 Task: Explore Airbnb accommodation in Jamaame, Somalia from 9th November, 2023 to 17th November, 2023 for 2 adults.1  bedroom having 2 beds and 1 bathroom. Property type can be flat. Amenities needed are: wifi. Booking option can be shelf check-in. Look for 3 properties as per requirement.
Action: Mouse moved to (511, 120)
Screenshot: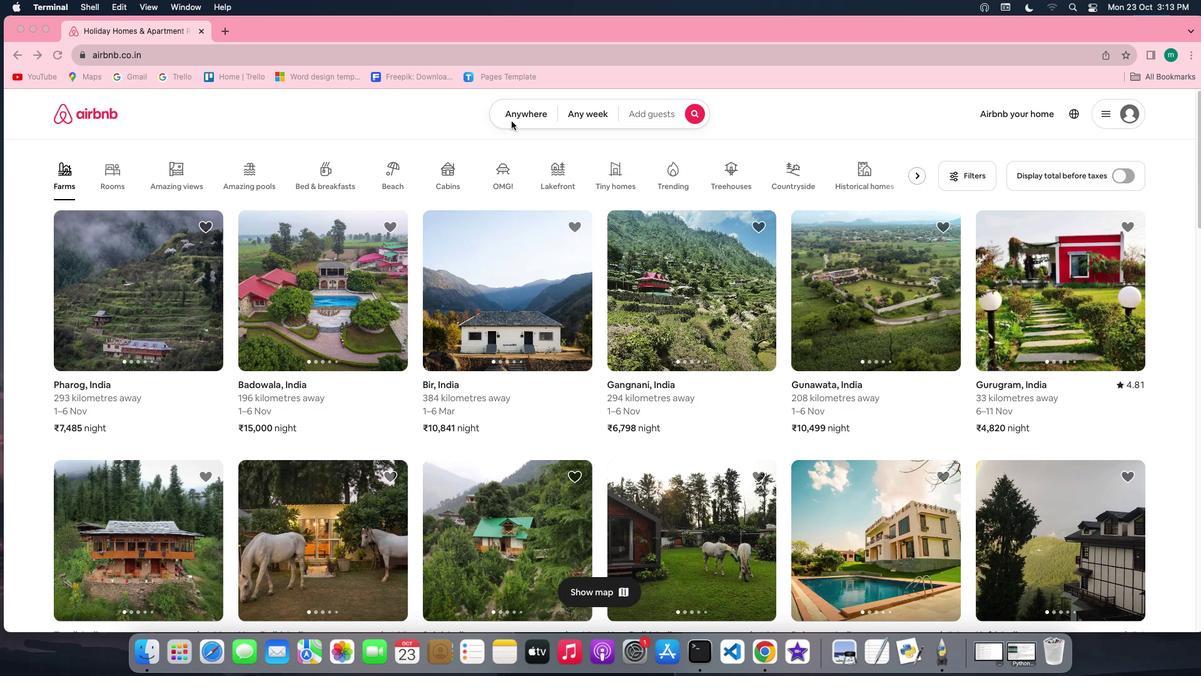 
Action: Mouse pressed left at (511, 120)
Screenshot: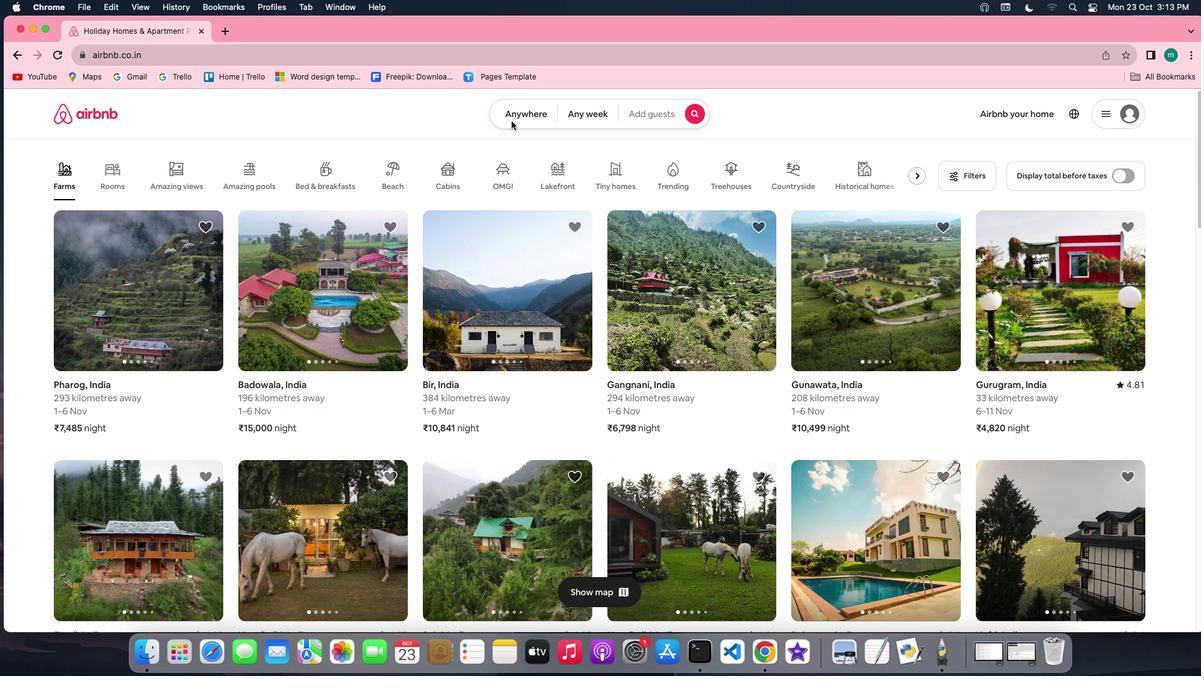 
Action: Mouse pressed left at (511, 120)
Screenshot: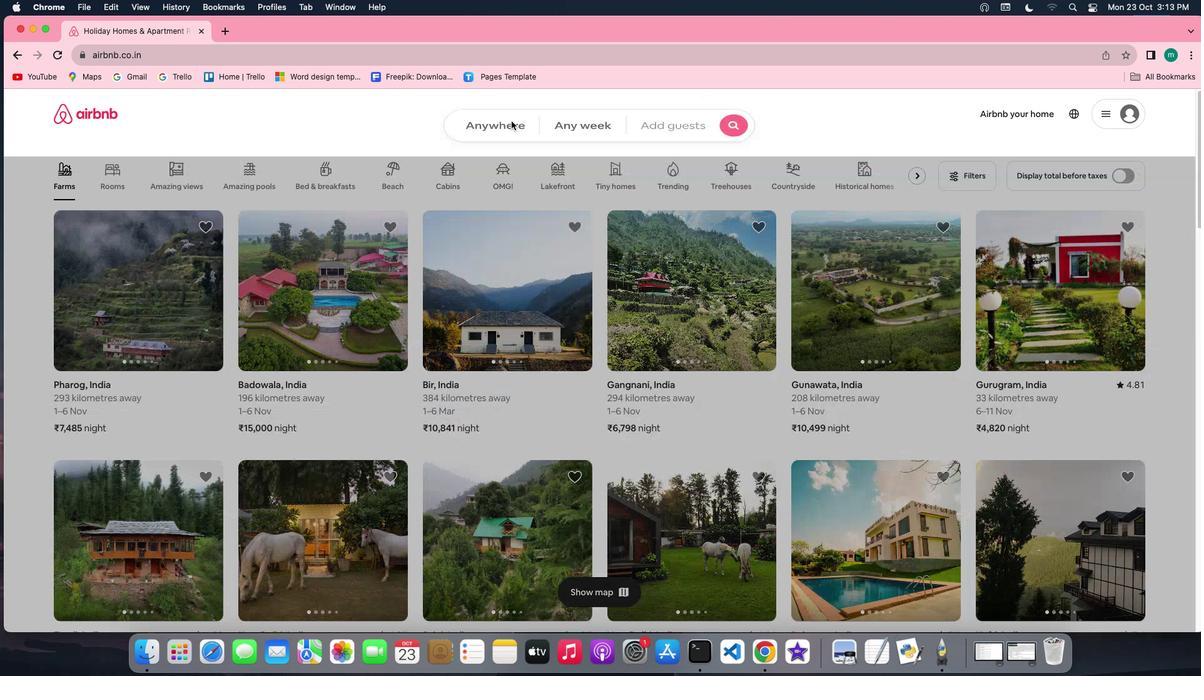 
Action: Mouse moved to (447, 172)
Screenshot: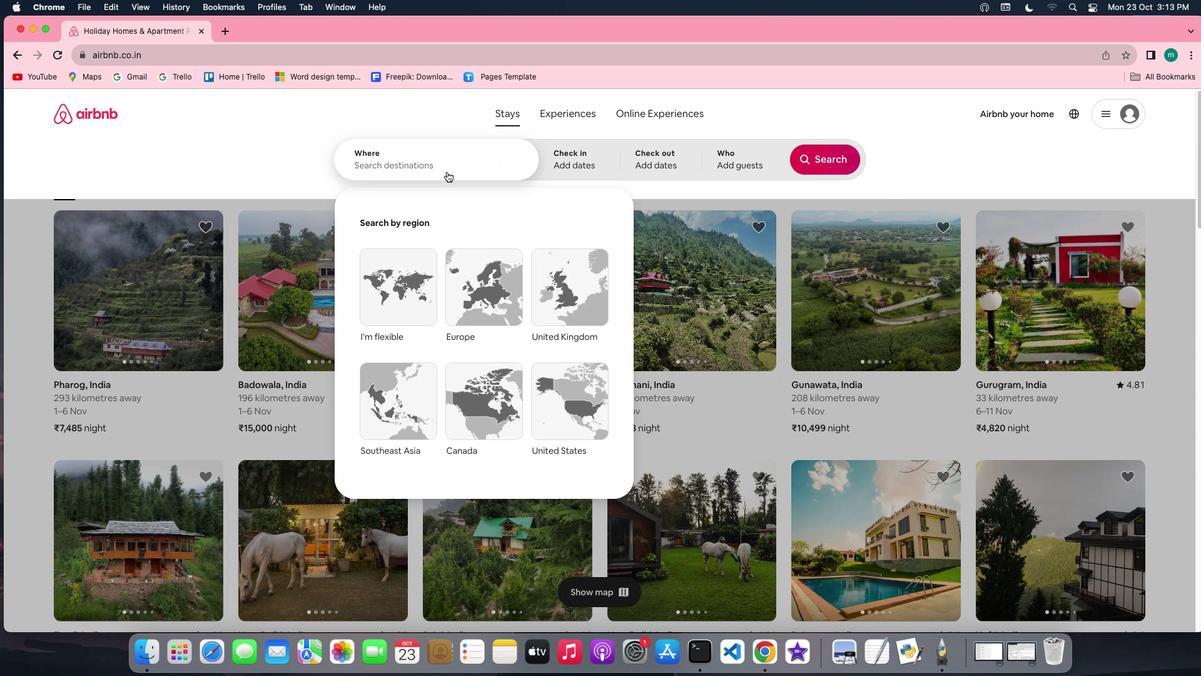 
Action: Key pressed Key.shift'J''a''m''a''a''m''e'','Key.spaceKey.shift'S''o''m''a''l''i''a'
Screenshot: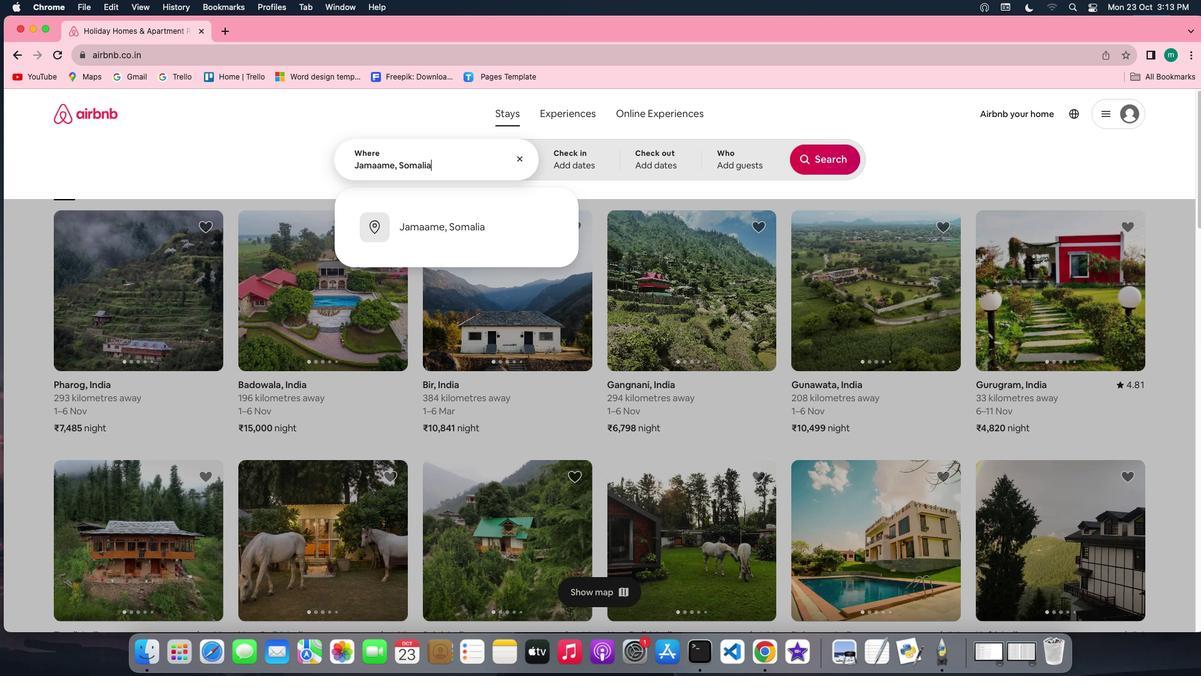 
Action: Mouse moved to (583, 150)
Screenshot: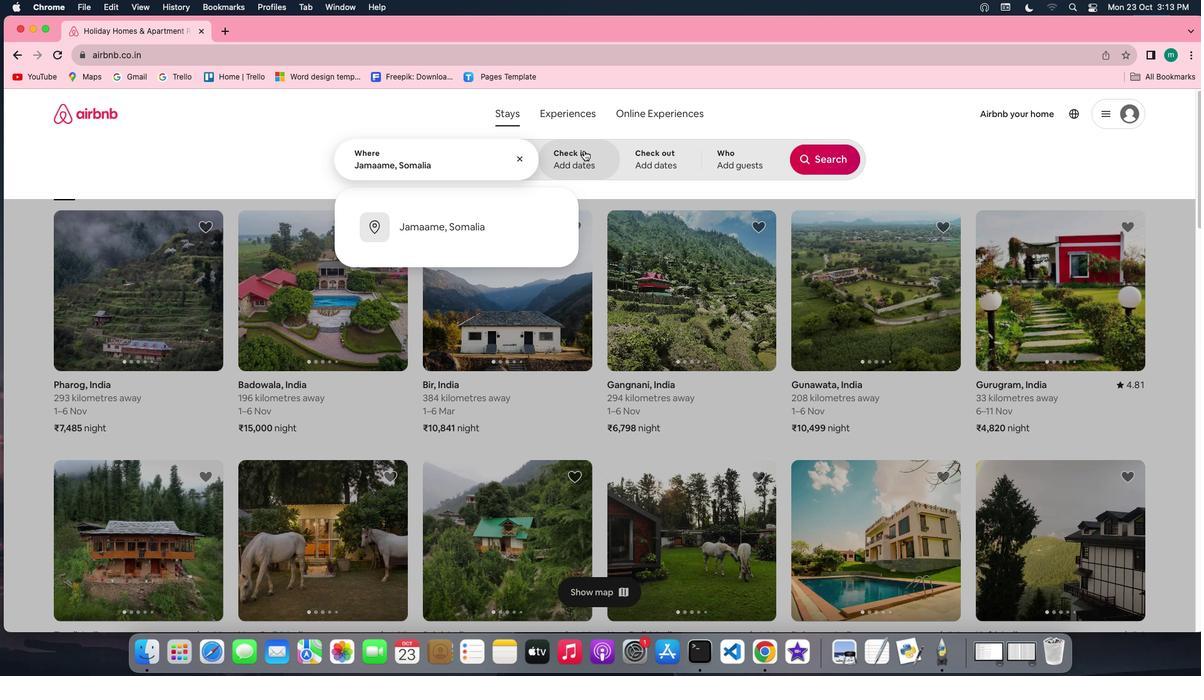 
Action: Mouse pressed left at (583, 150)
Screenshot: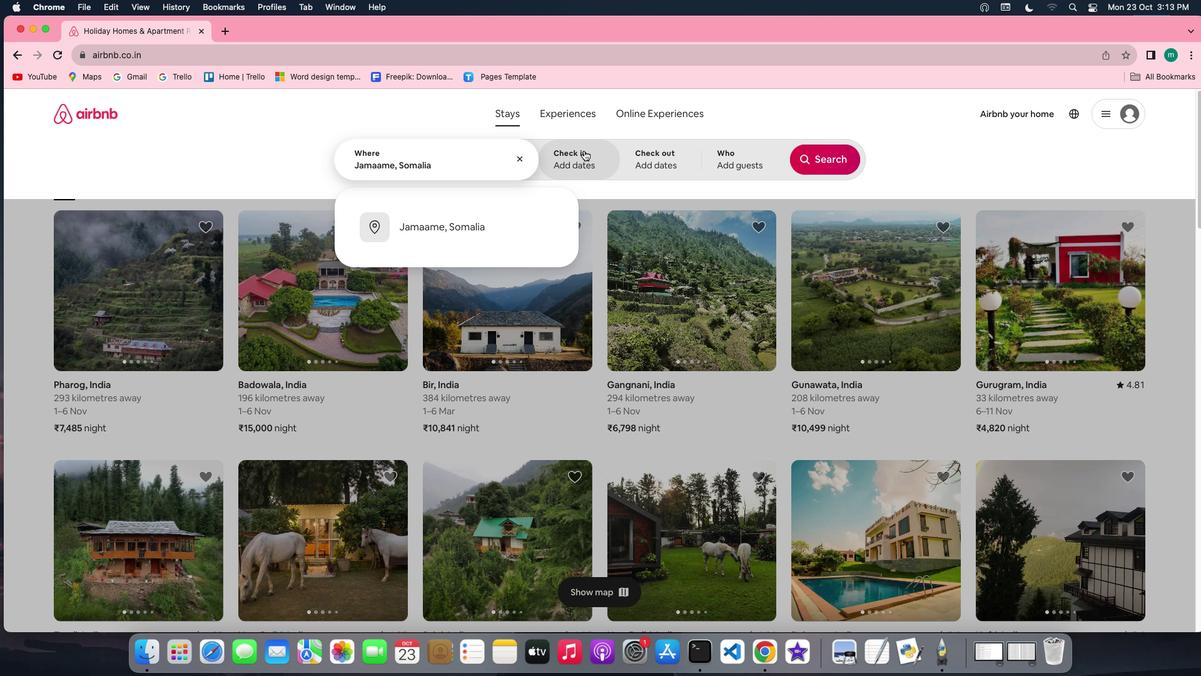 
Action: Mouse moved to (751, 334)
Screenshot: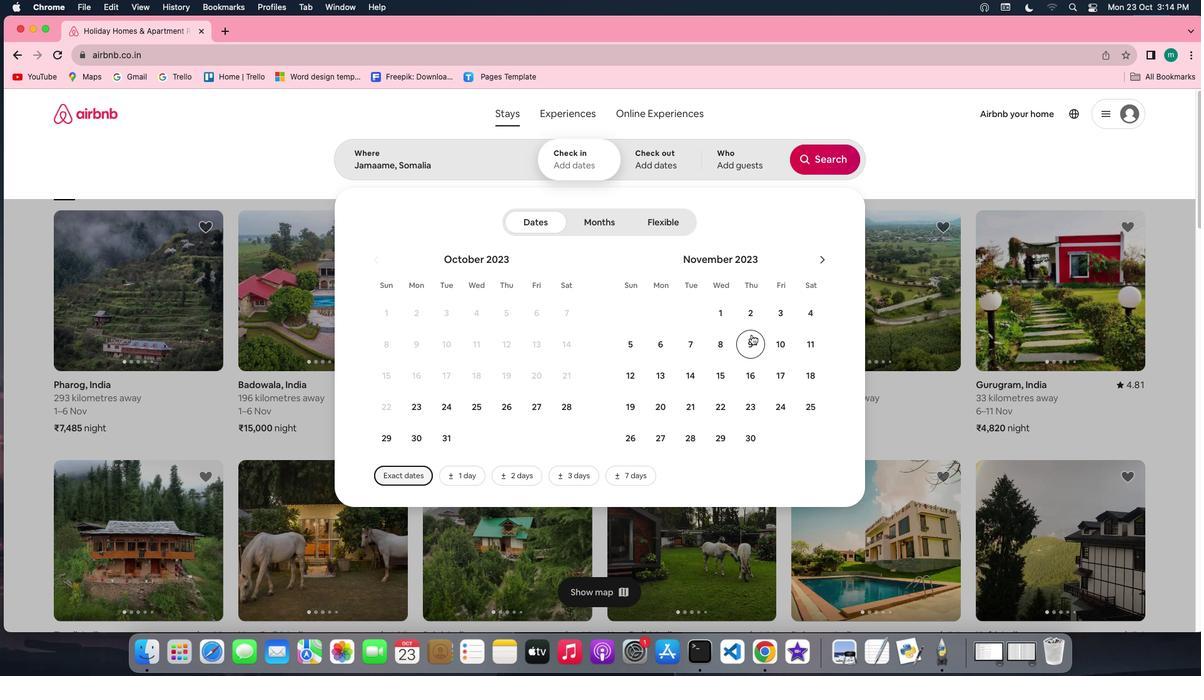 
Action: Mouse pressed left at (751, 334)
Screenshot: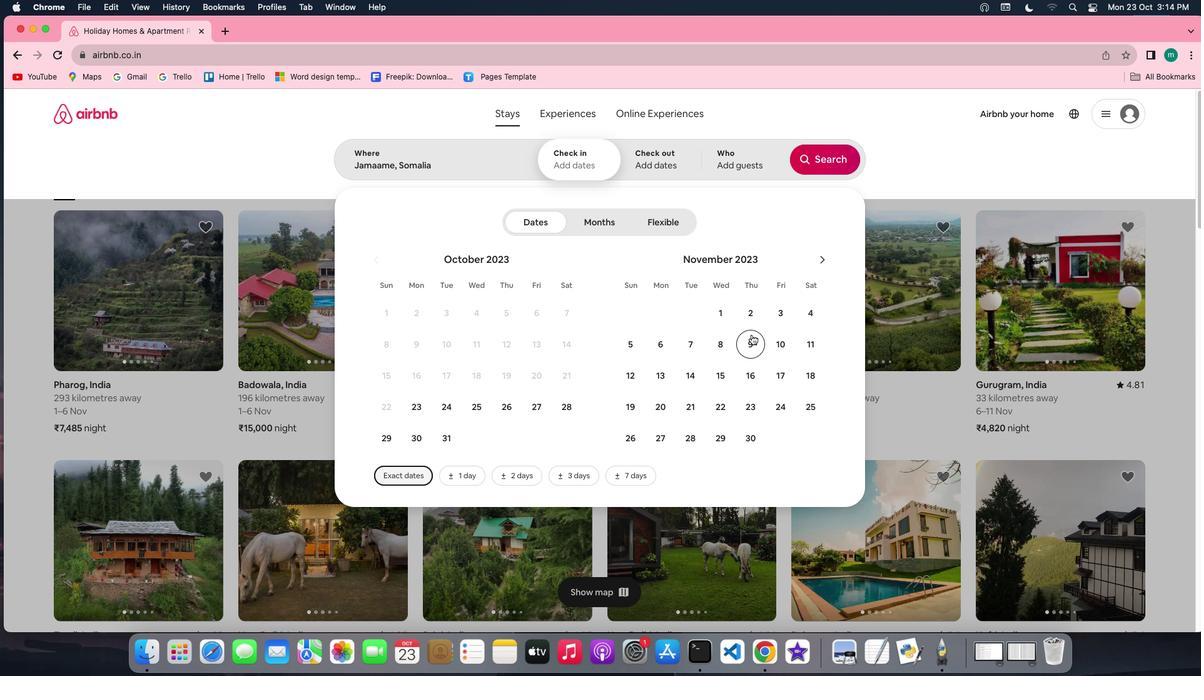 
Action: Mouse moved to (777, 373)
Screenshot: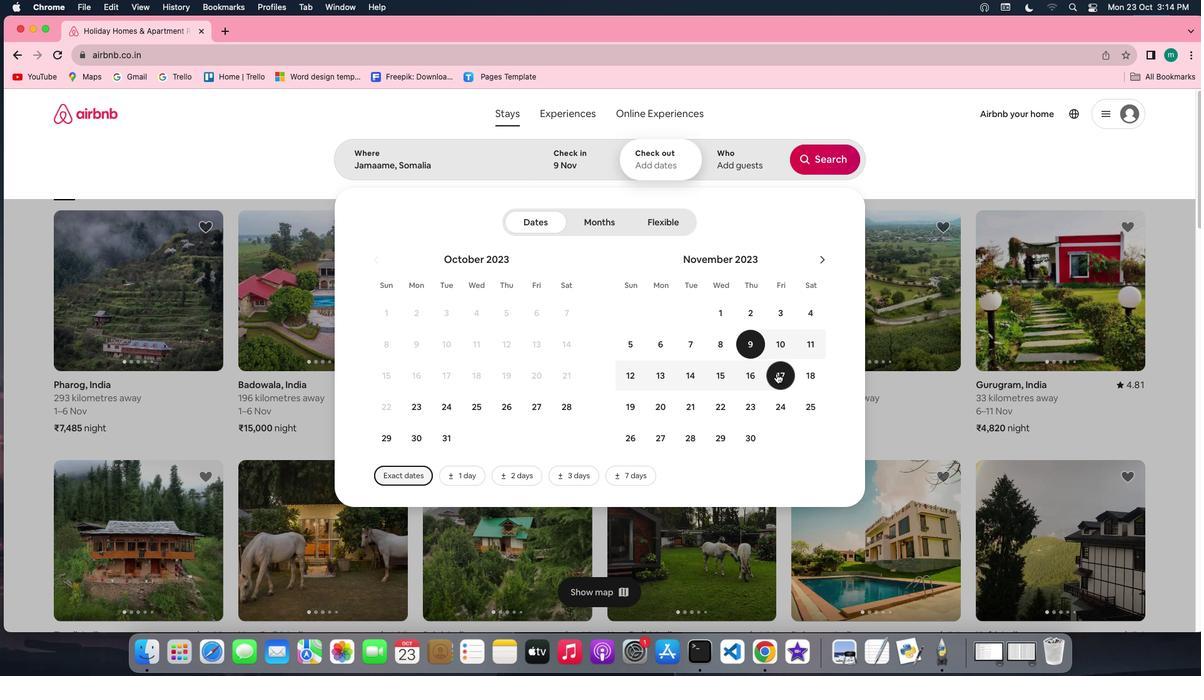 
Action: Mouse pressed left at (777, 373)
Screenshot: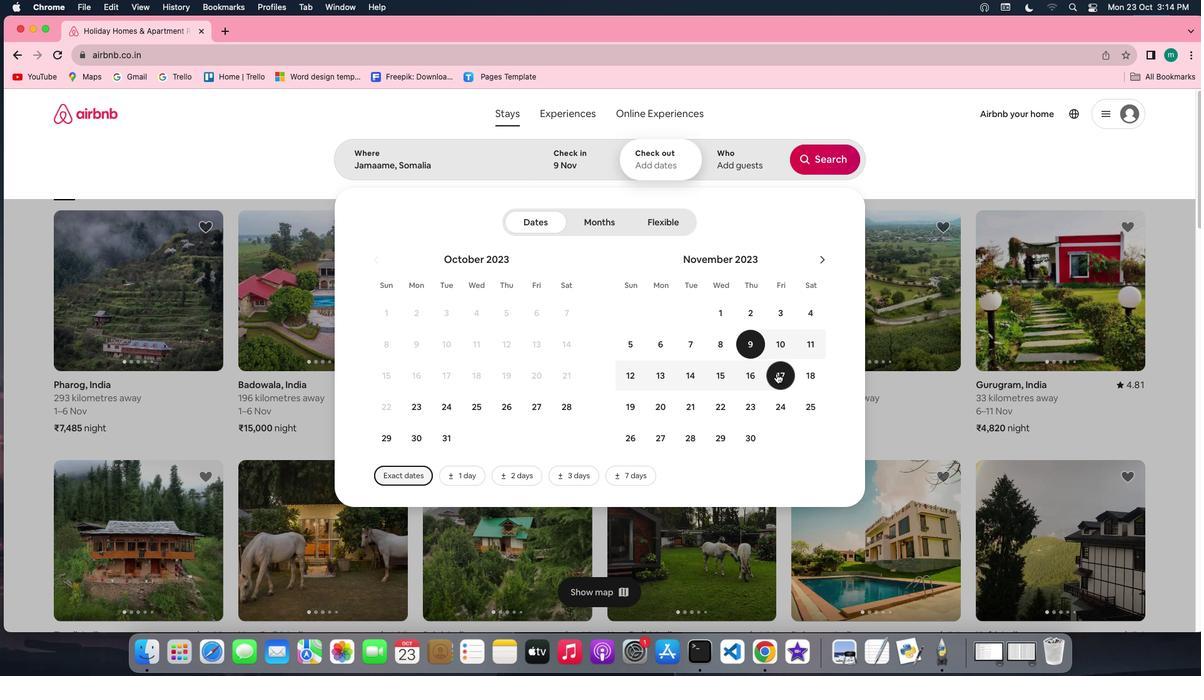 
Action: Mouse moved to (758, 154)
Screenshot: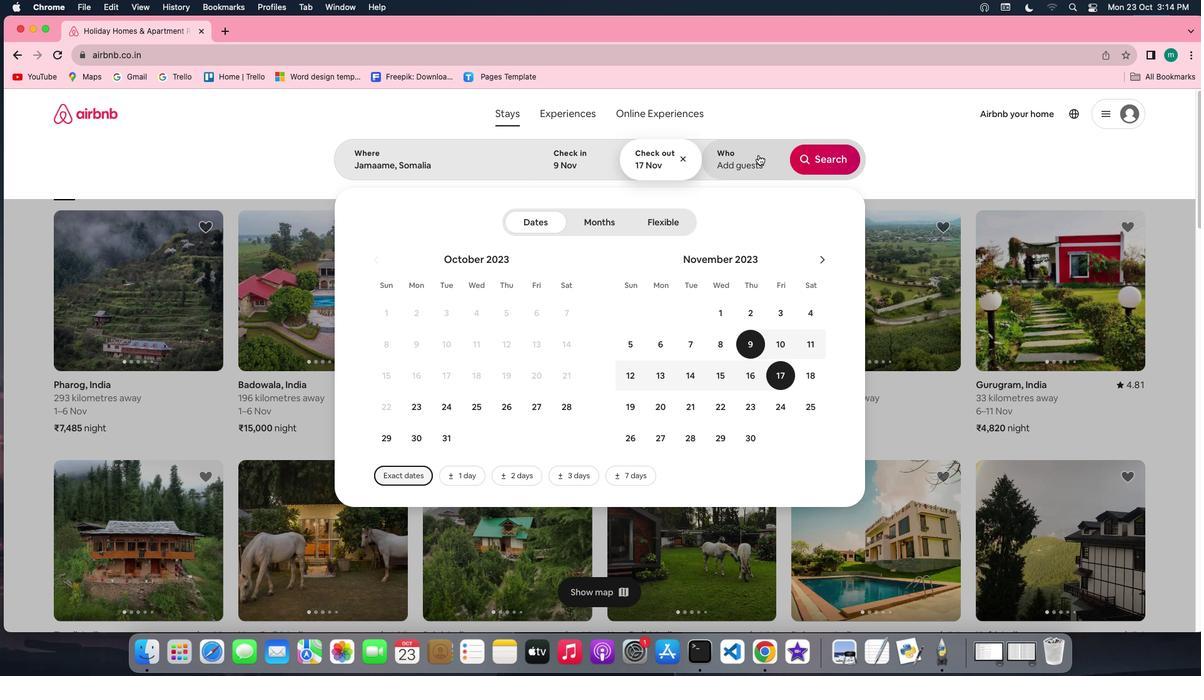 
Action: Mouse pressed left at (758, 154)
Screenshot: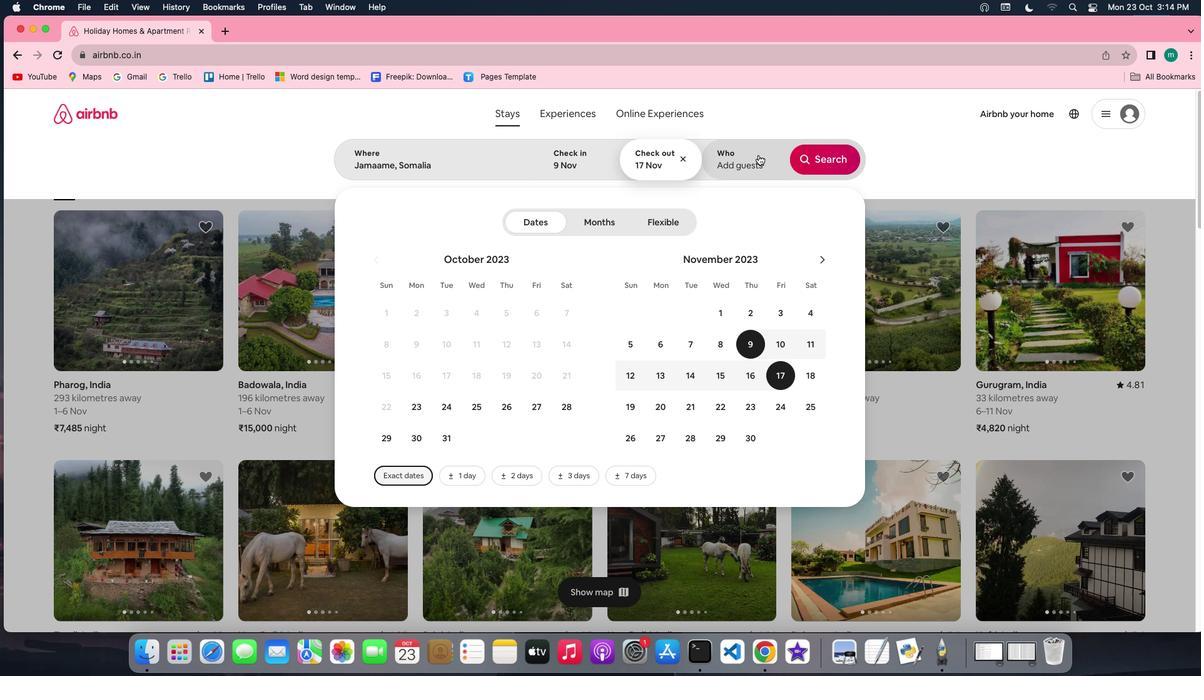 
Action: Mouse moved to (825, 227)
Screenshot: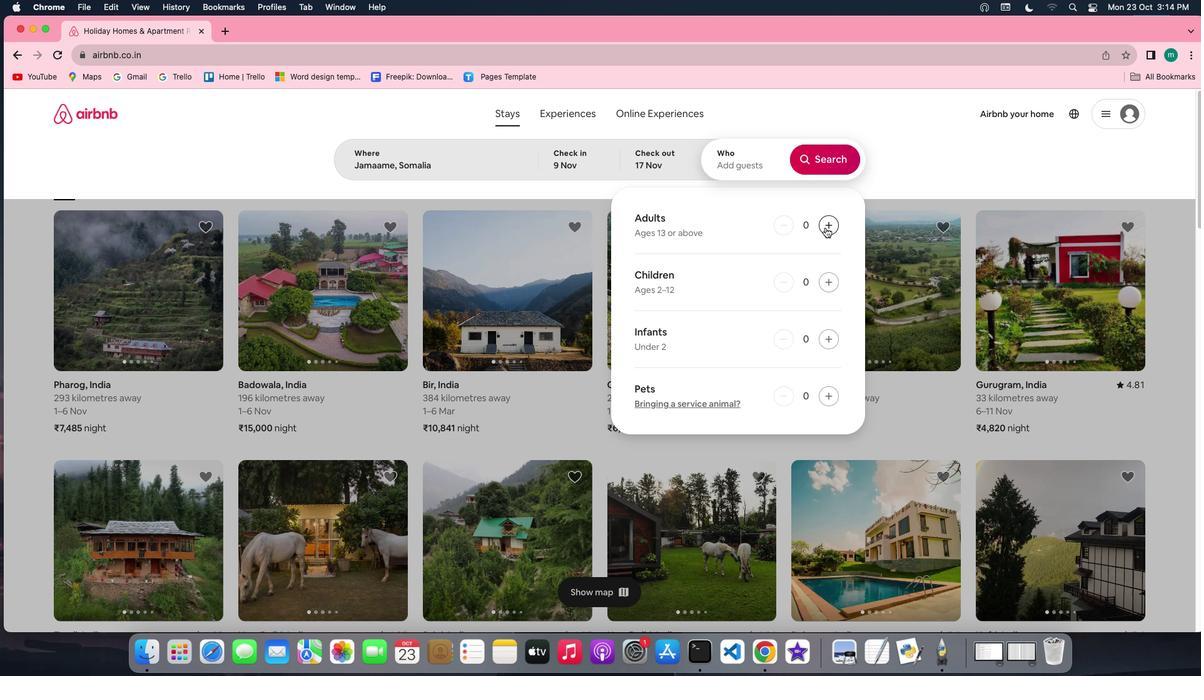 
Action: Mouse pressed left at (825, 227)
Screenshot: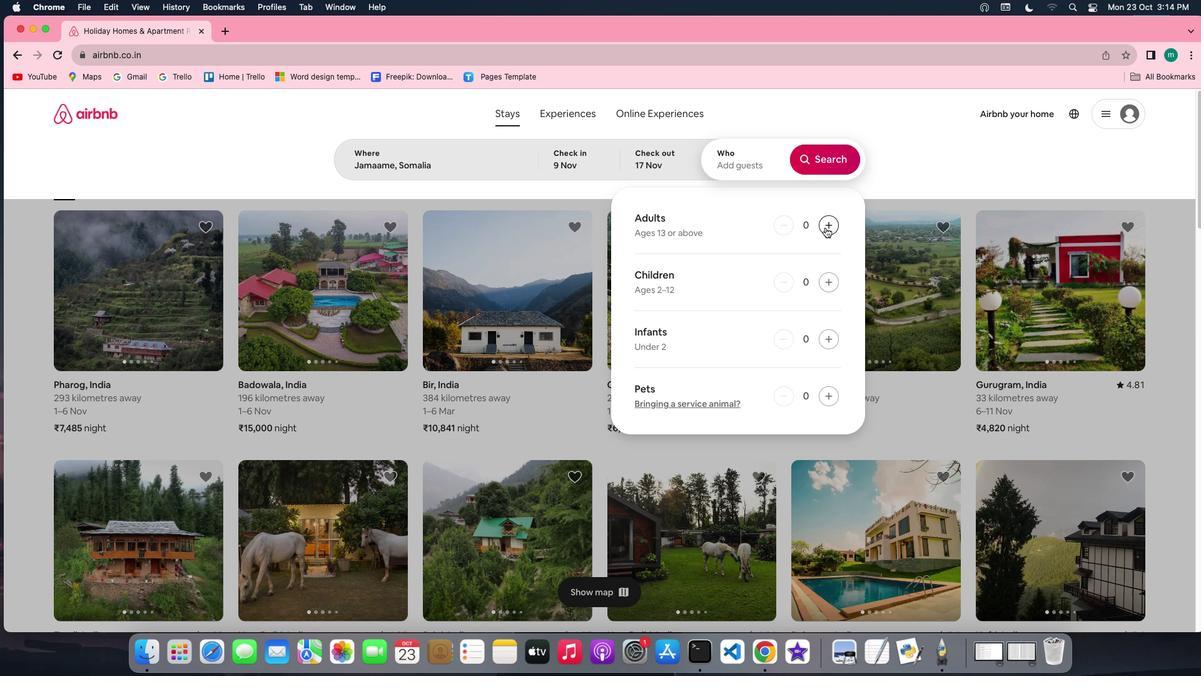 
Action: Mouse pressed left at (825, 227)
Screenshot: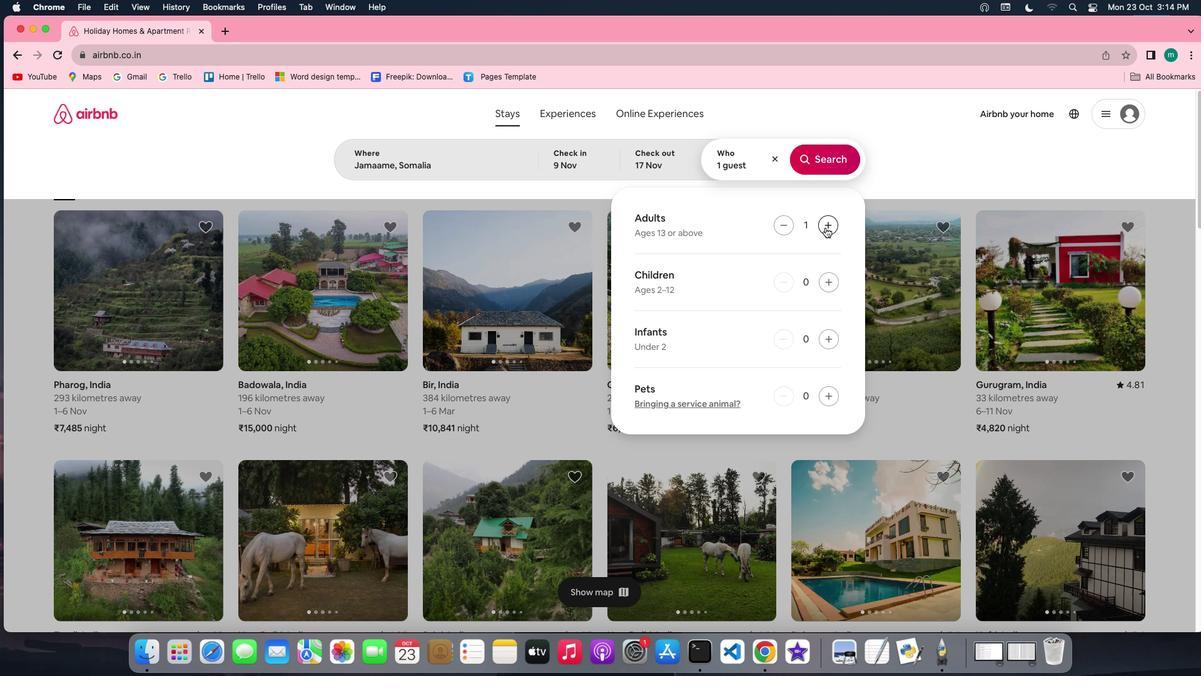 
Action: Mouse moved to (826, 155)
Screenshot: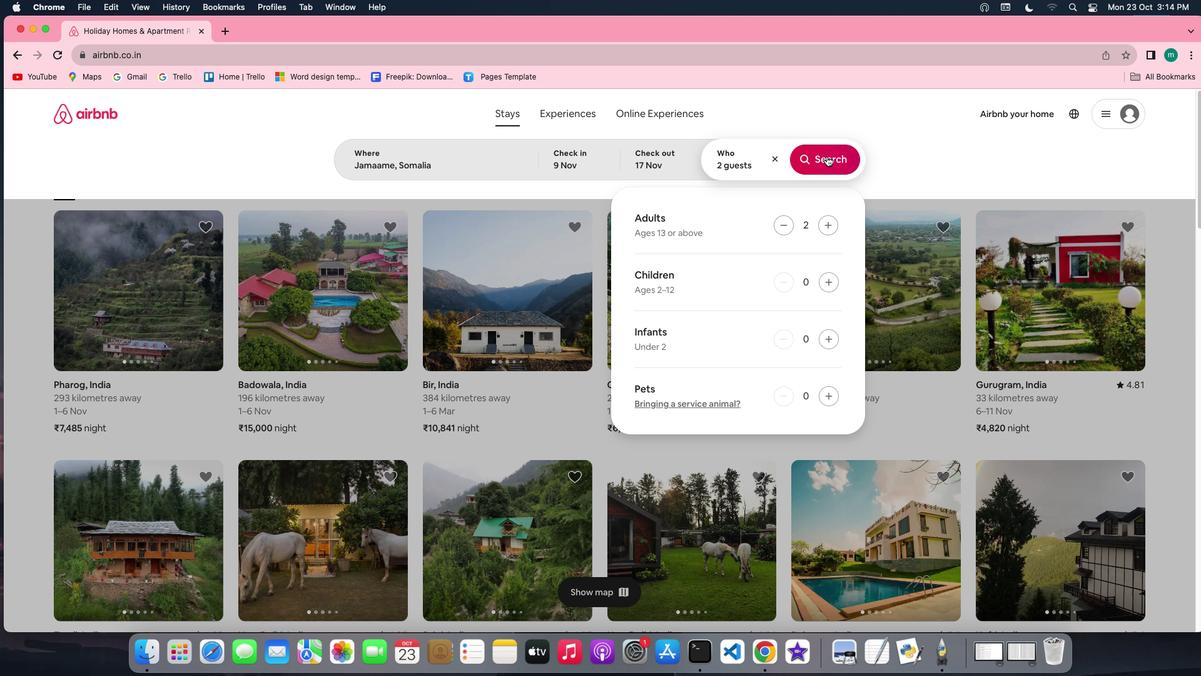 
Action: Mouse pressed left at (826, 155)
Screenshot: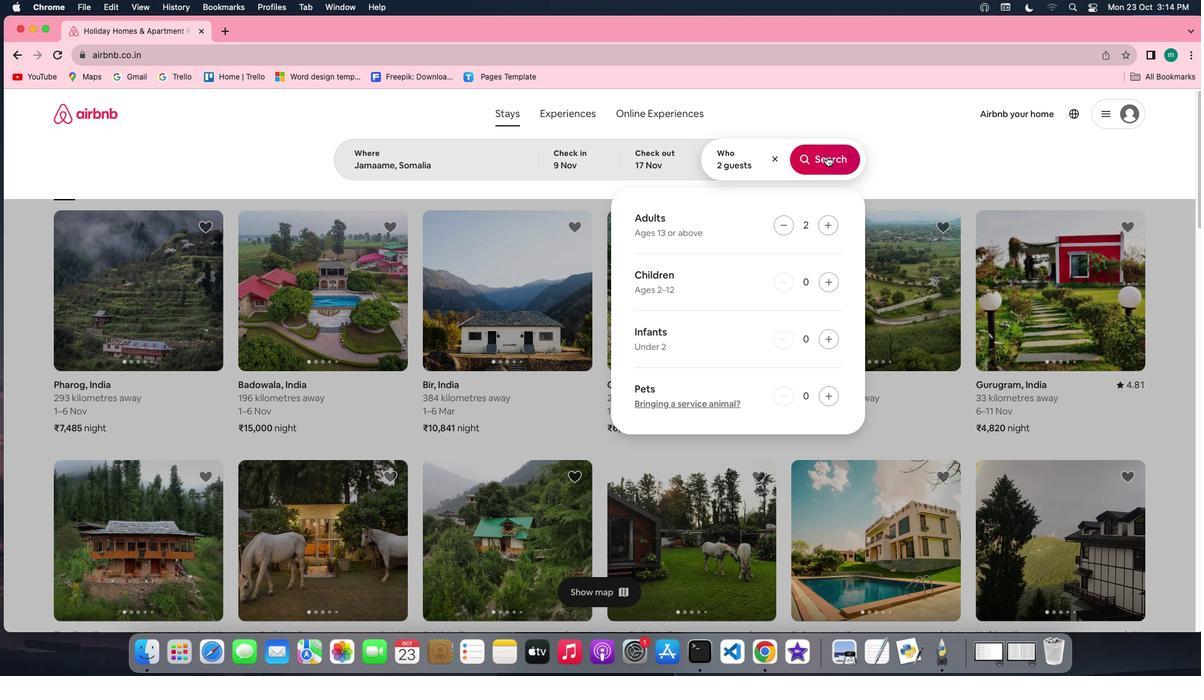 
Action: Mouse moved to (999, 163)
Screenshot: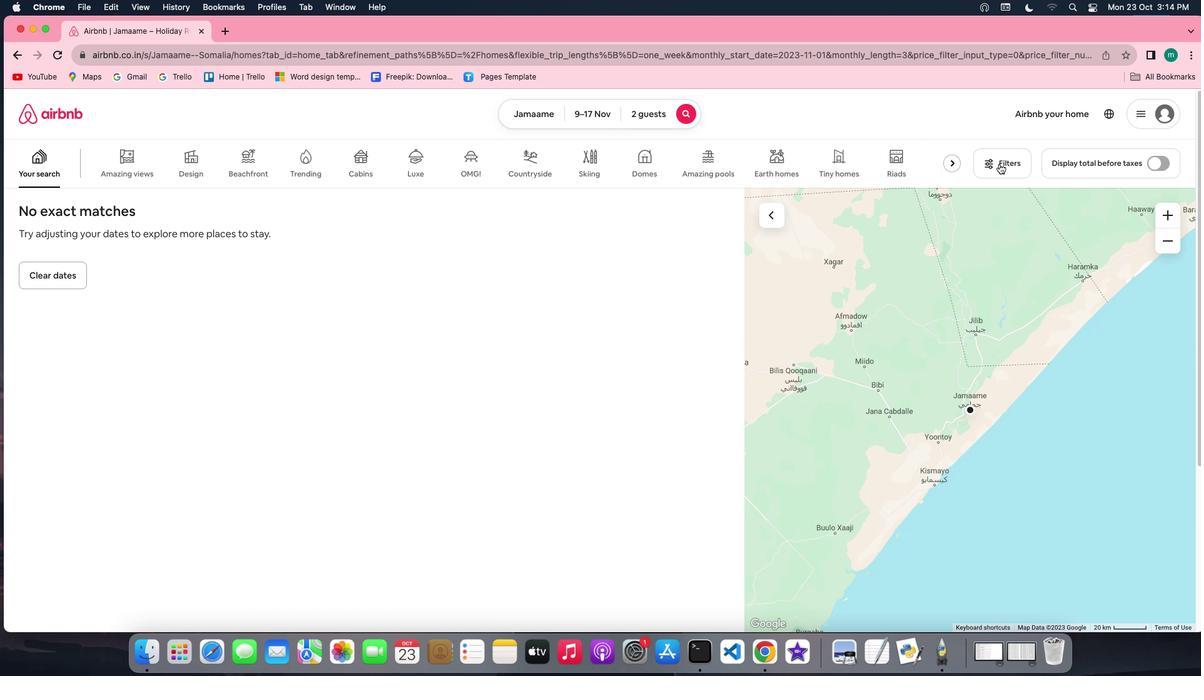 
Action: Mouse pressed left at (999, 163)
Screenshot: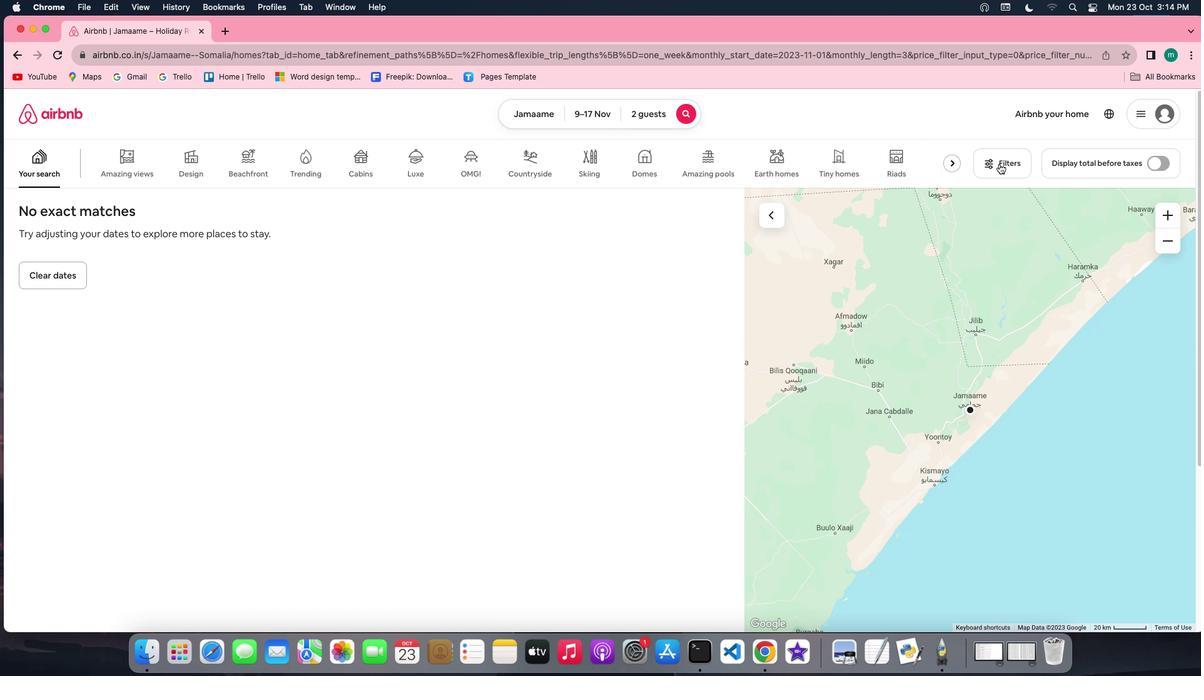 
Action: Mouse moved to (610, 317)
Screenshot: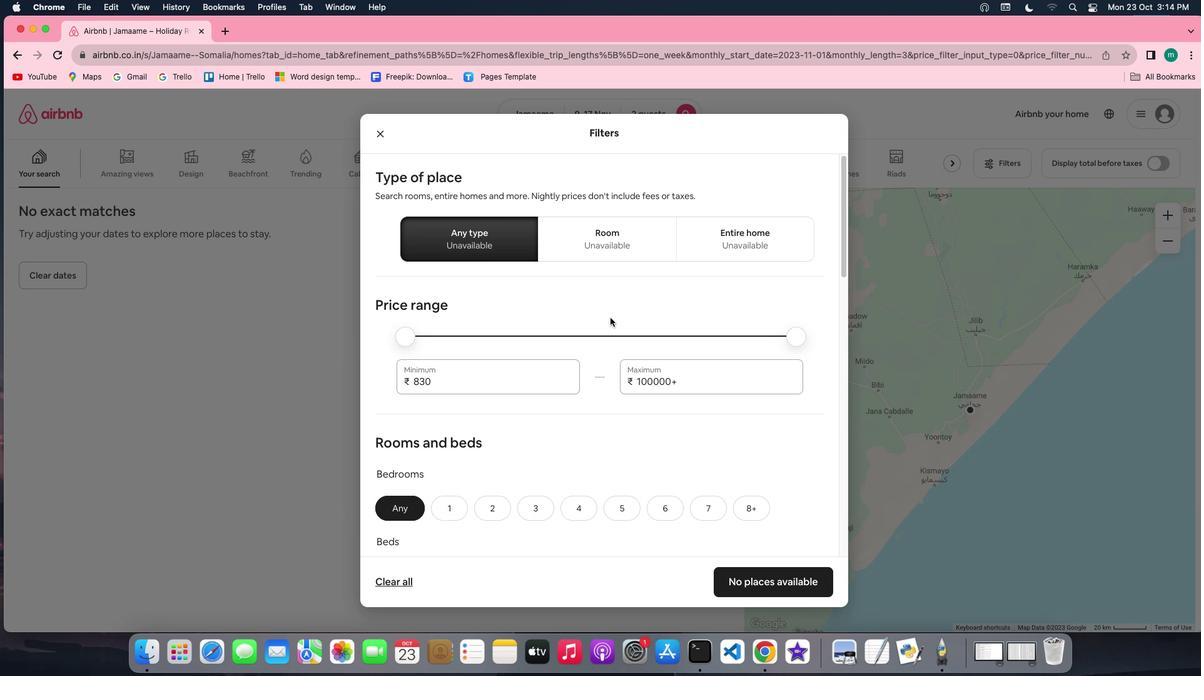 
Action: Mouse scrolled (610, 317) with delta (0, 0)
Screenshot: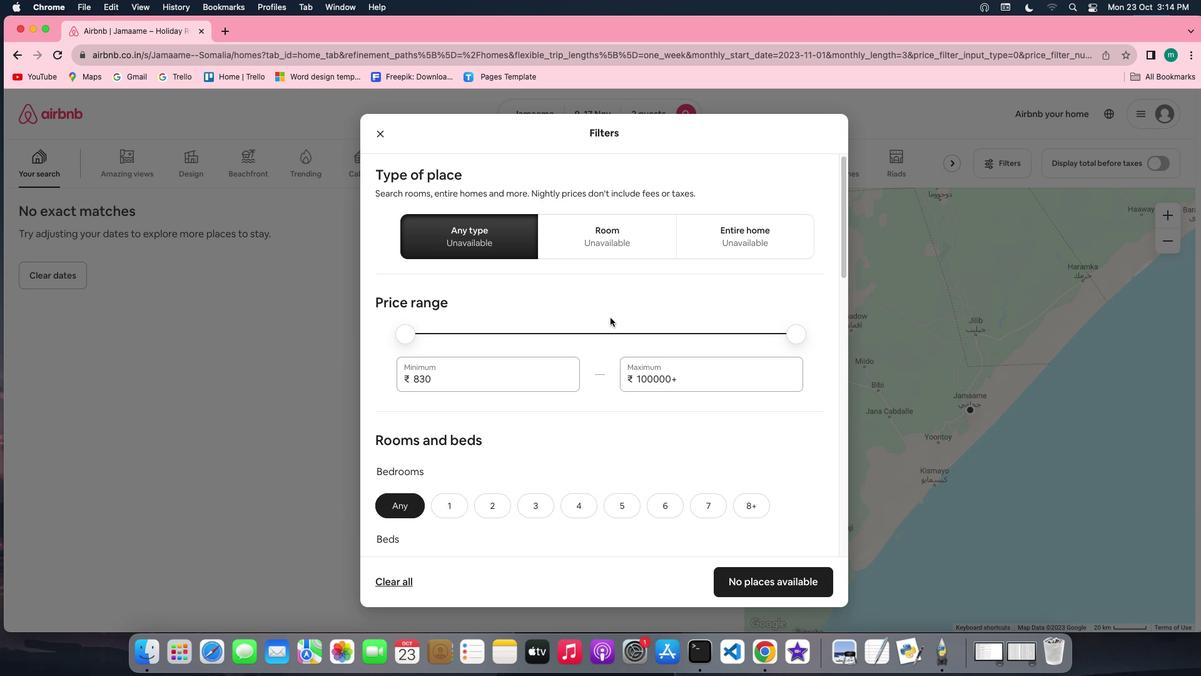 
Action: Mouse scrolled (610, 317) with delta (0, 0)
Screenshot: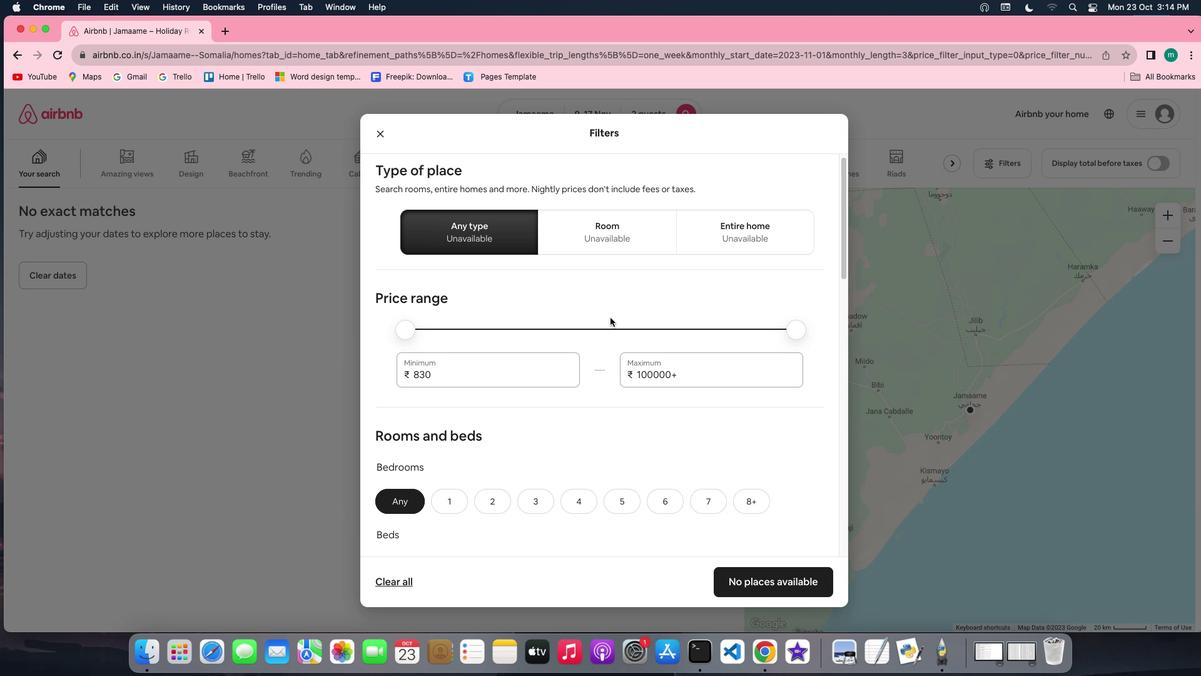 
Action: Mouse scrolled (610, 317) with delta (0, 0)
Screenshot: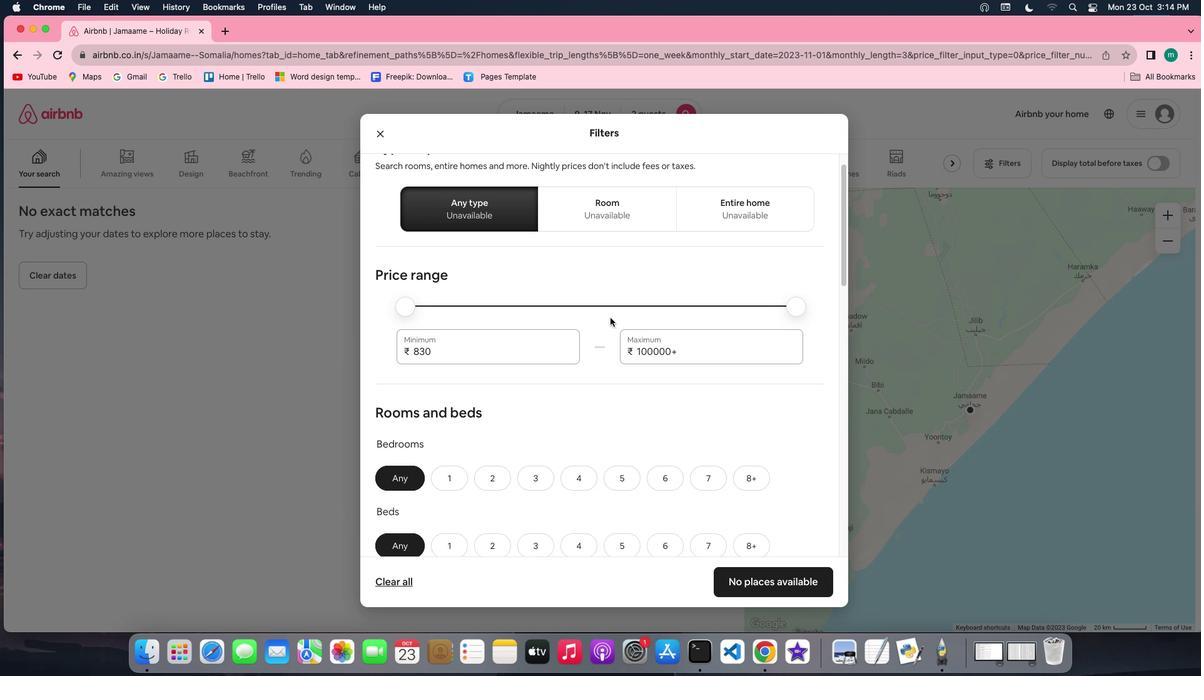 
Action: Mouse scrolled (610, 317) with delta (0, -1)
Screenshot: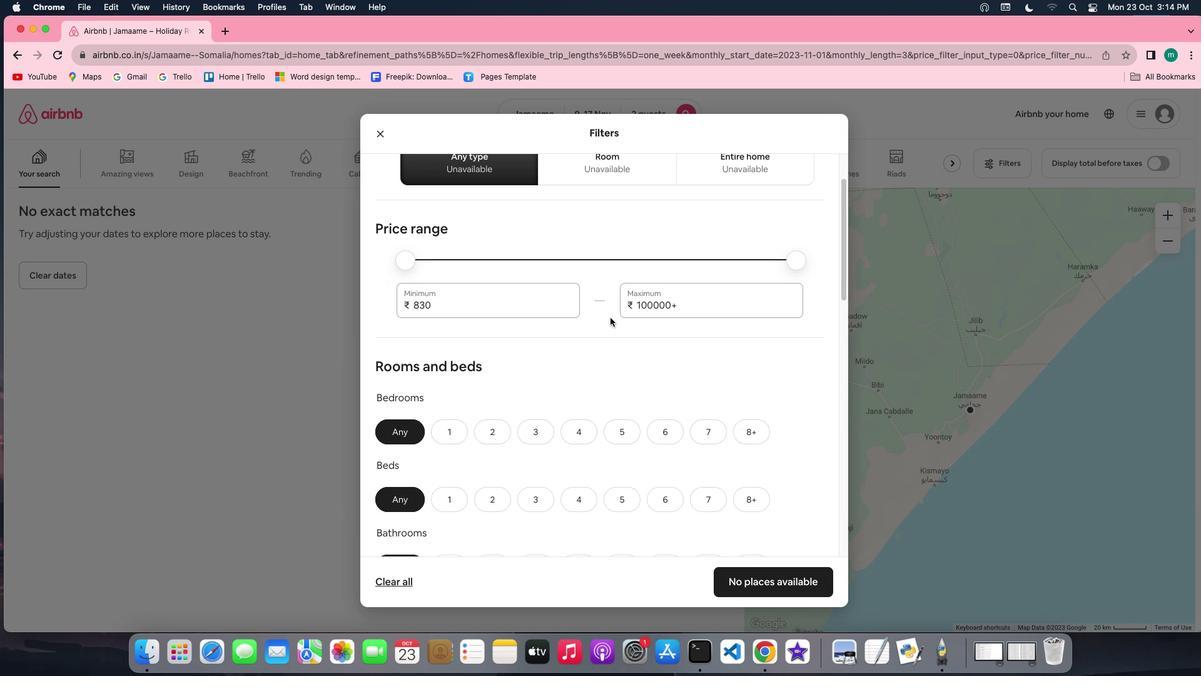 
Action: Mouse scrolled (610, 317) with delta (0, 0)
Screenshot: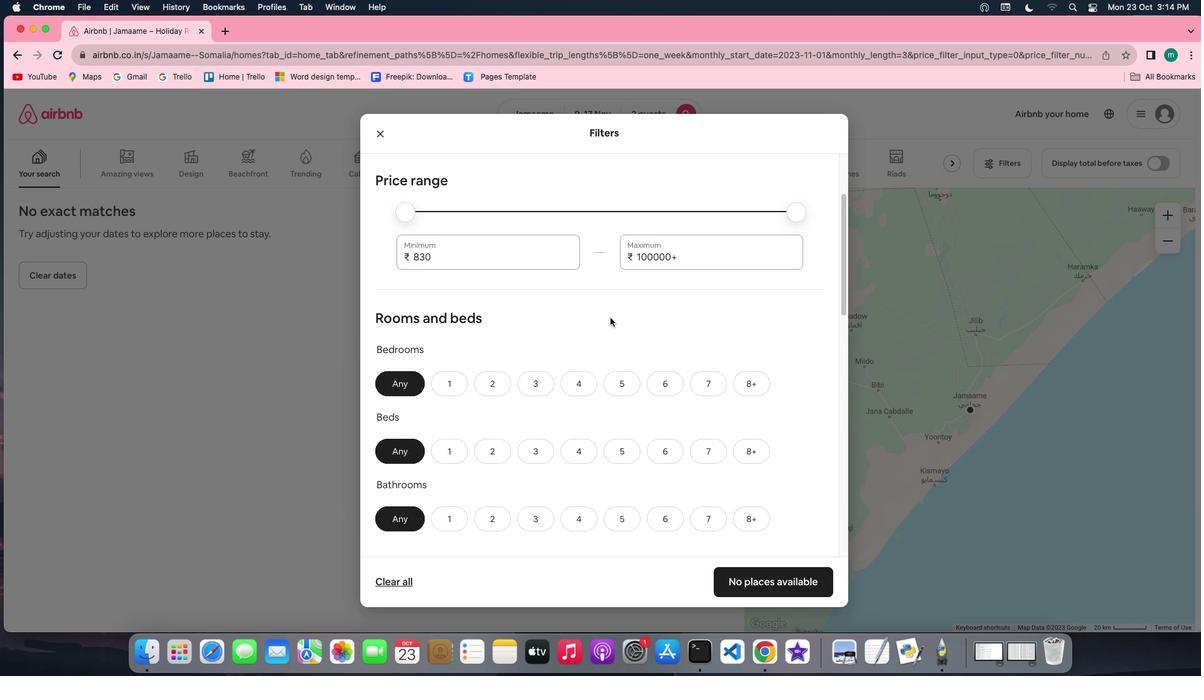 
Action: Mouse scrolled (610, 317) with delta (0, 0)
Screenshot: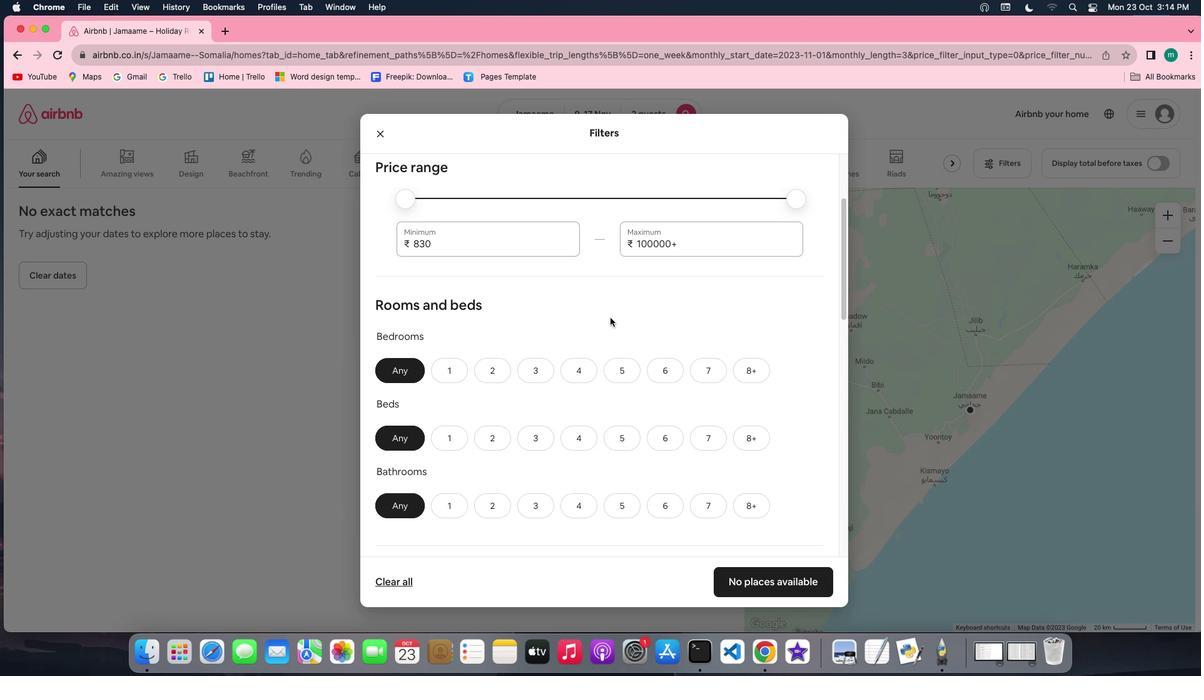 
Action: Mouse scrolled (610, 317) with delta (0, -1)
Screenshot: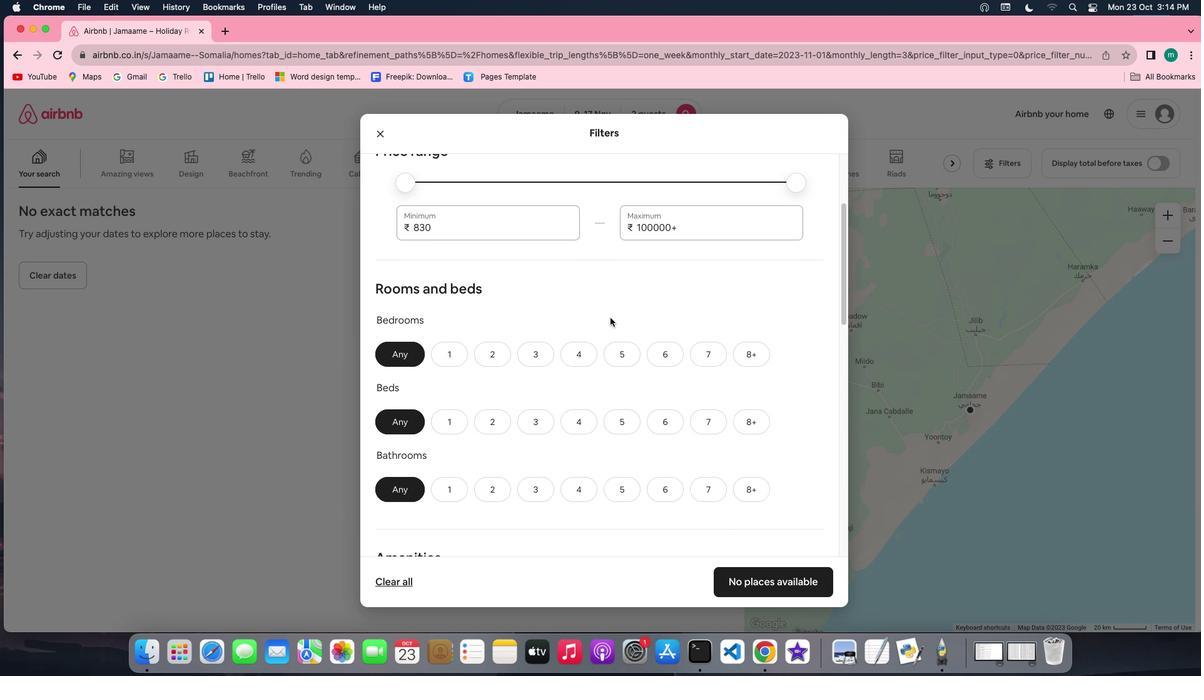 
Action: Mouse scrolled (610, 317) with delta (0, -1)
Screenshot: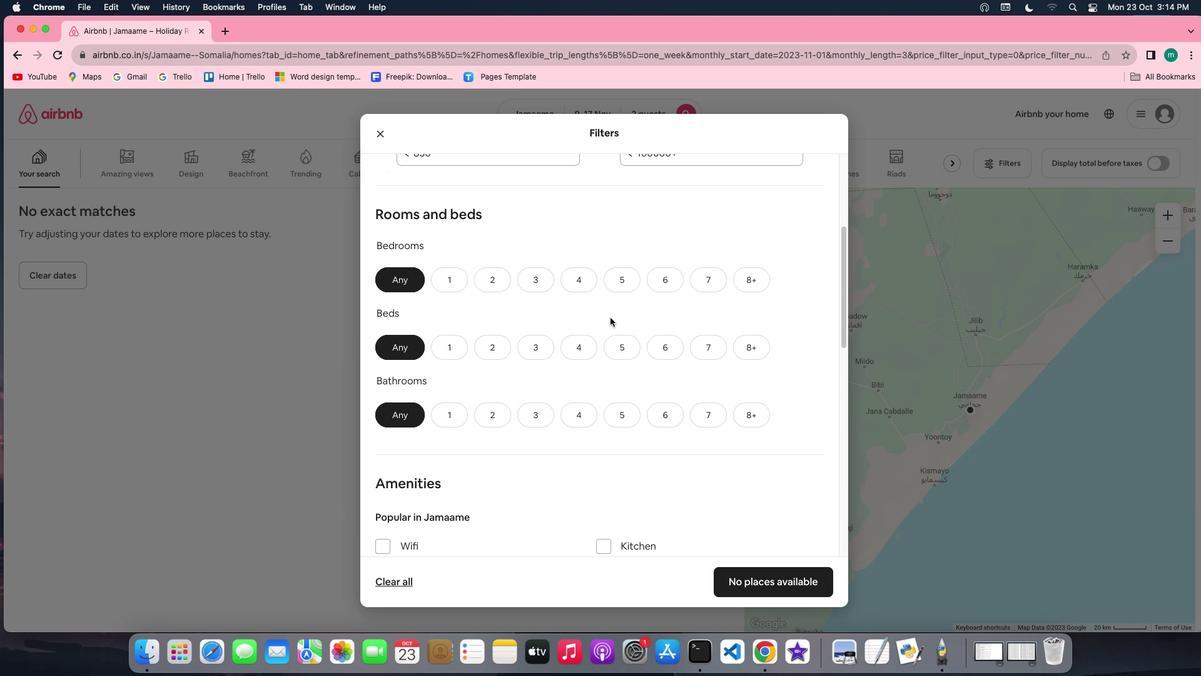 
Action: Mouse scrolled (610, 317) with delta (0, 0)
Screenshot: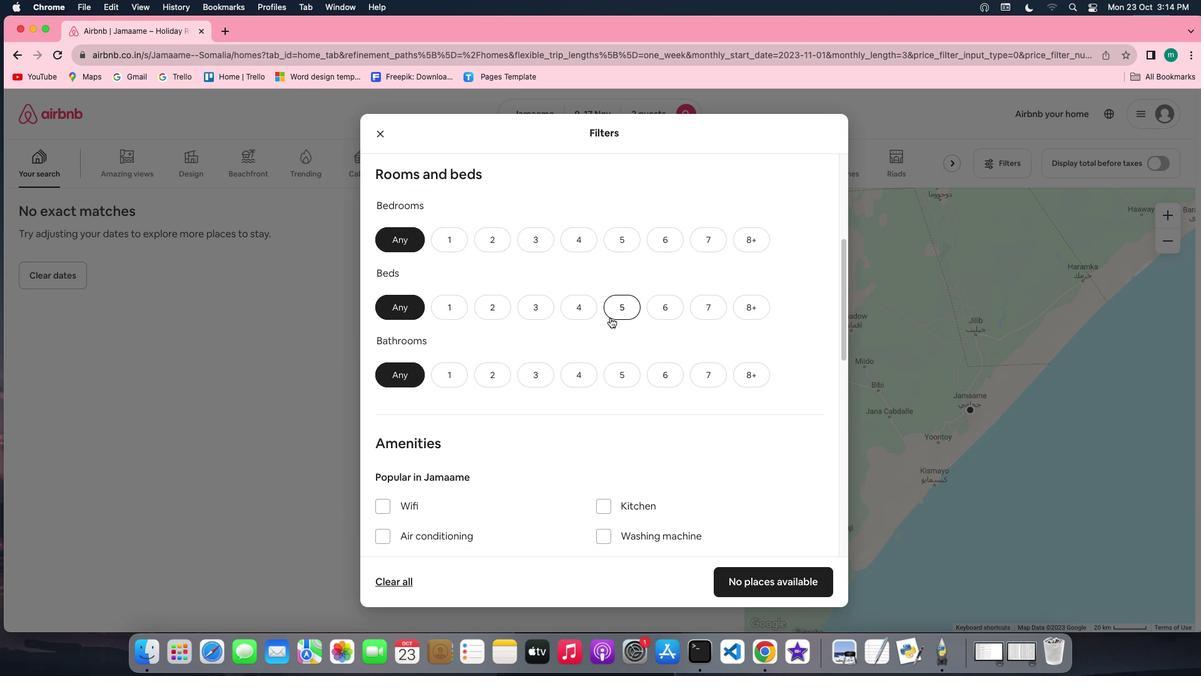 
Action: Mouse scrolled (610, 317) with delta (0, 0)
Screenshot: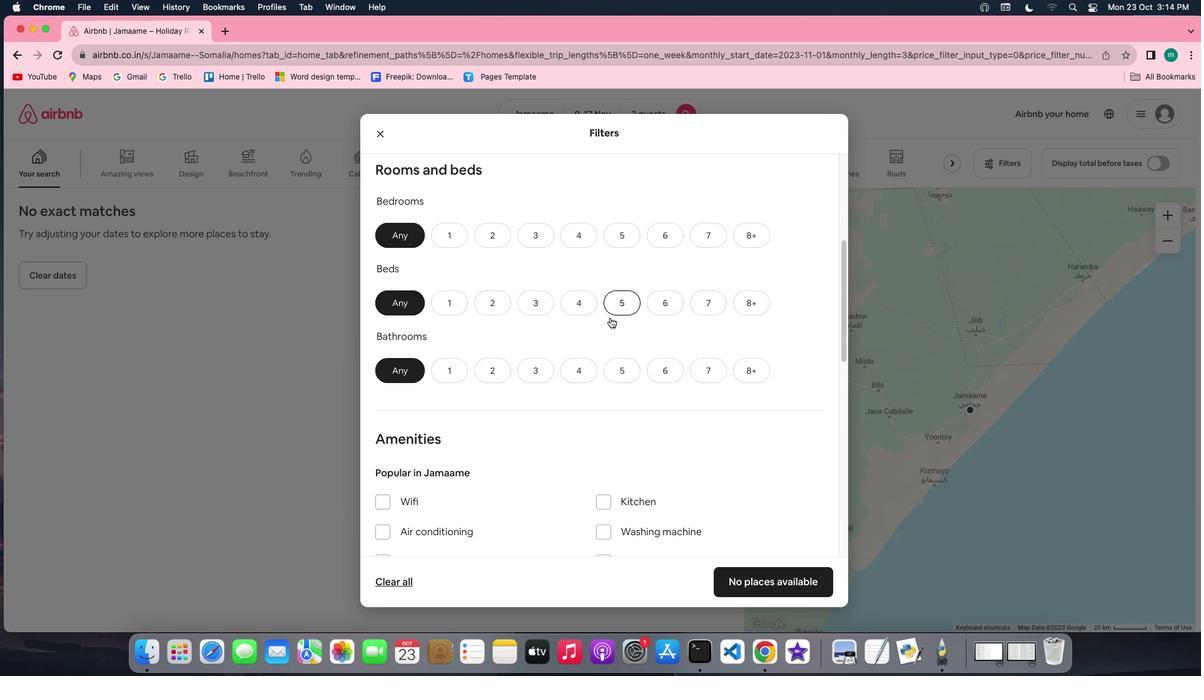 
Action: Mouse scrolled (610, 317) with delta (0, 0)
Screenshot: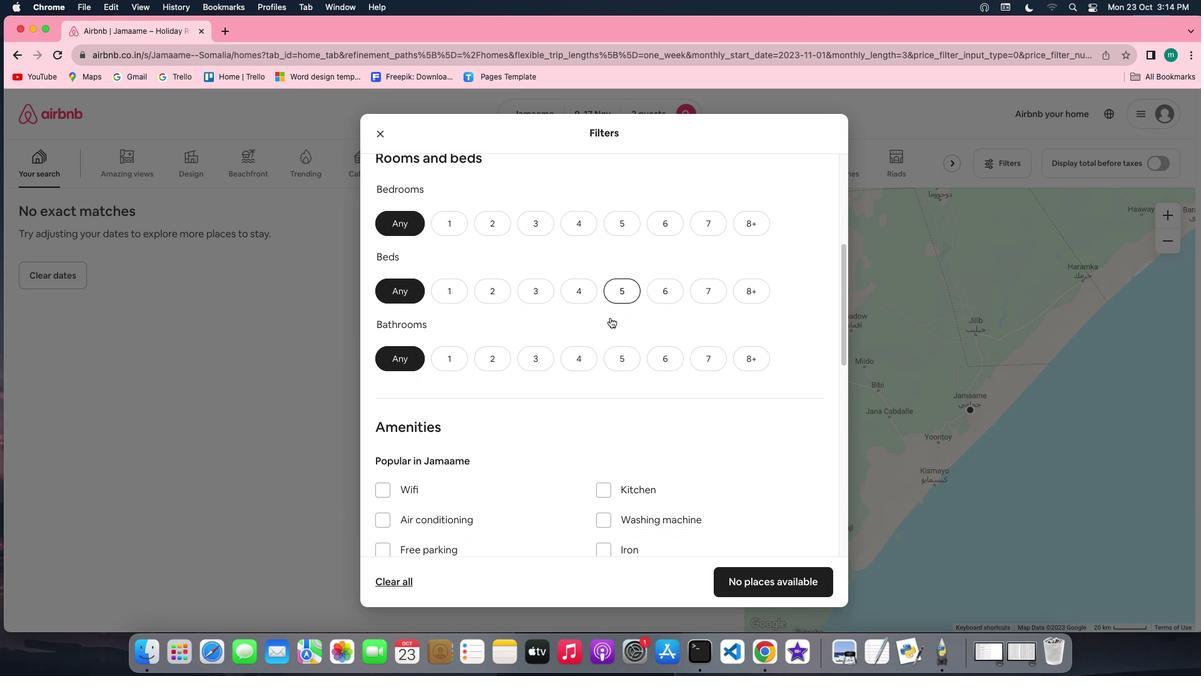
Action: Mouse scrolled (610, 317) with delta (0, 0)
Screenshot: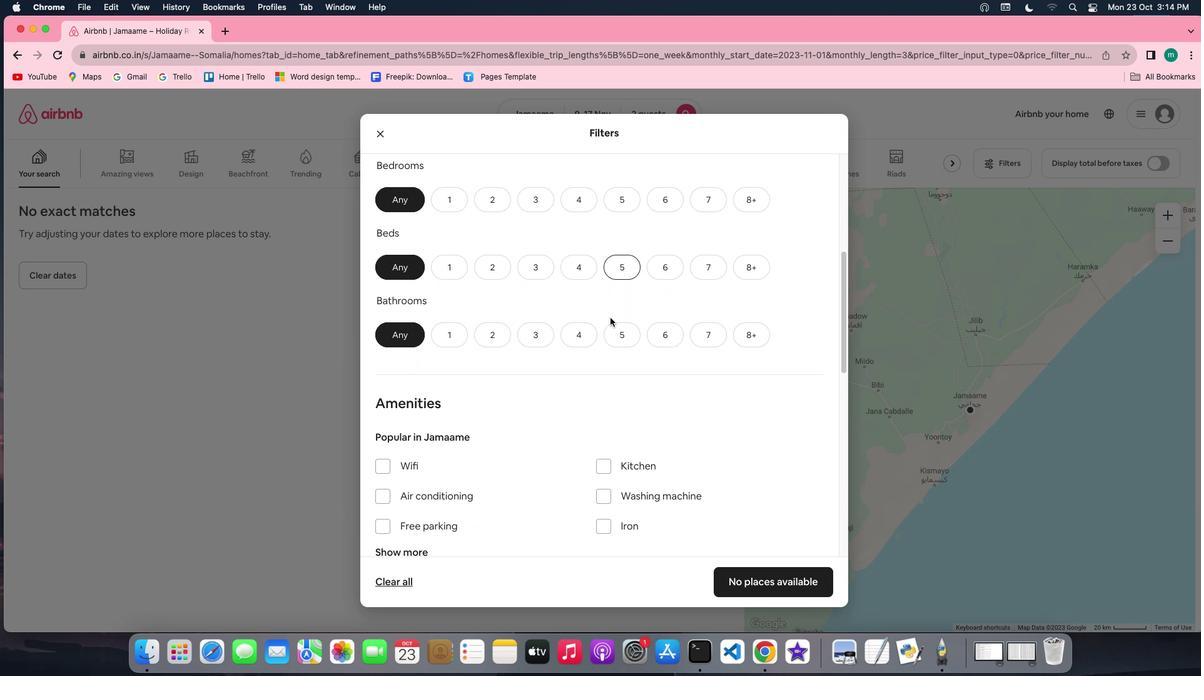 
Action: Mouse scrolled (610, 317) with delta (0, 0)
Screenshot: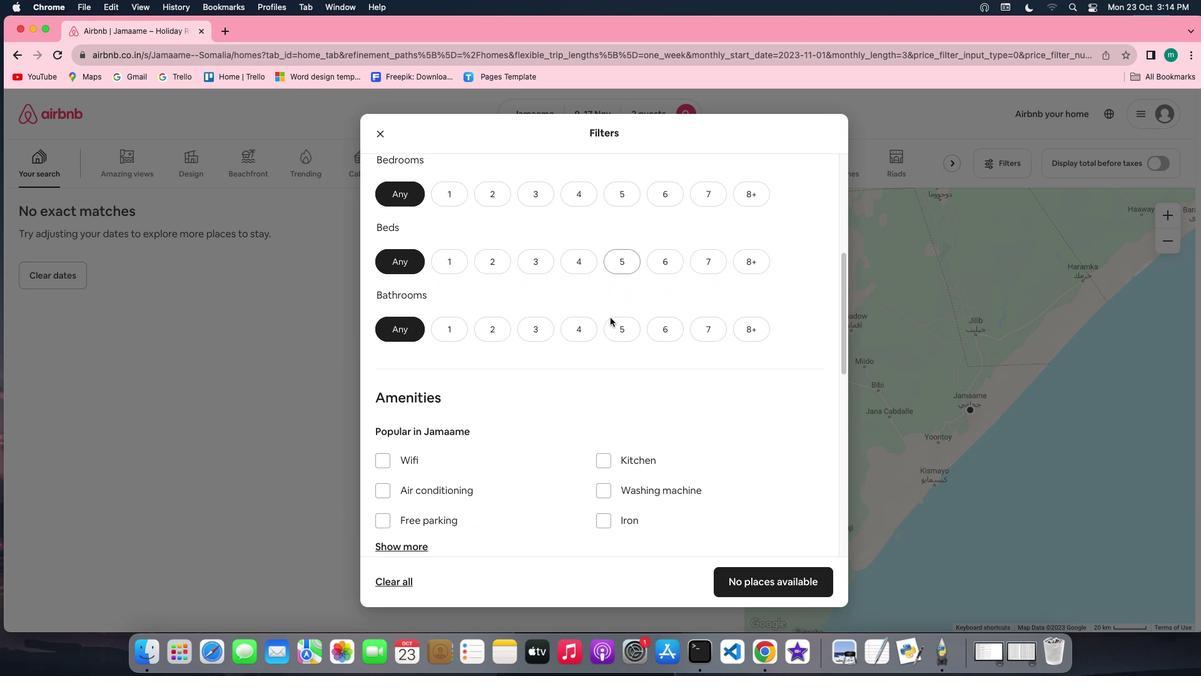 
Action: Mouse moved to (454, 181)
Screenshot: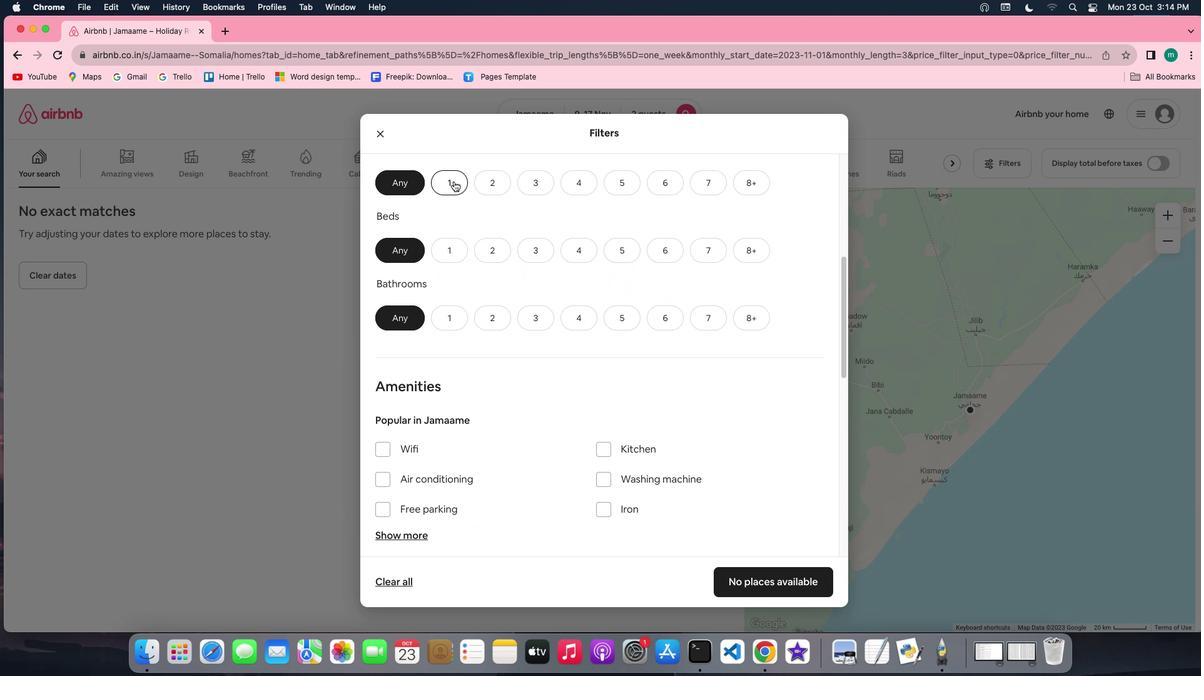 
Action: Mouse pressed left at (454, 181)
Screenshot: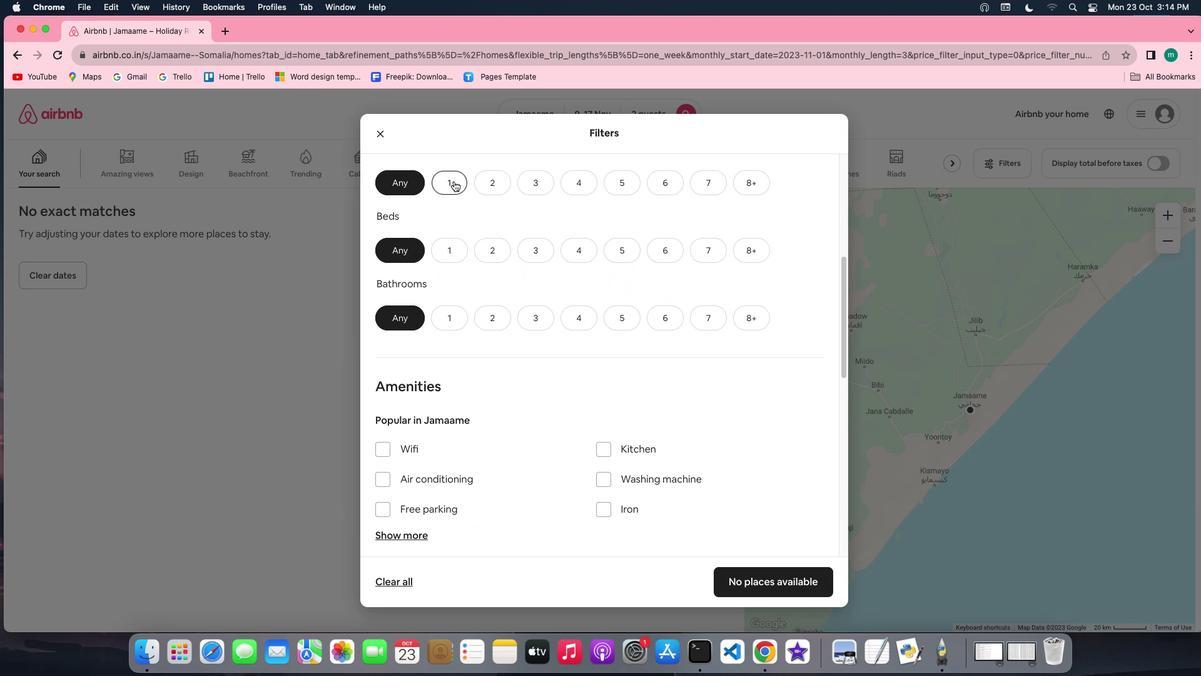 
Action: Mouse moved to (494, 250)
Screenshot: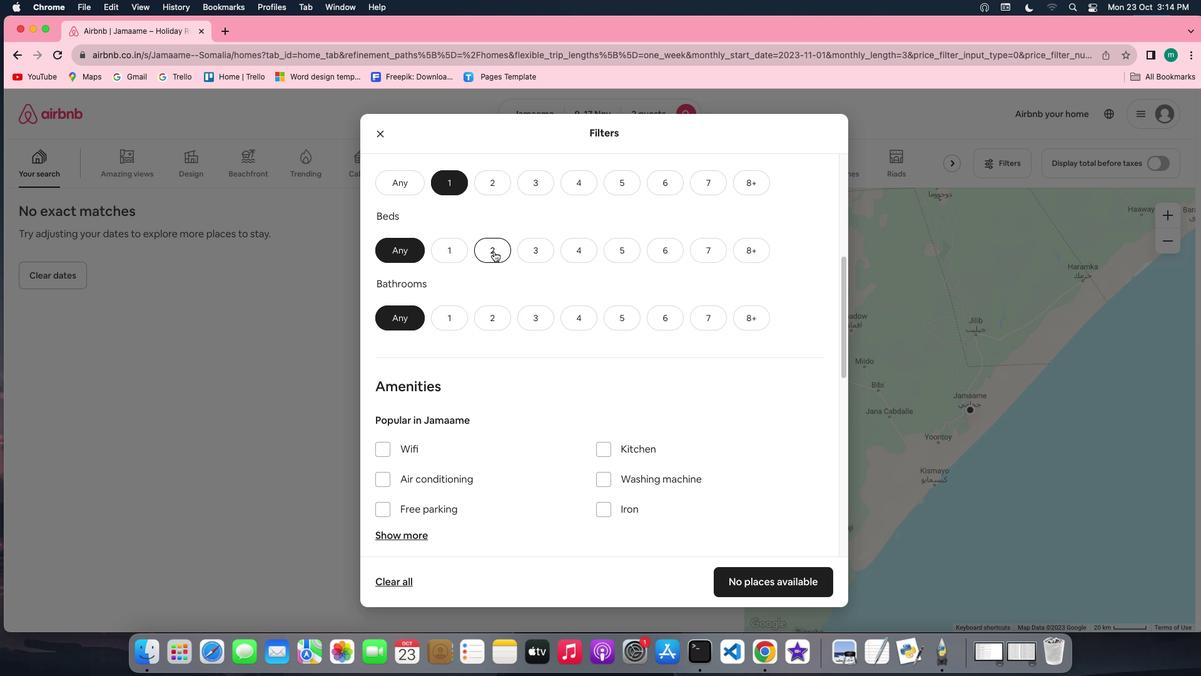 
Action: Mouse pressed left at (494, 250)
Screenshot: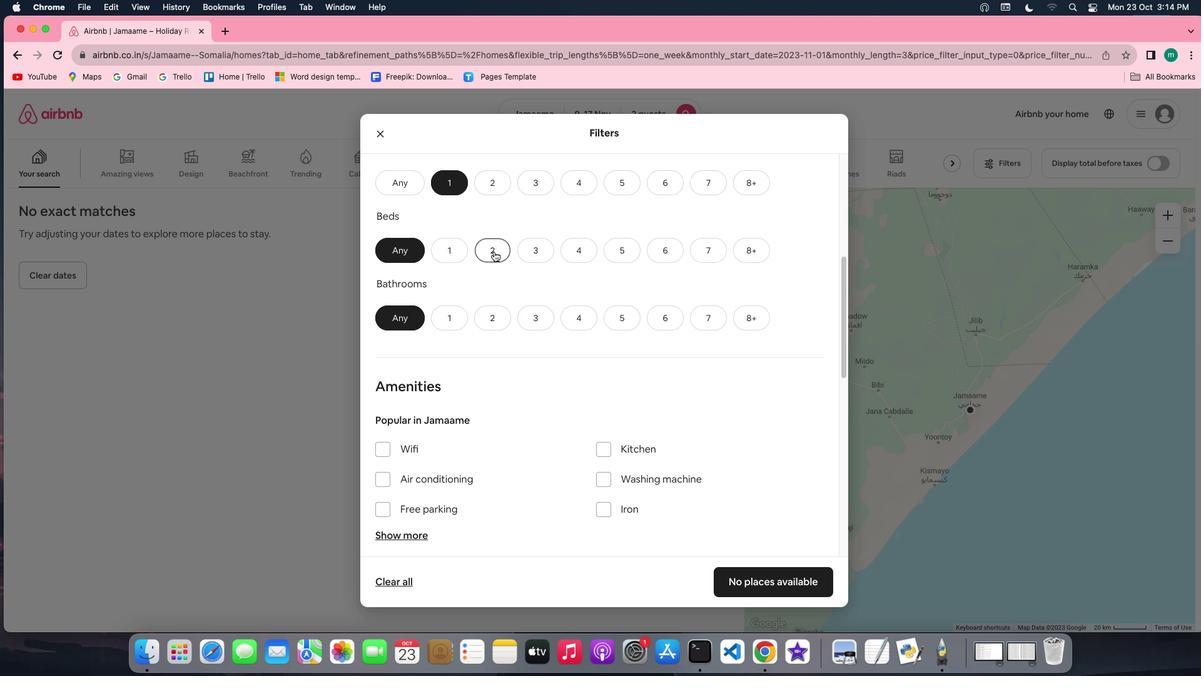 
Action: Mouse moved to (454, 309)
Screenshot: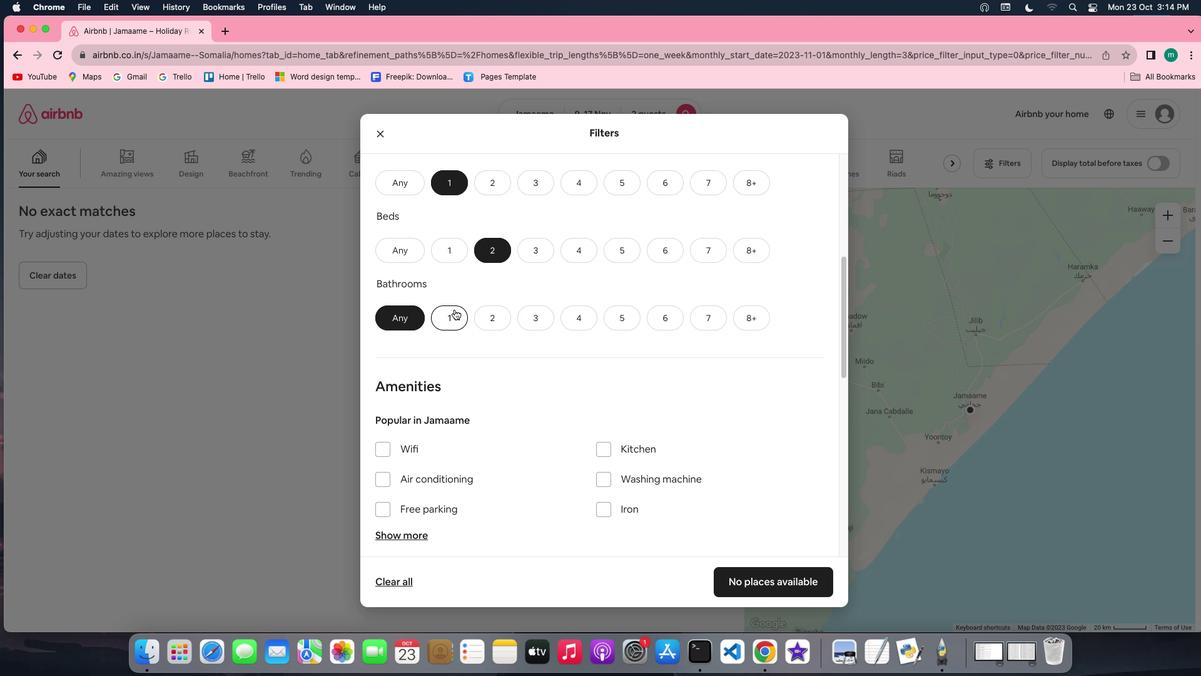 
Action: Mouse pressed left at (454, 309)
Screenshot: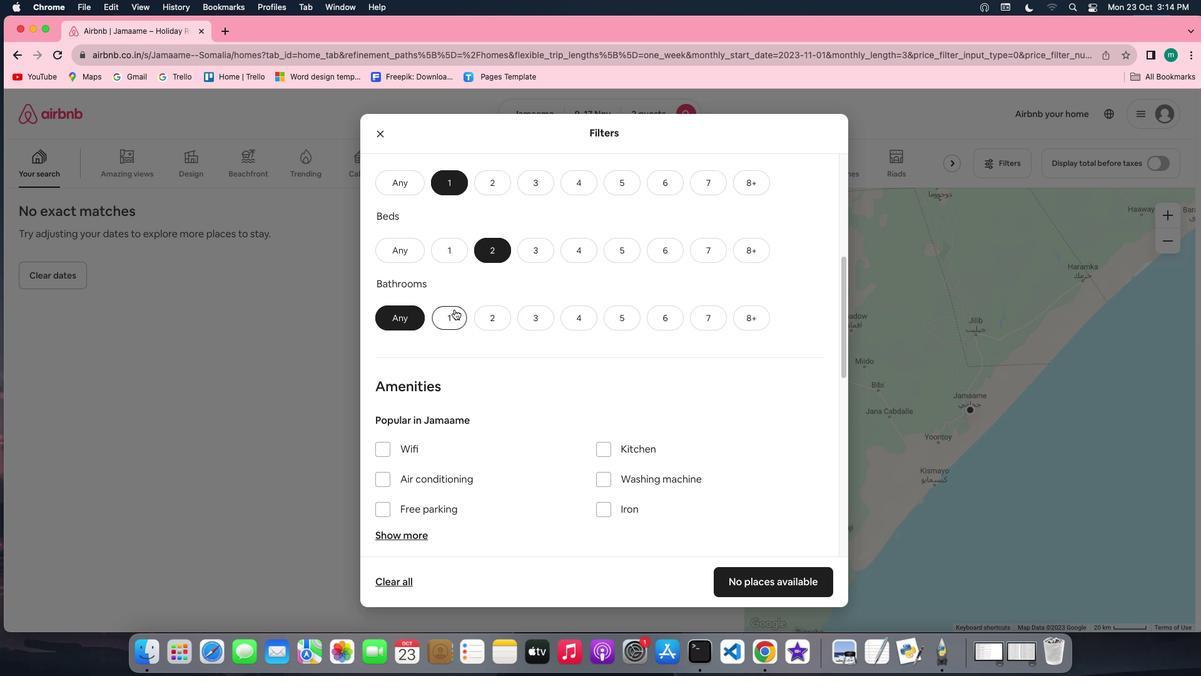
Action: Mouse moved to (631, 355)
Screenshot: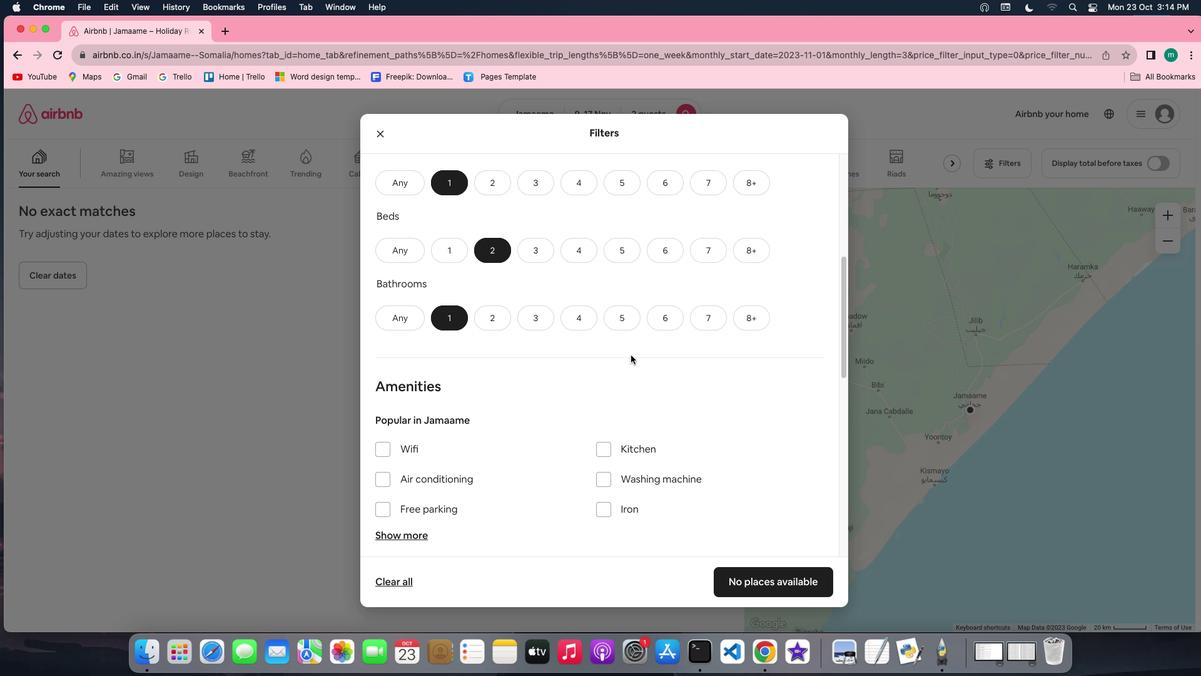 
Action: Mouse scrolled (631, 355) with delta (0, 0)
Screenshot: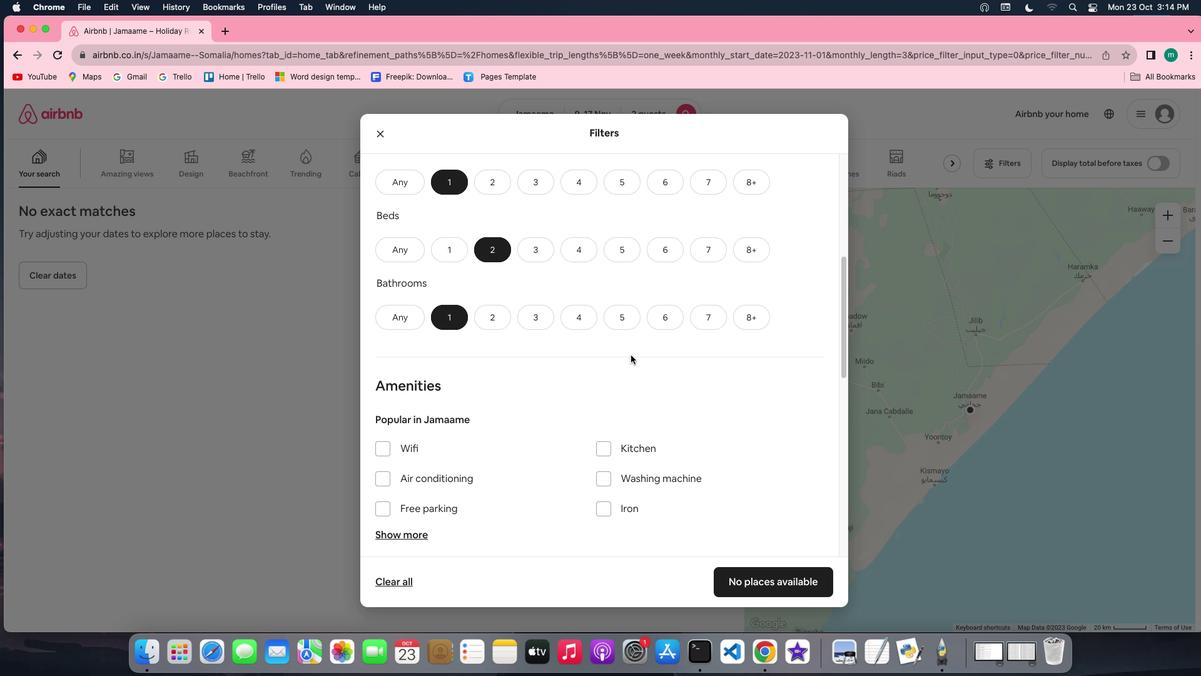 
Action: Mouse scrolled (631, 355) with delta (0, 0)
Screenshot: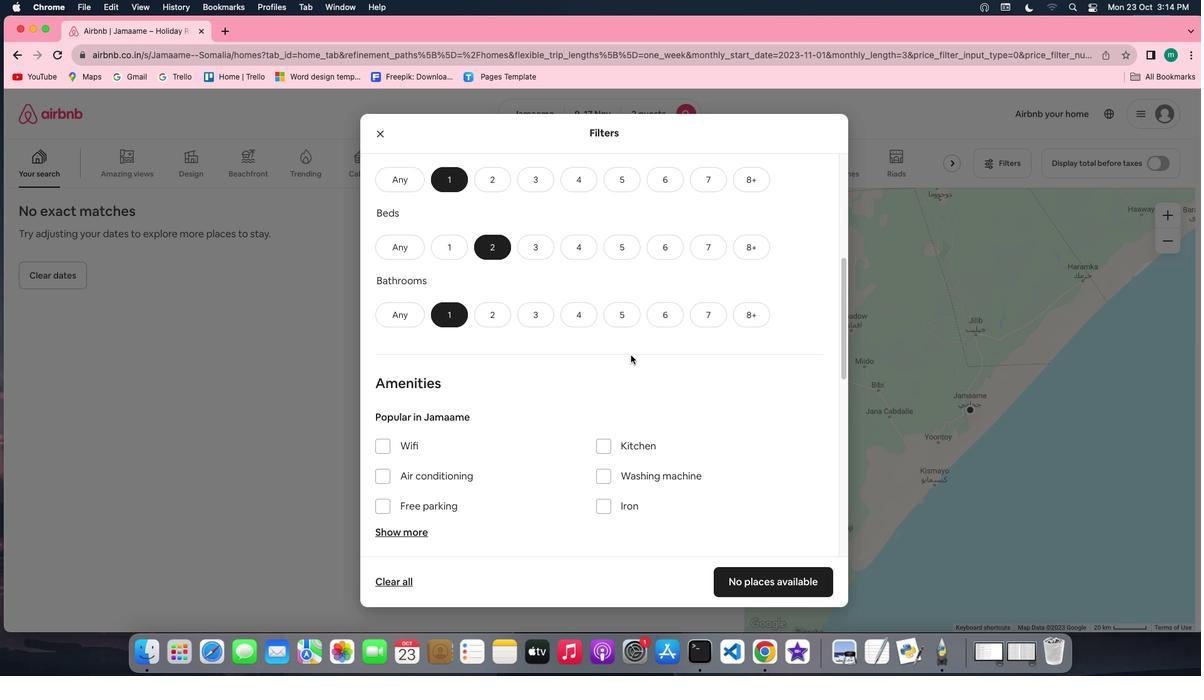 
Action: Mouse scrolled (631, 355) with delta (0, 0)
Screenshot: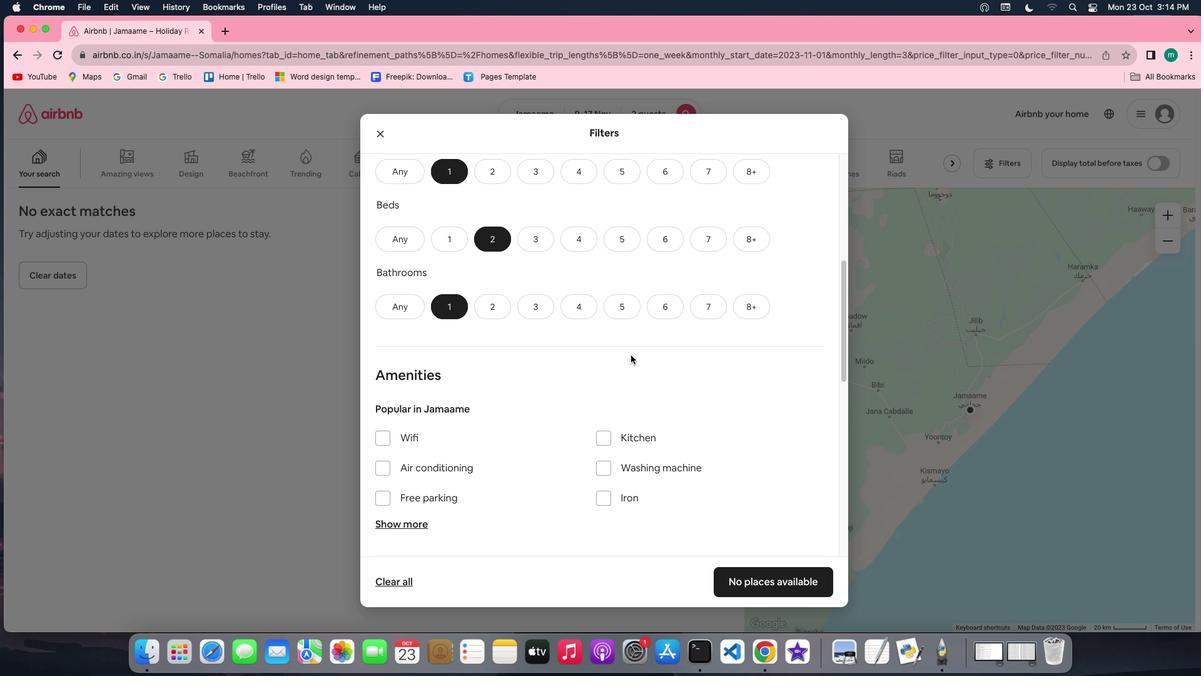
Action: Mouse scrolled (631, 355) with delta (0, 0)
Screenshot: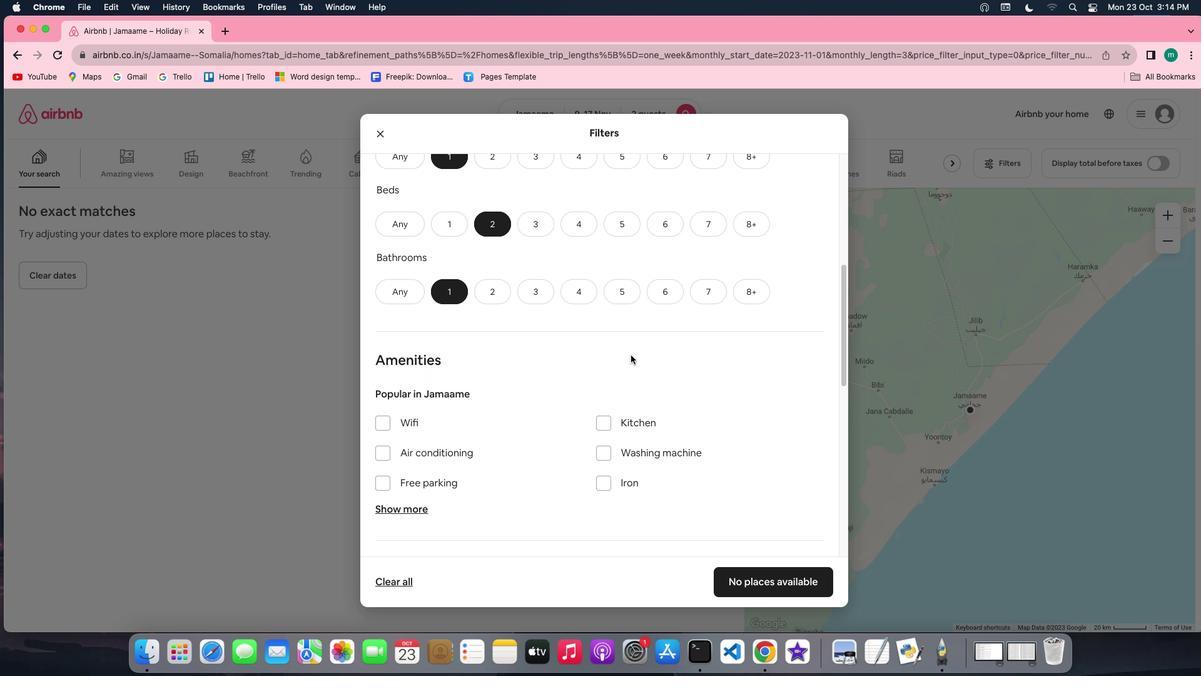 
Action: Mouse scrolled (631, 355) with delta (0, 0)
Screenshot: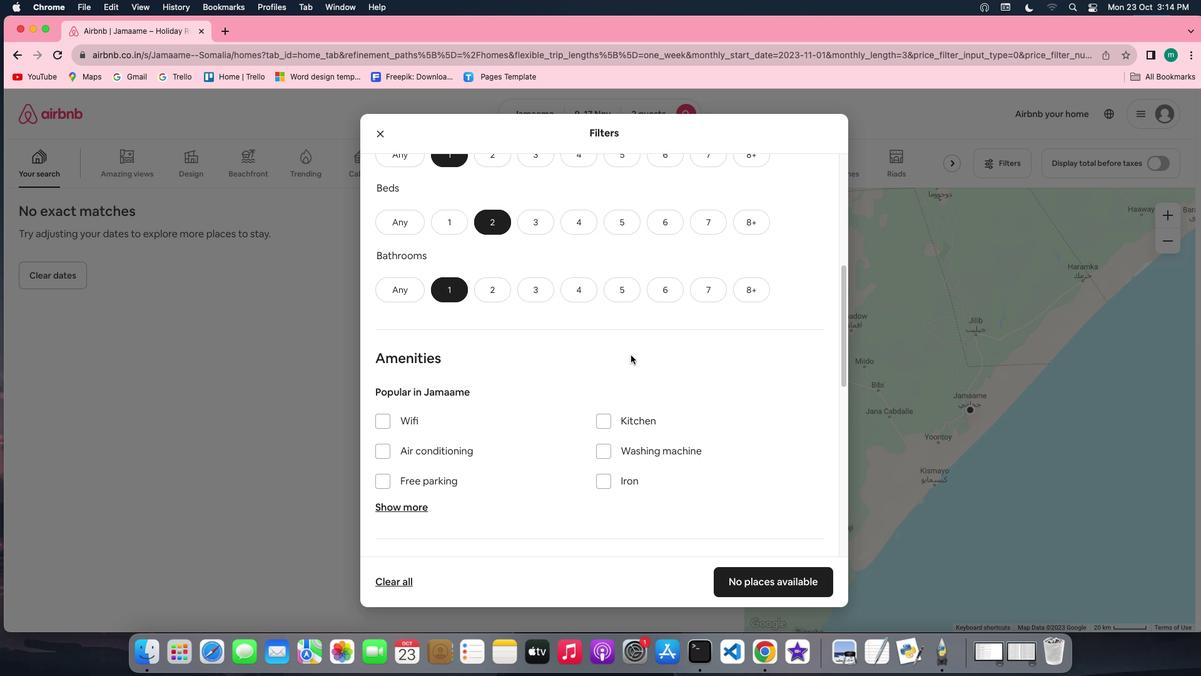 
Action: Mouse scrolled (631, 355) with delta (0, 0)
Screenshot: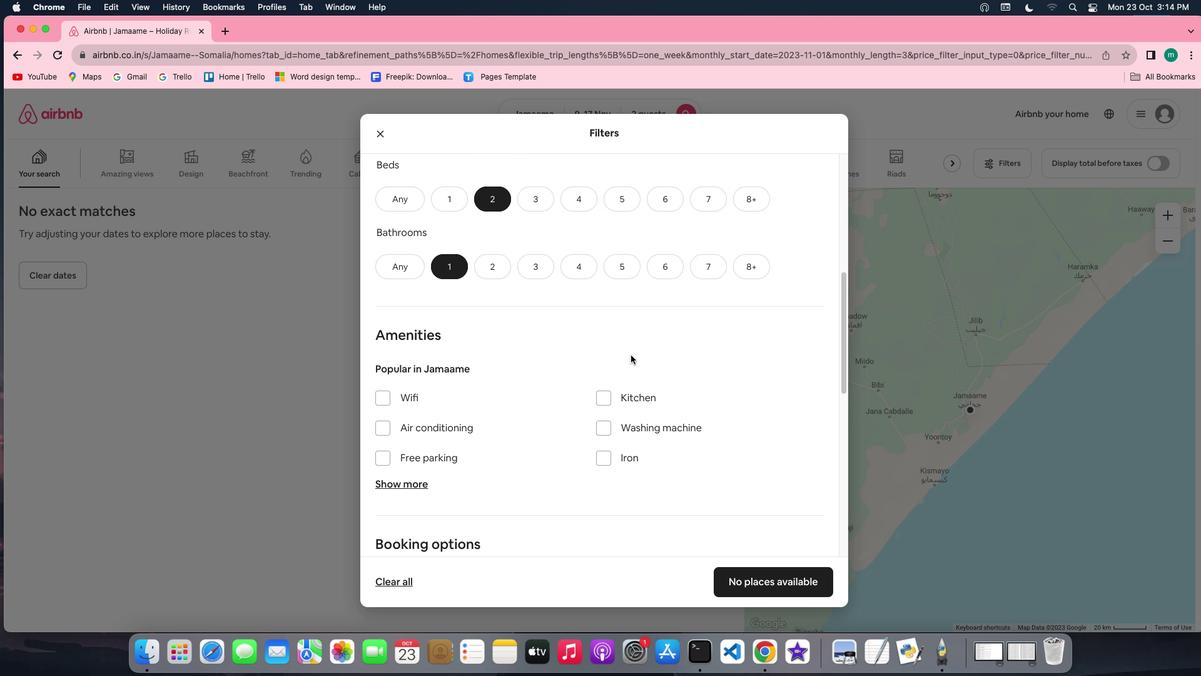 
Action: Mouse scrolled (631, 355) with delta (0, 0)
Screenshot: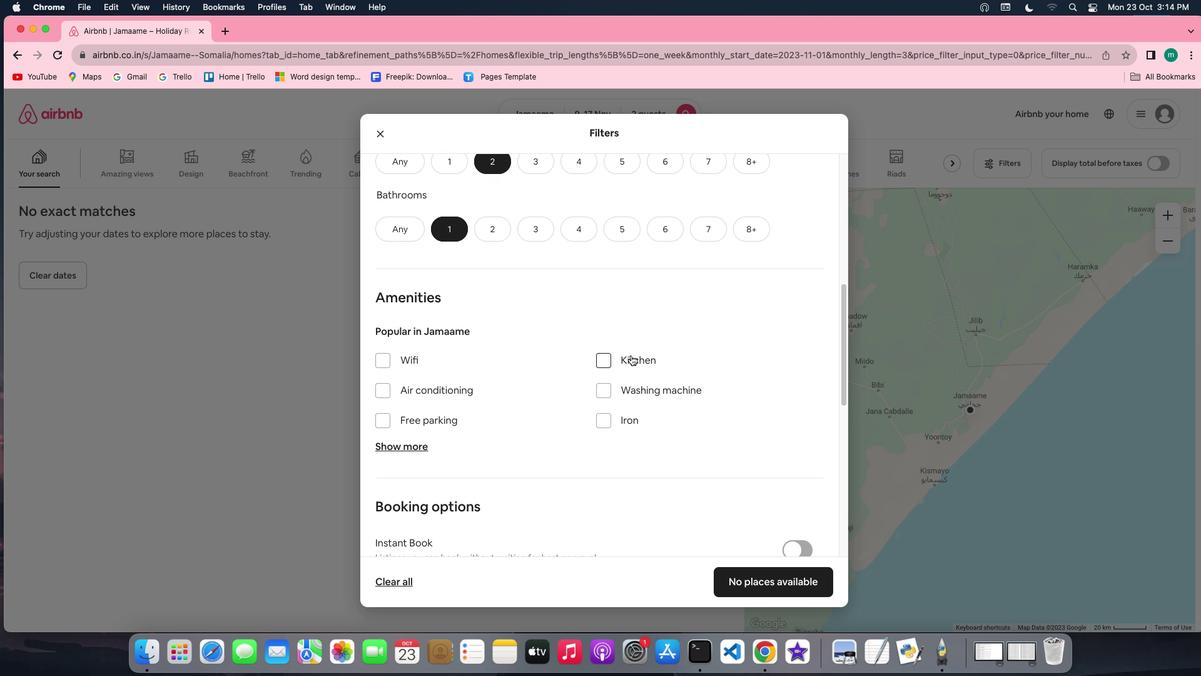 
Action: Mouse scrolled (631, 355) with delta (0, 0)
Screenshot: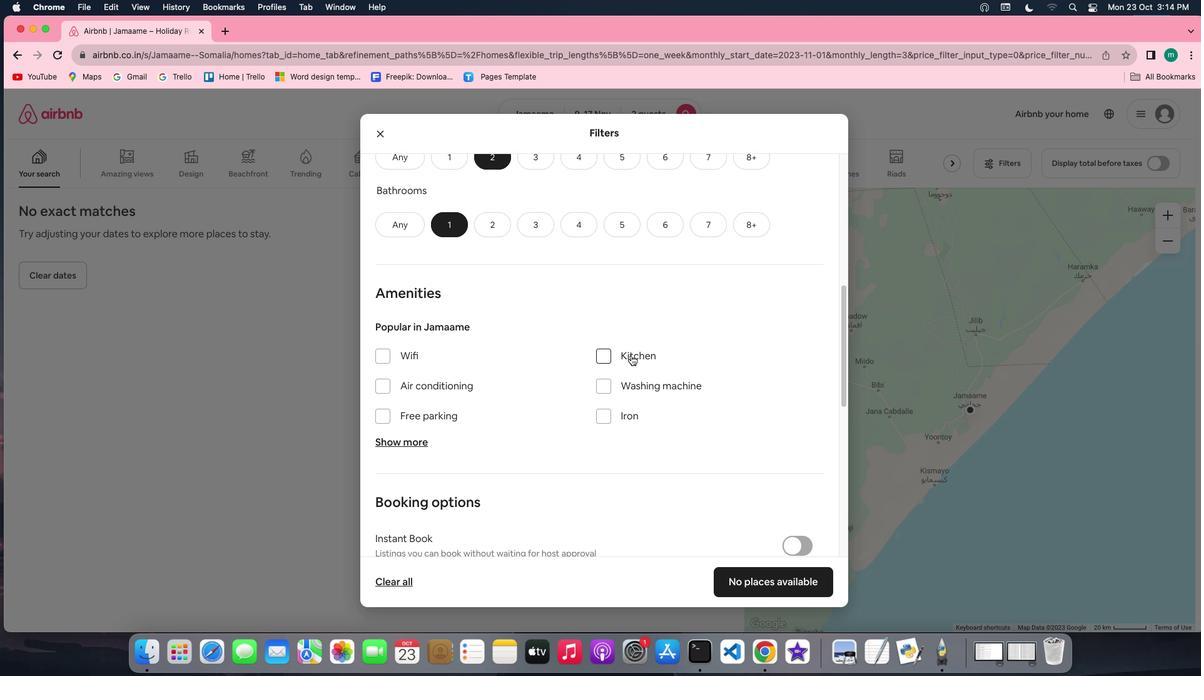 
Action: Mouse scrolled (631, 355) with delta (0, 0)
Screenshot: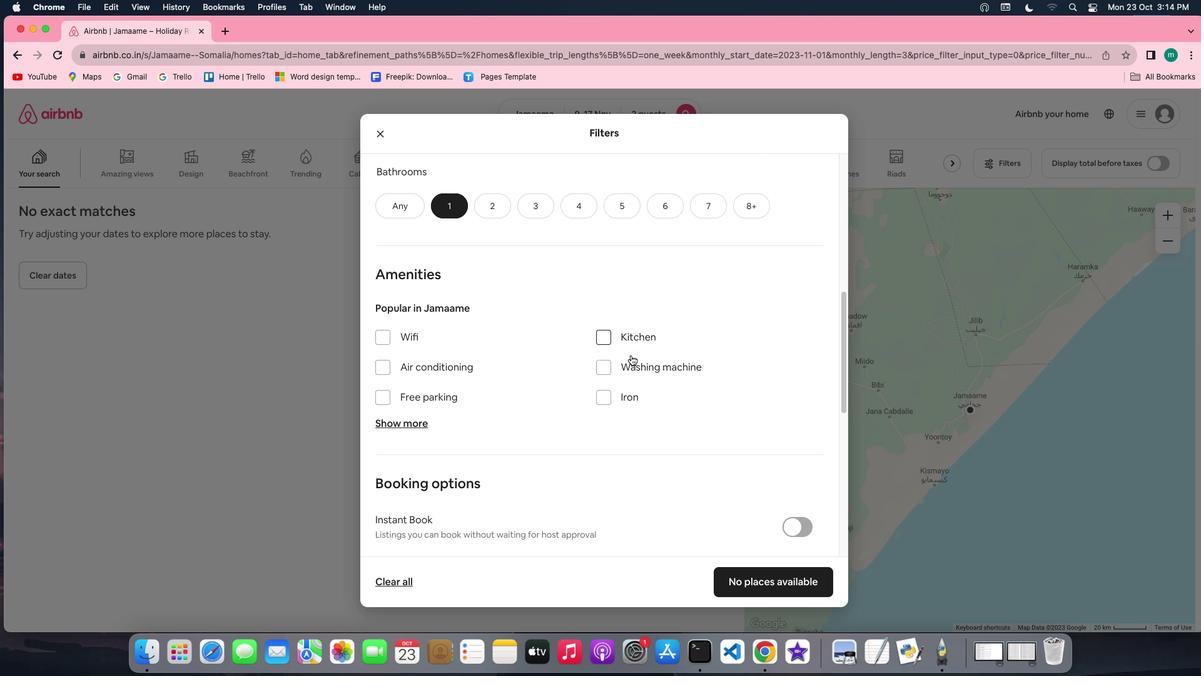 
Action: Mouse scrolled (631, 355) with delta (0, 0)
Screenshot: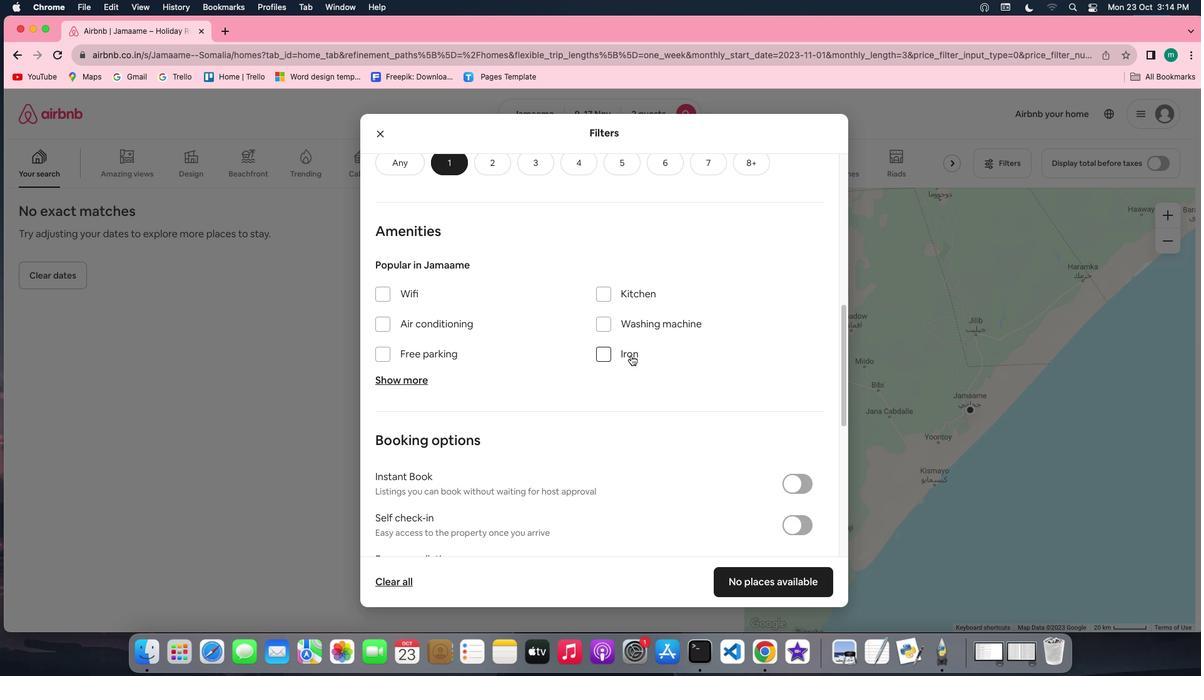 
Action: Mouse scrolled (631, 355) with delta (0, 0)
Screenshot: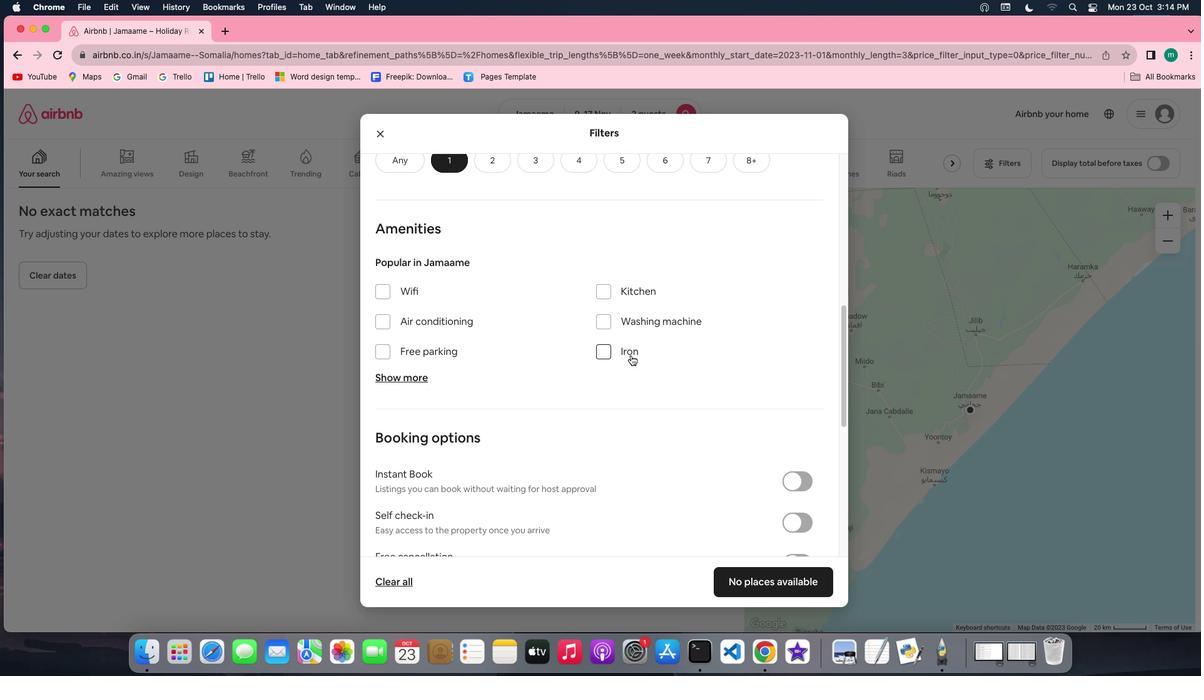 
Action: Mouse scrolled (631, 355) with delta (0, 0)
Screenshot: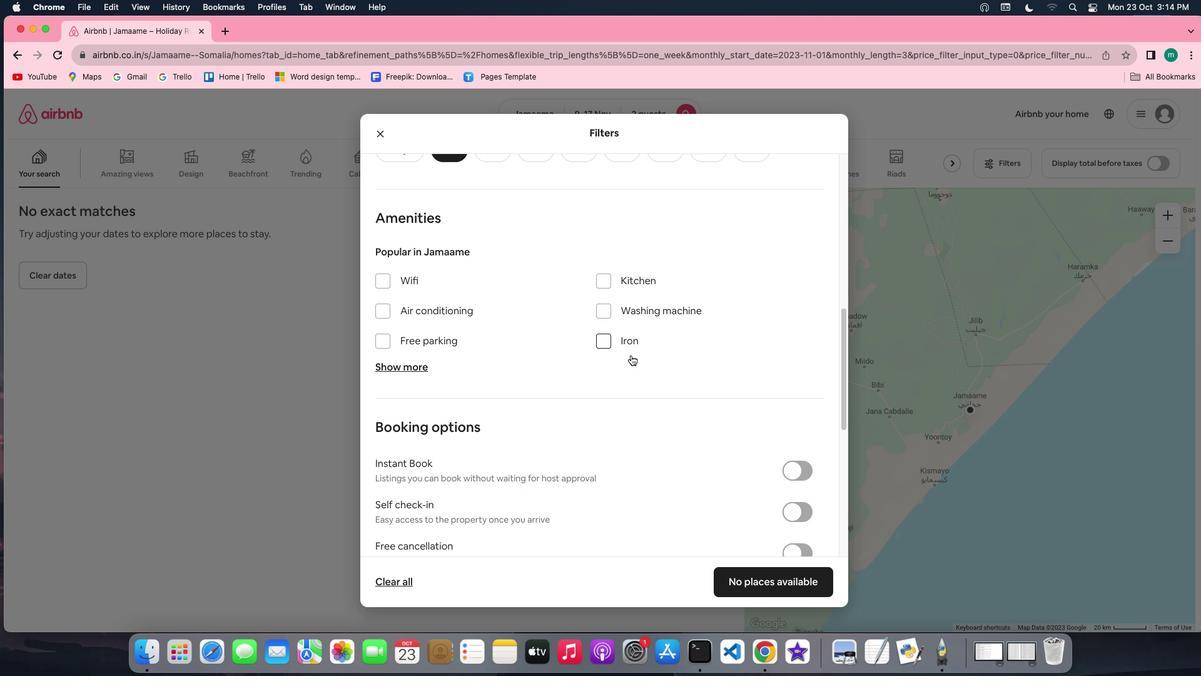 
Action: Mouse scrolled (631, 355) with delta (0, 0)
Screenshot: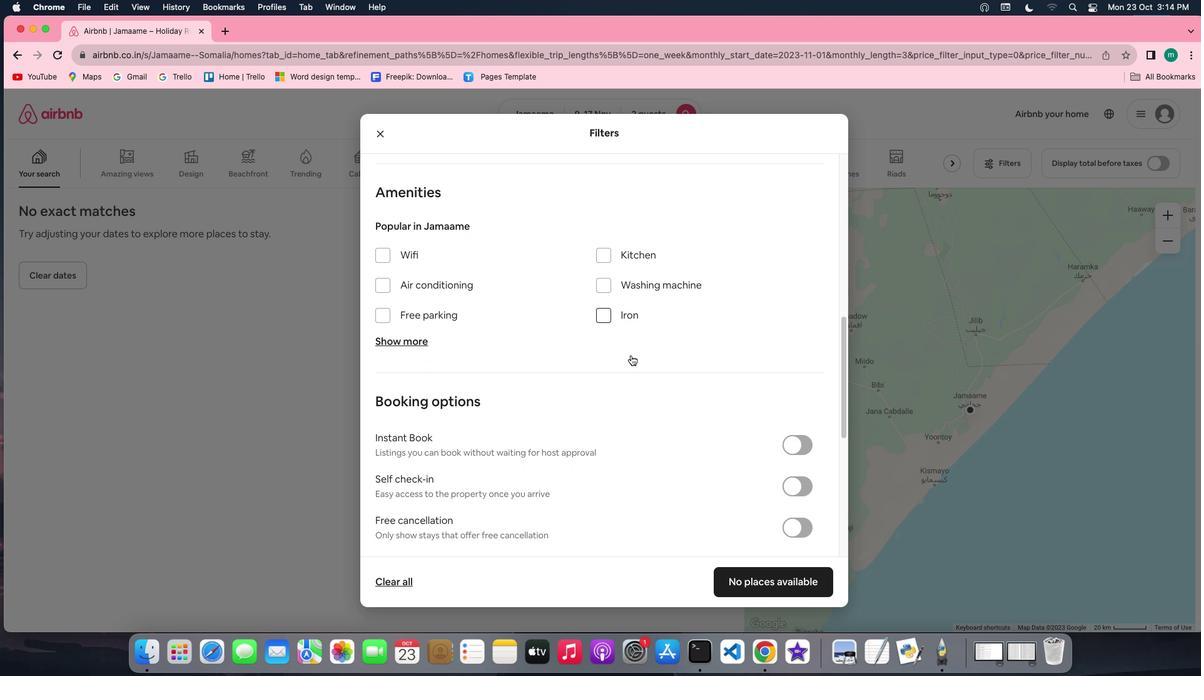 
Action: Mouse scrolled (631, 355) with delta (0, 0)
Screenshot: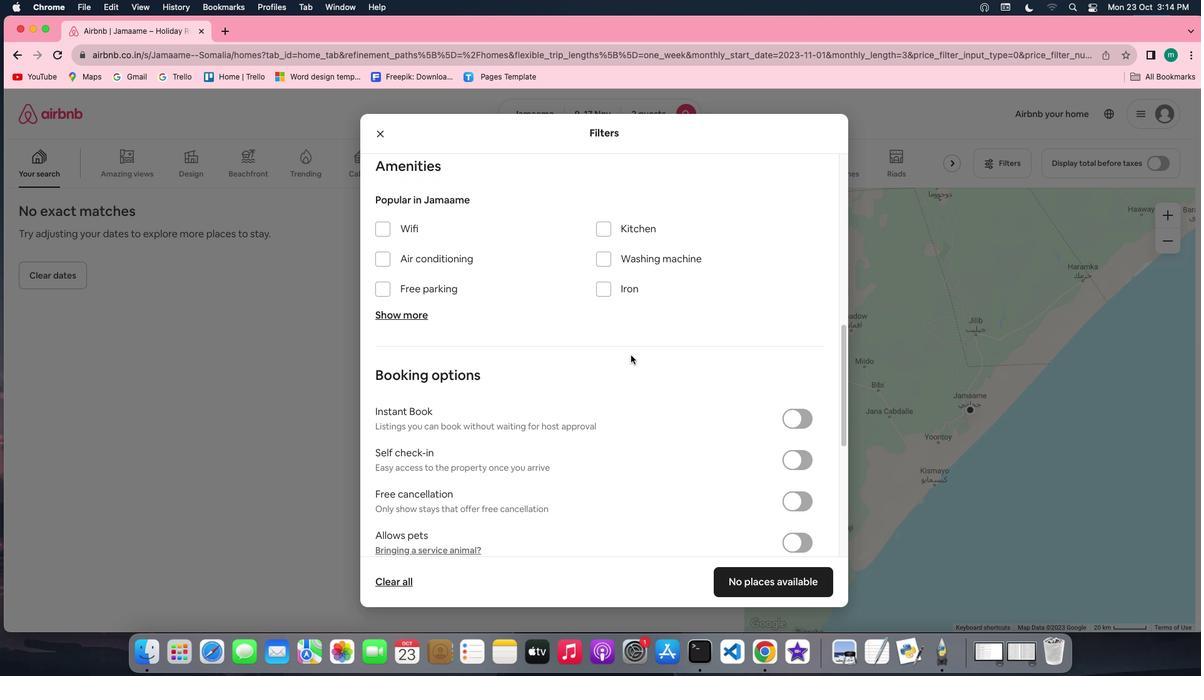 
Action: Mouse scrolled (631, 355) with delta (0, 0)
Screenshot: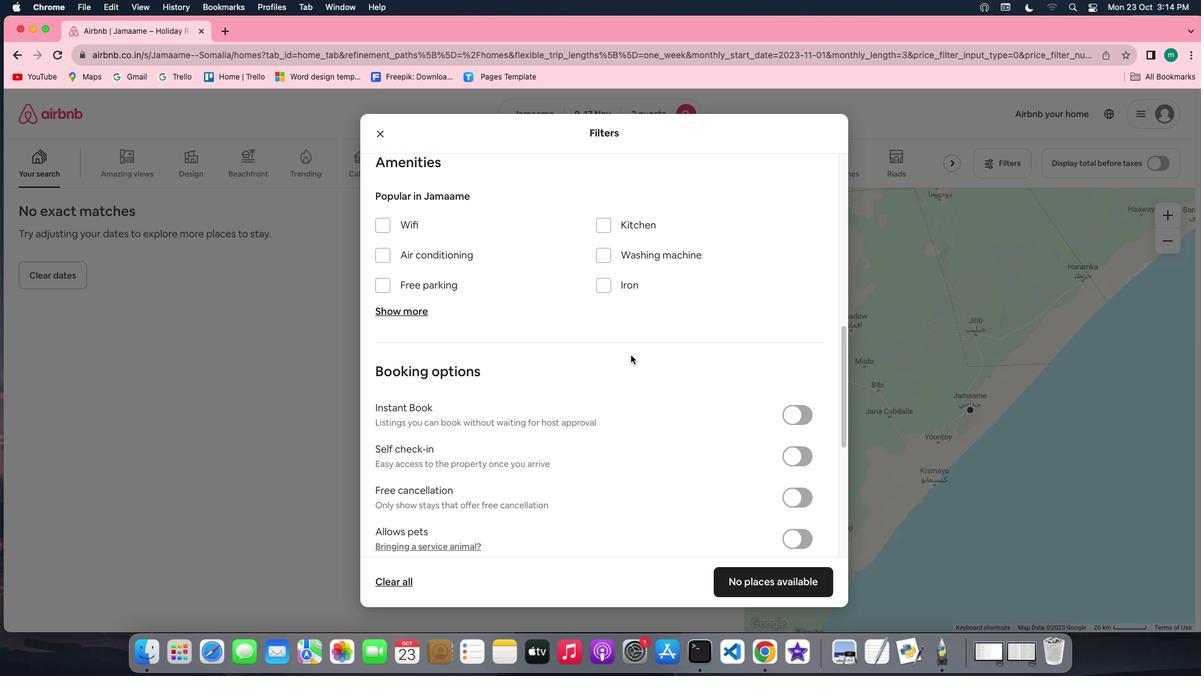 
Action: Mouse scrolled (631, 355) with delta (0, 0)
Screenshot: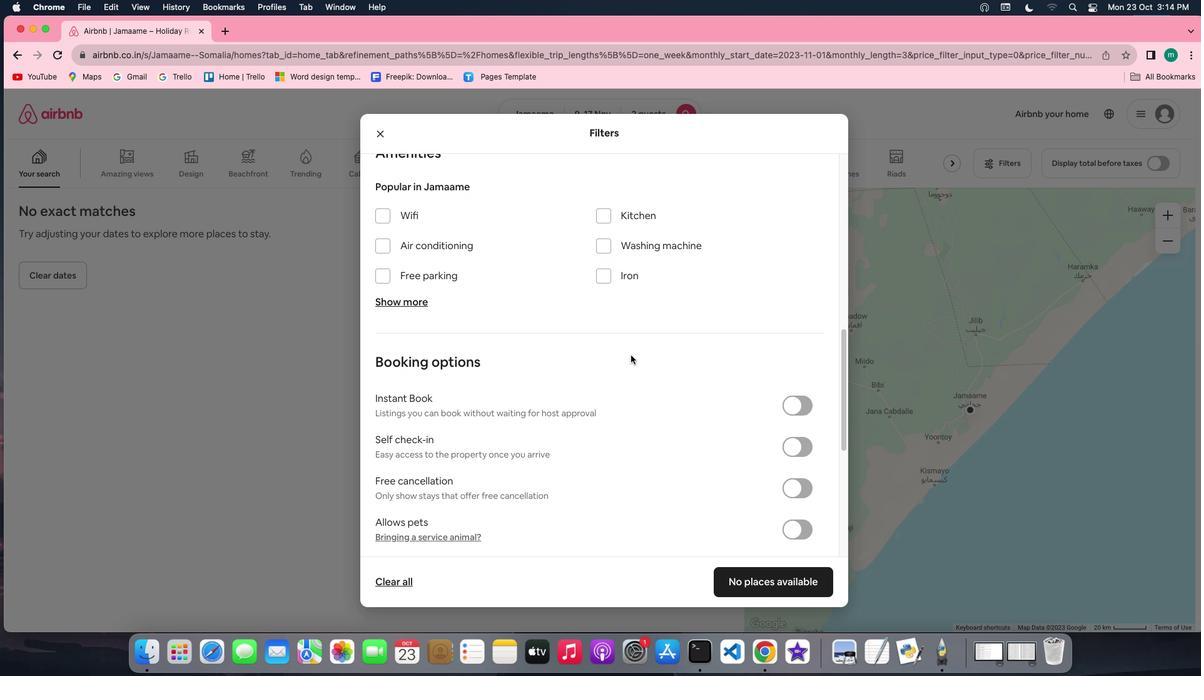 
Action: Mouse scrolled (631, 355) with delta (0, 0)
Screenshot: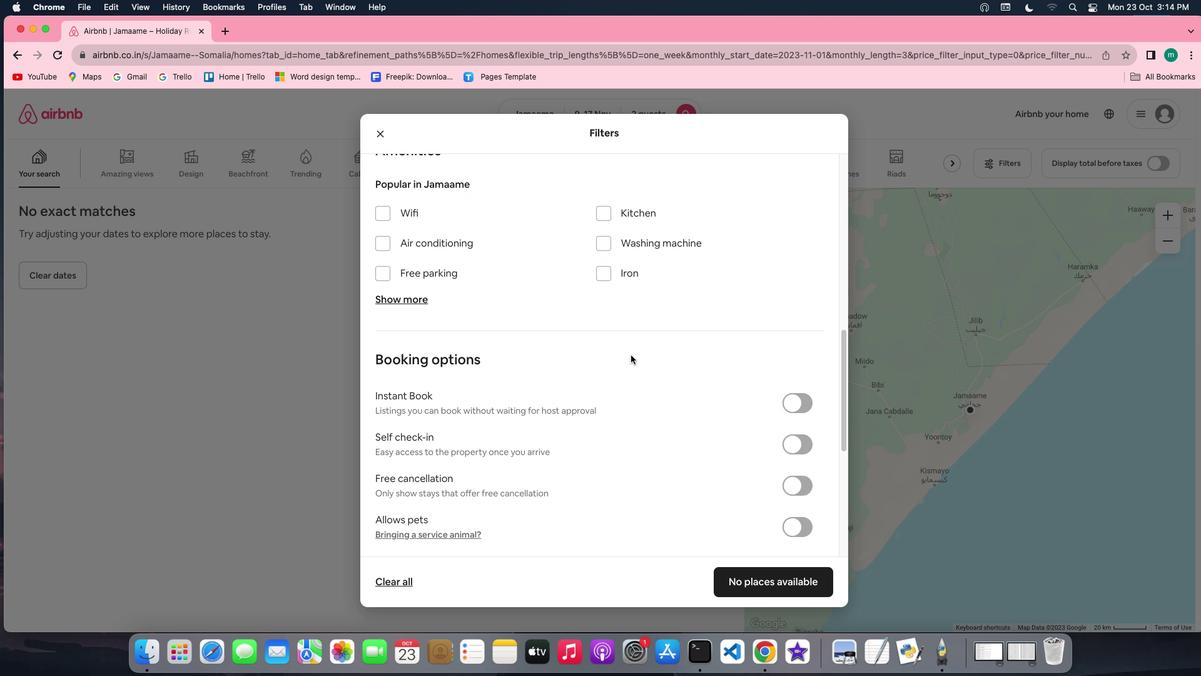 
Action: Mouse scrolled (631, 355) with delta (0, 0)
Screenshot: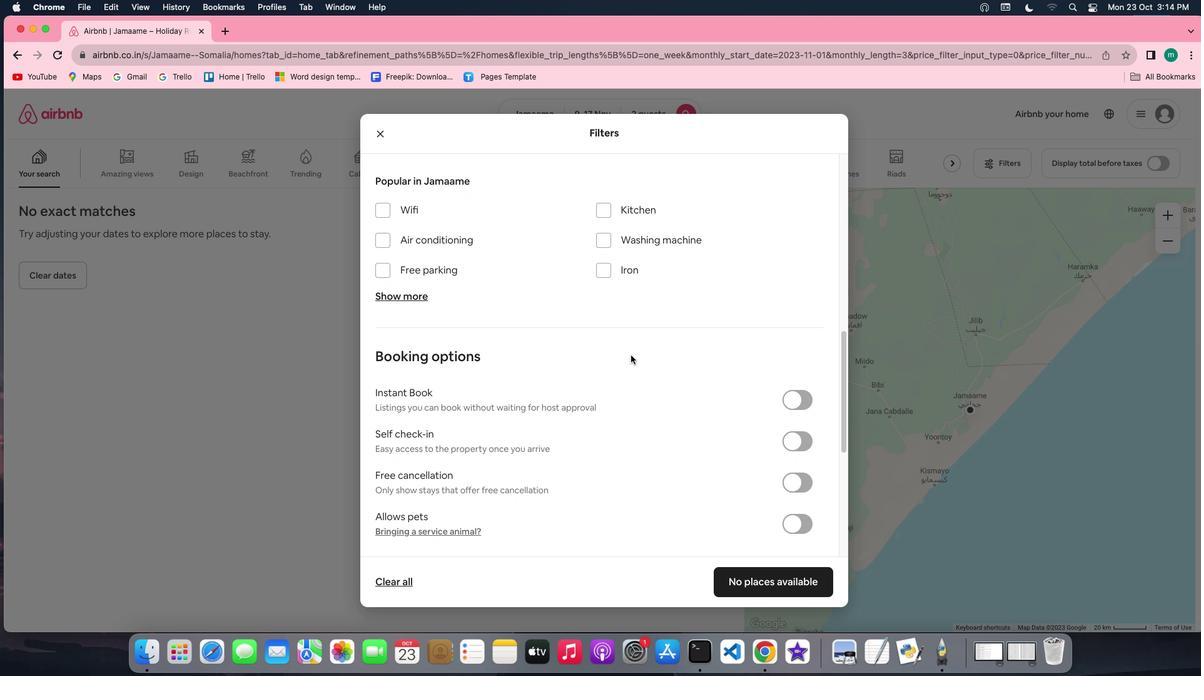 
Action: Mouse scrolled (631, 355) with delta (0, 0)
Screenshot: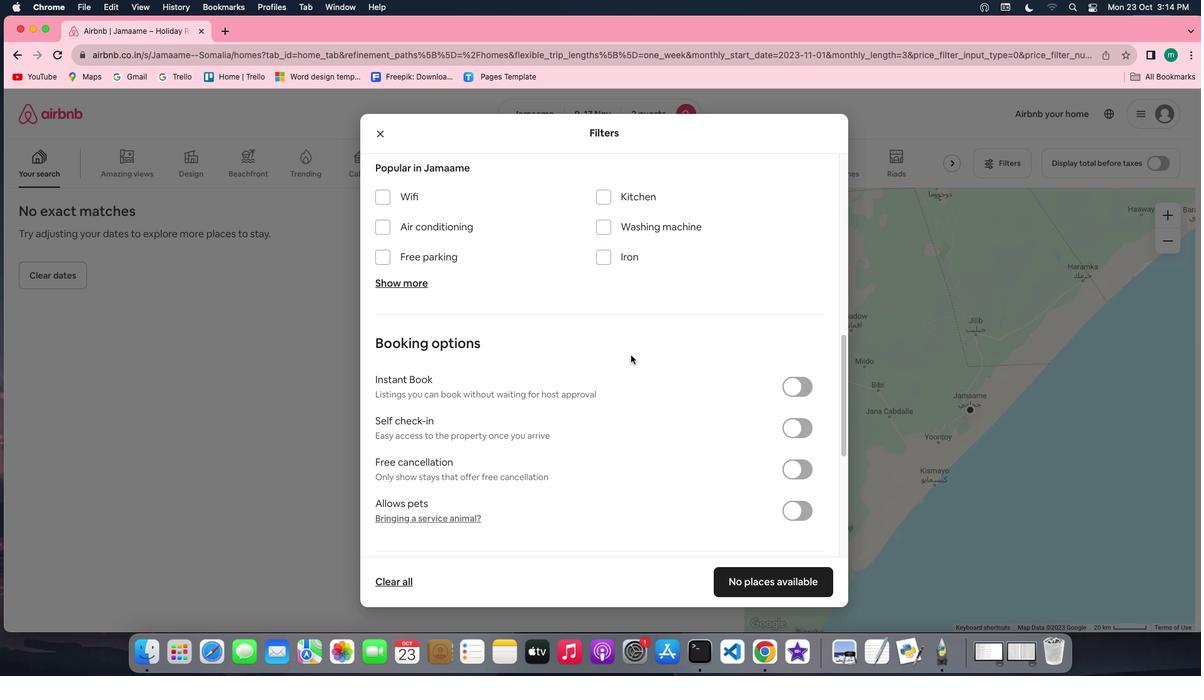 
Action: Mouse moved to (631, 355)
Screenshot: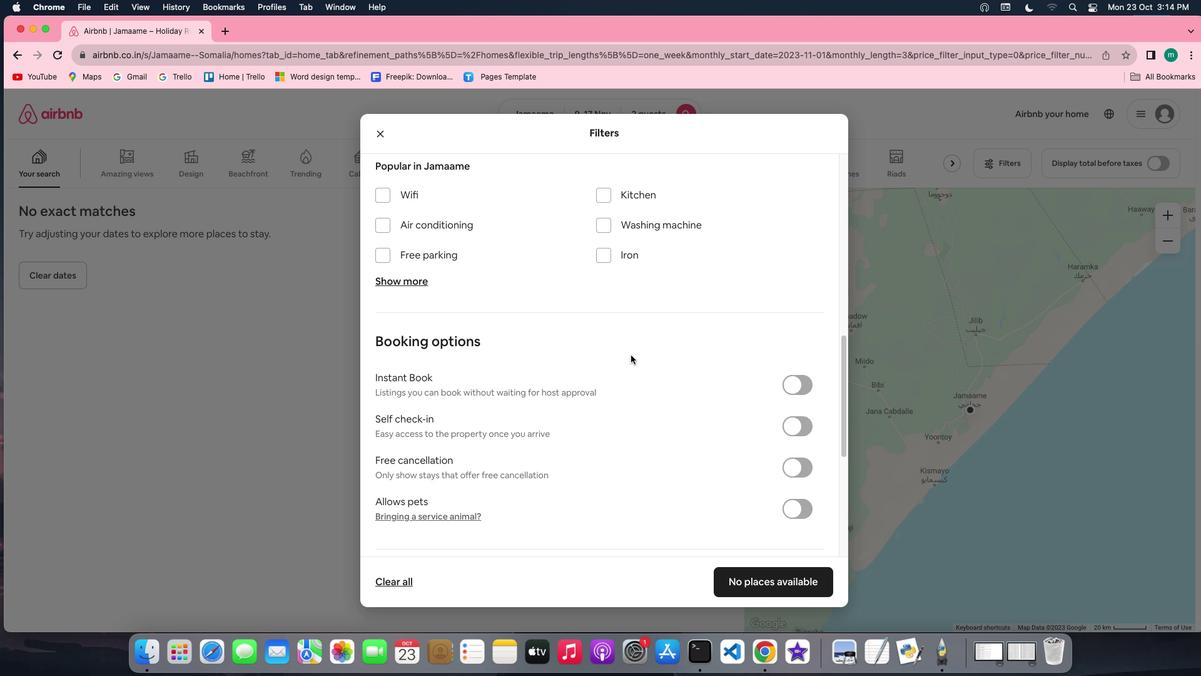 
Action: Mouse scrolled (631, 355) with delta (0, 0)
Screenshot: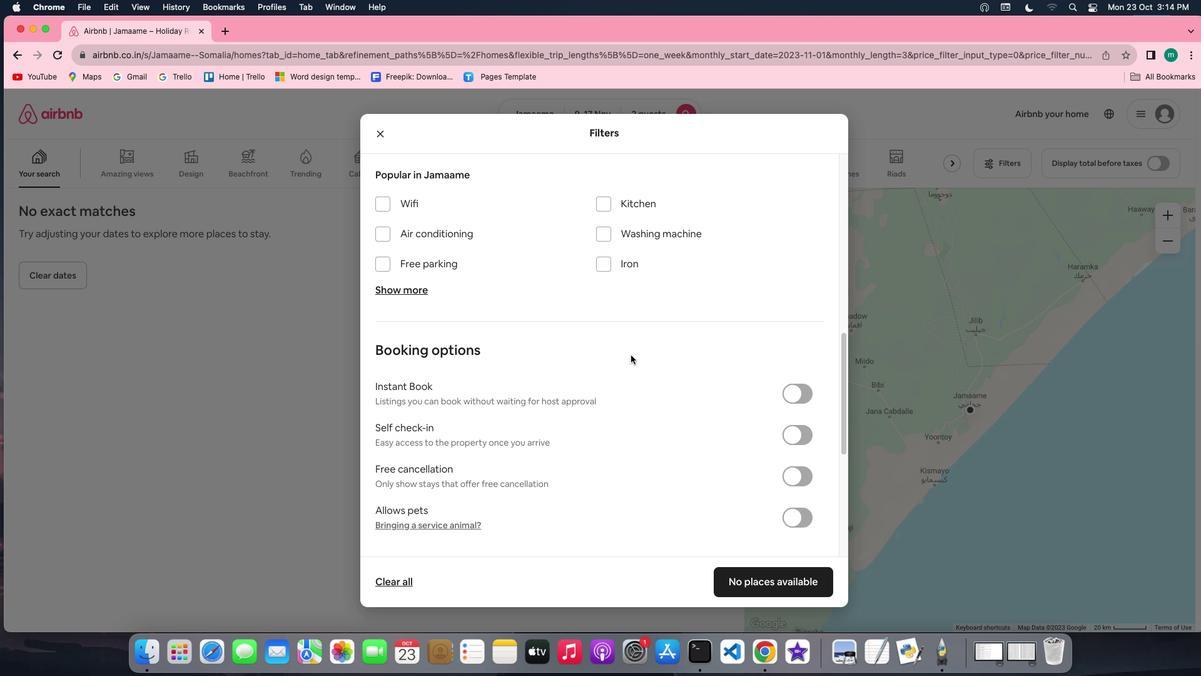 
Action: Mouse scrolled (631, 355) with delta (0, 0)
Screenshot: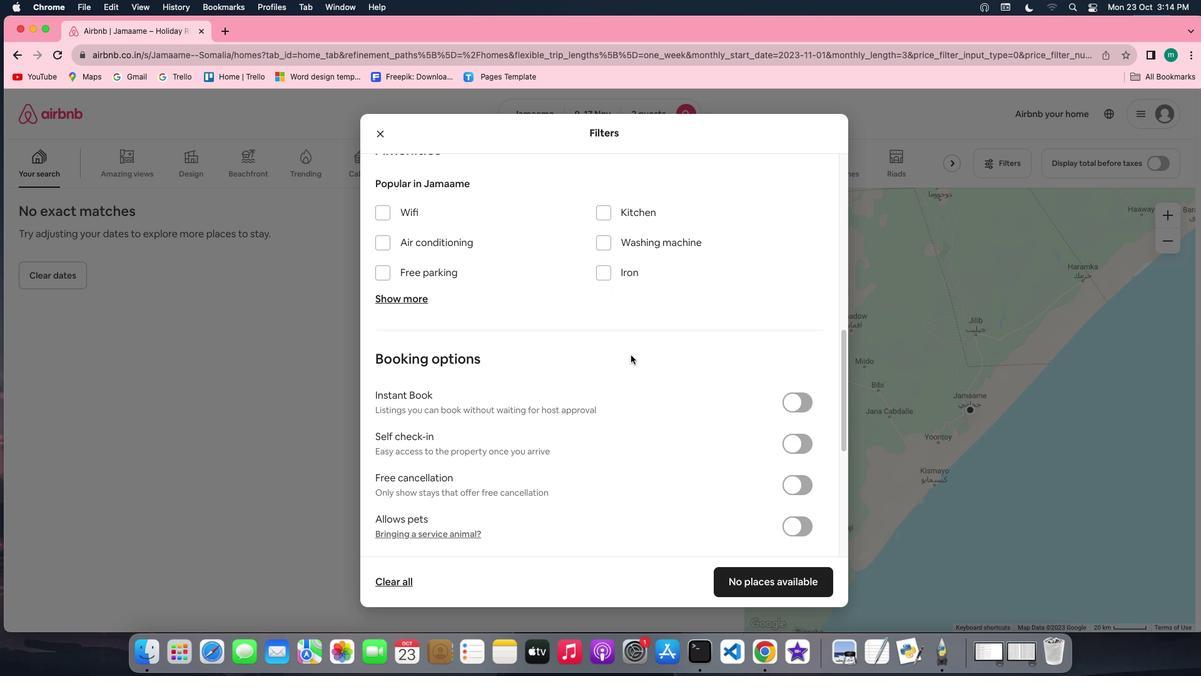 
Action: Mouse scrolled (631, 355) with delta (0, 1)
Screenshot: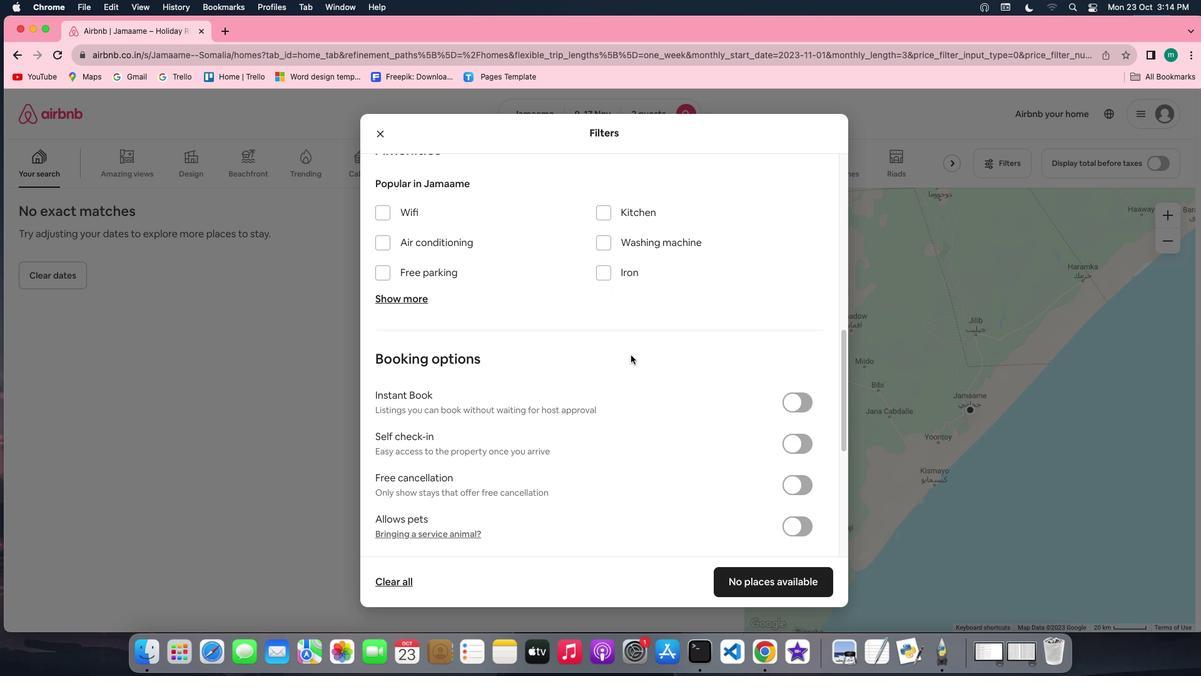 
Action: Mouse moved to (393, 301)
Screenshot: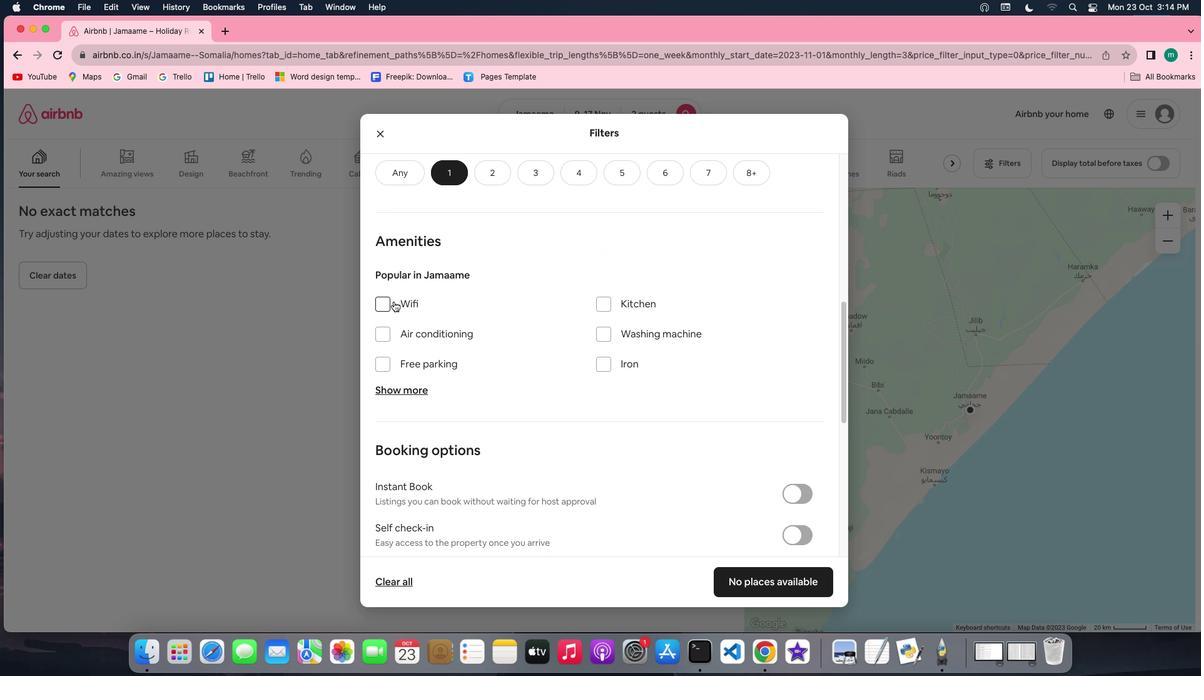 
Action: Mouse pressed left at (393, 301)
Screenshot: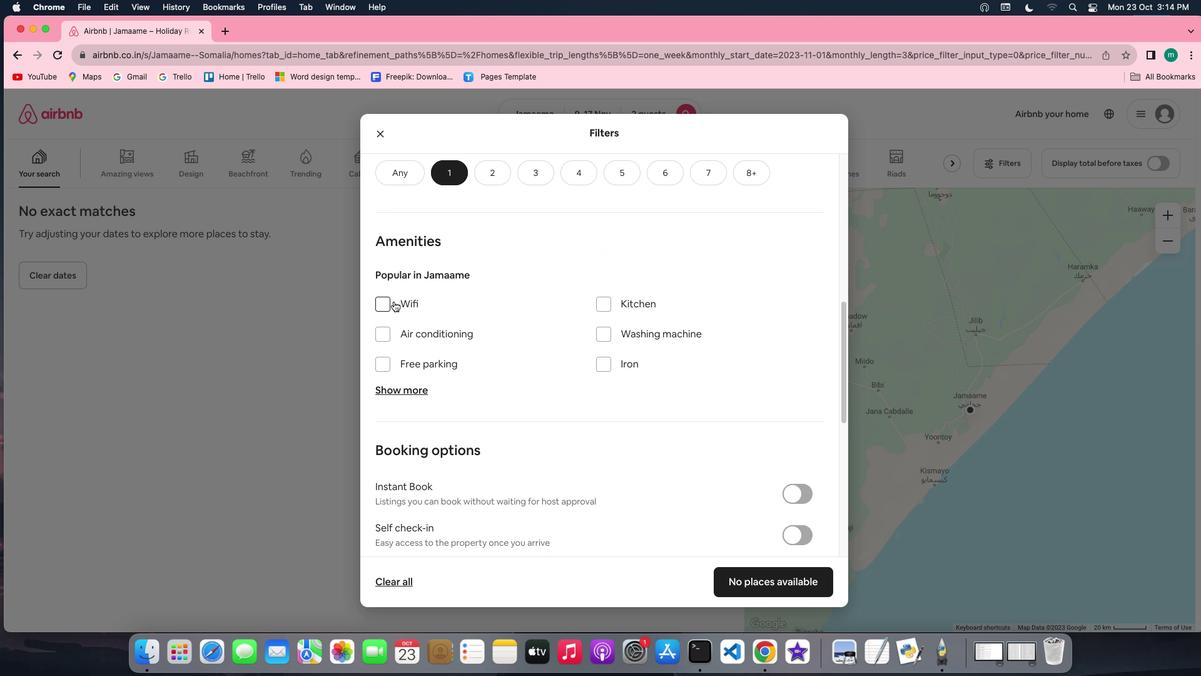 
Action: Mouse moved to (585, 364)
Screenshot: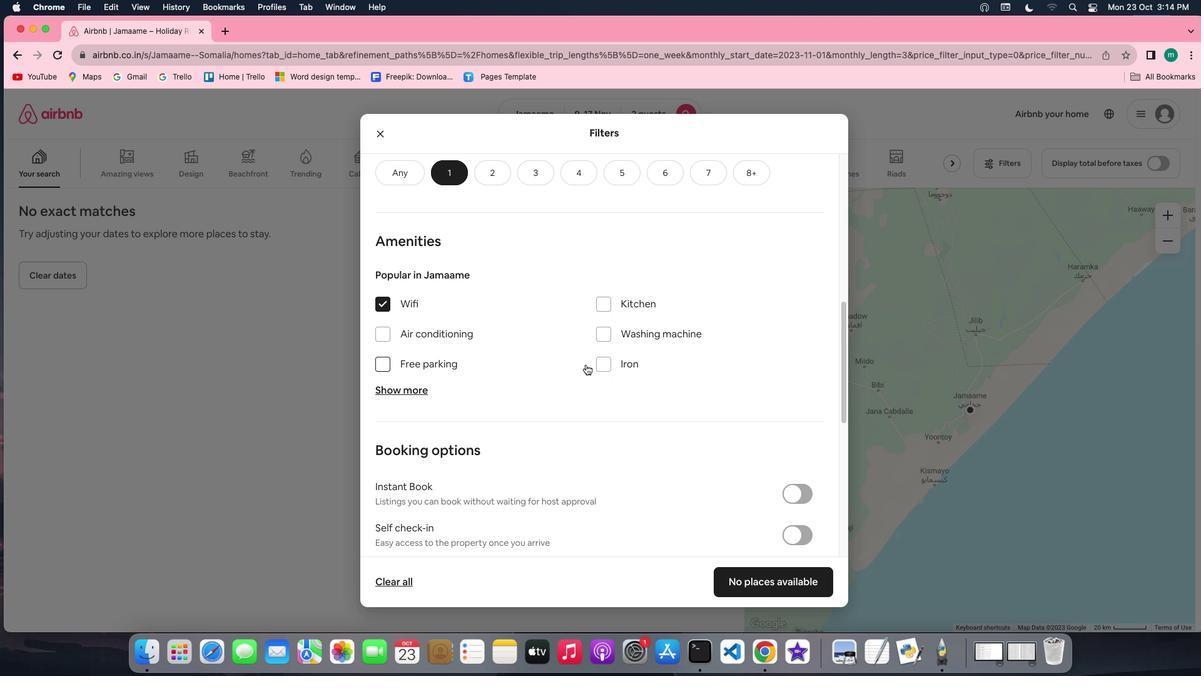 
Action: Mouse scrolled (585, 364) with delta (0, 0)
Screenshot: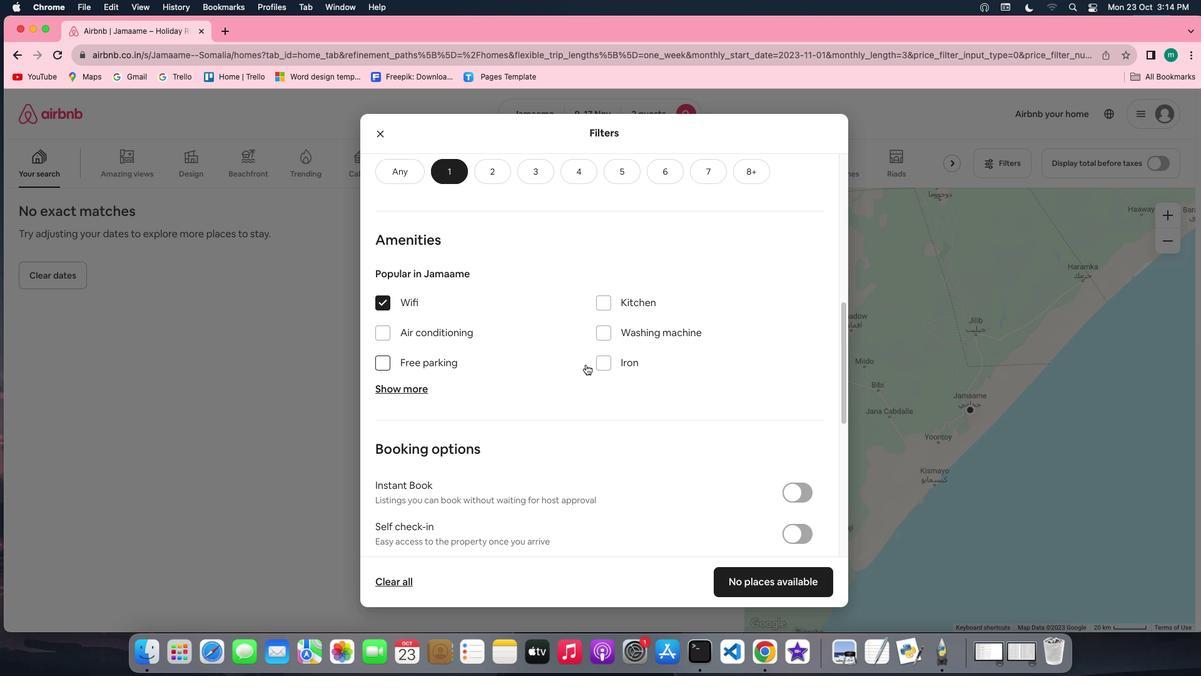 
Action: Mouse scrolled (585, 364) with delta (0, 0)
Screenshot: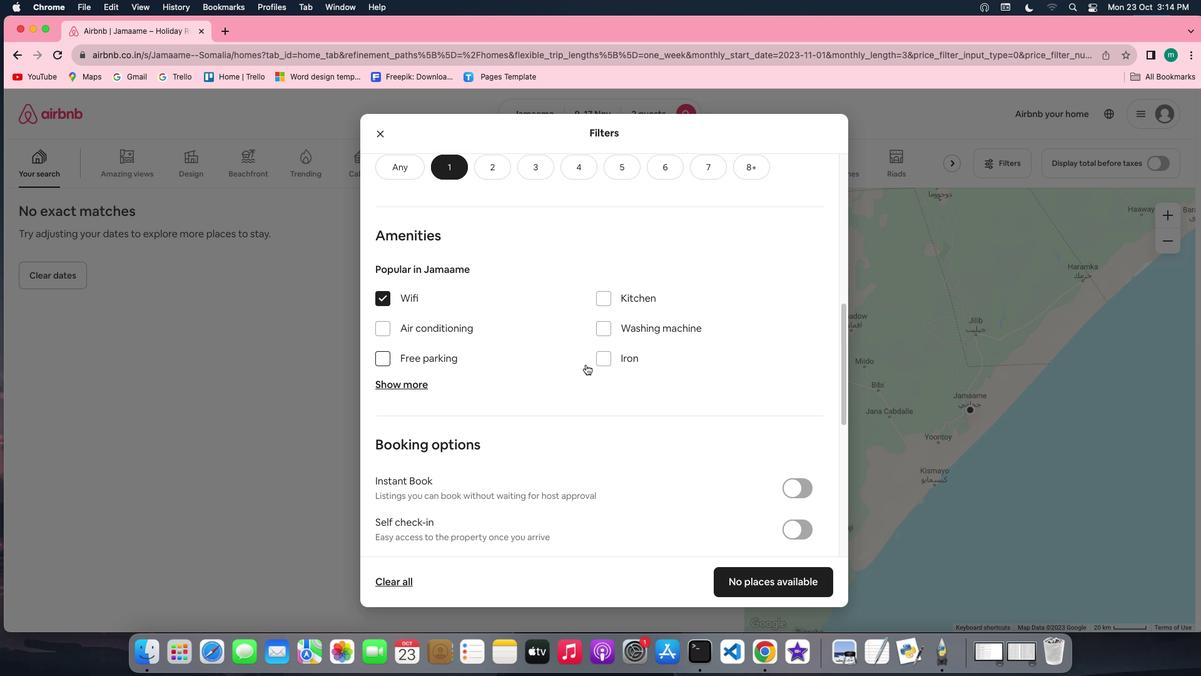 
Action: Mouse scrolled (585, 364) with delta (0, 0)
Screenshot: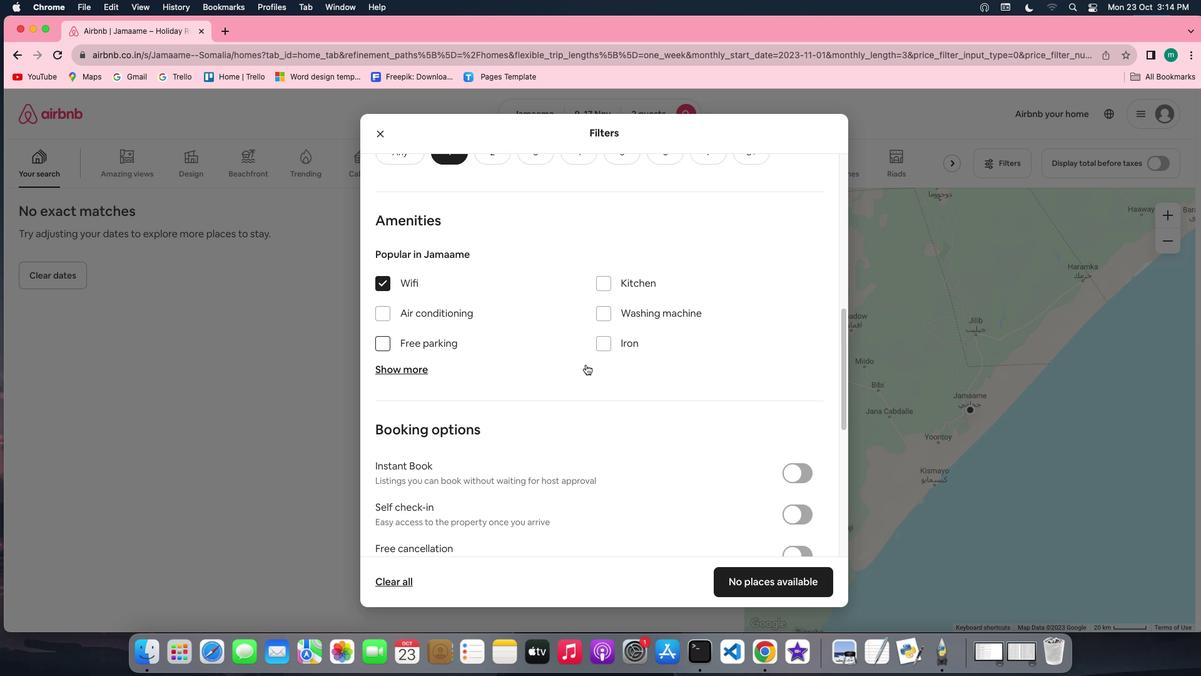 
Action: Mouse scrolled (585, 364) with delta (0, -1)
Screenshot: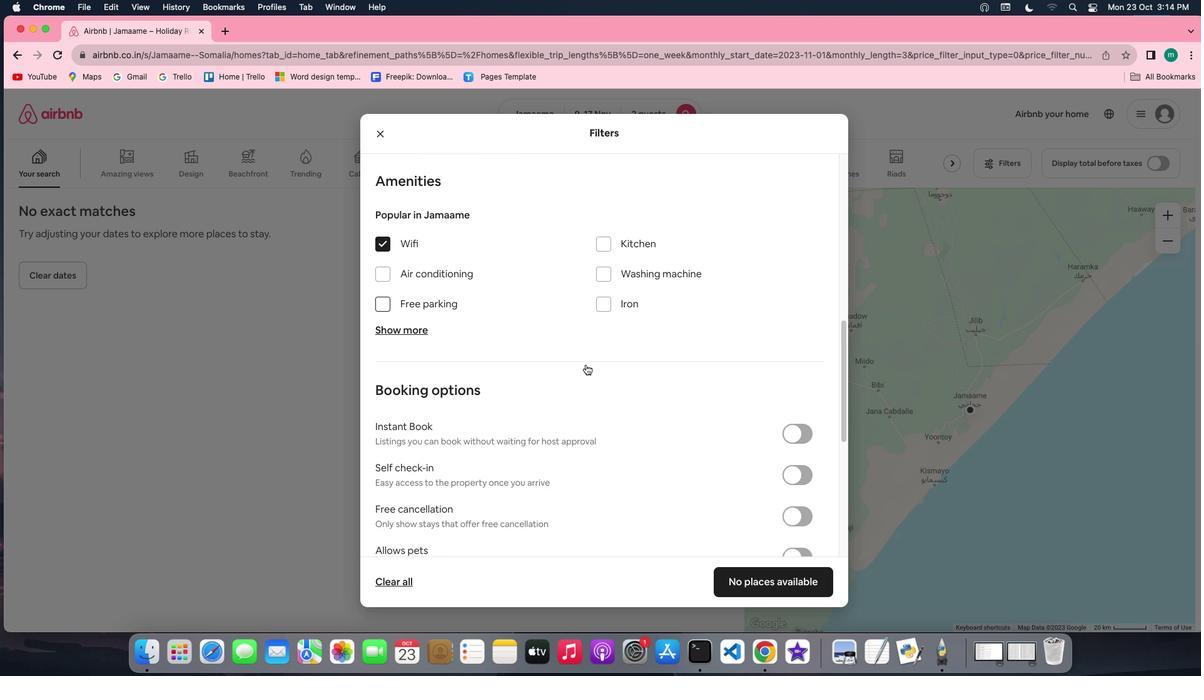 
Action: Mouse moved to (798, 416)
Screenshot: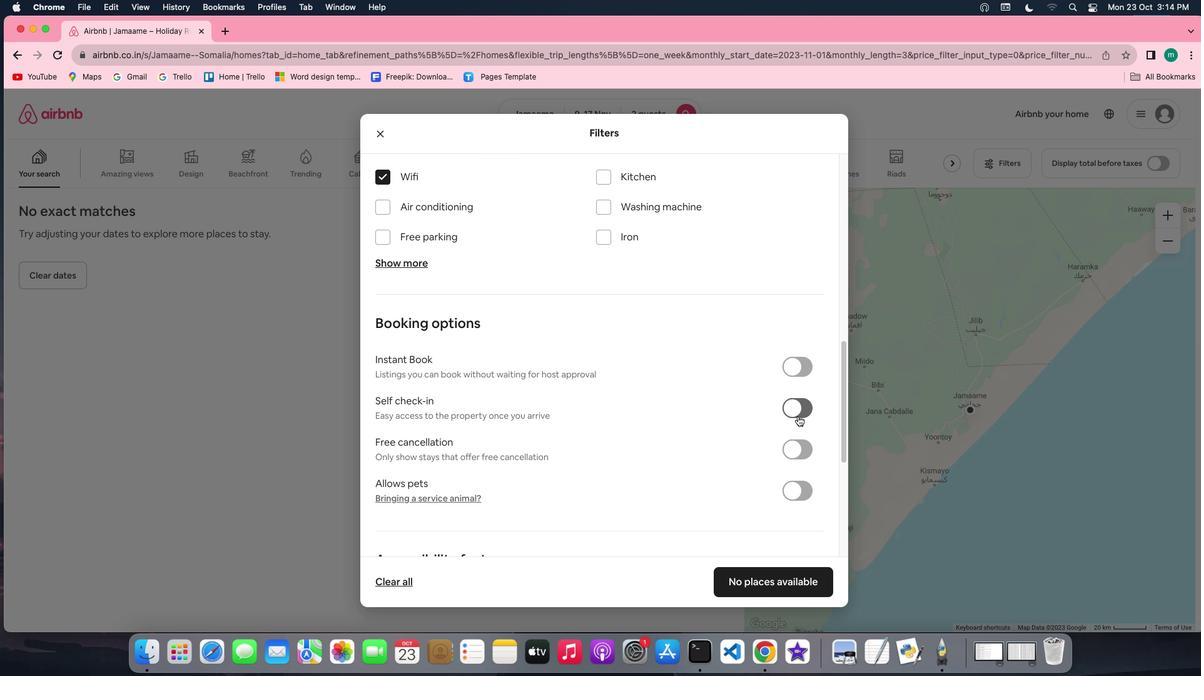 
Action: Mouse pressed left at (798, 416)
Screenshot: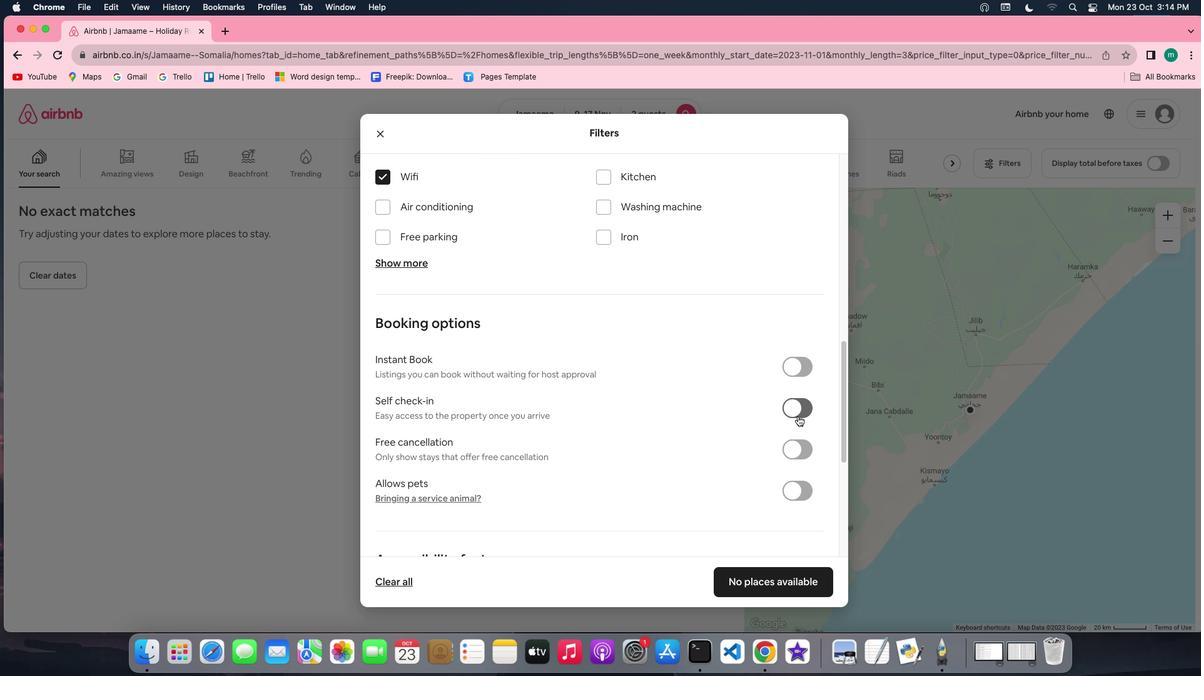 
Action: Mouse moved to (662, 460)
Screenshot: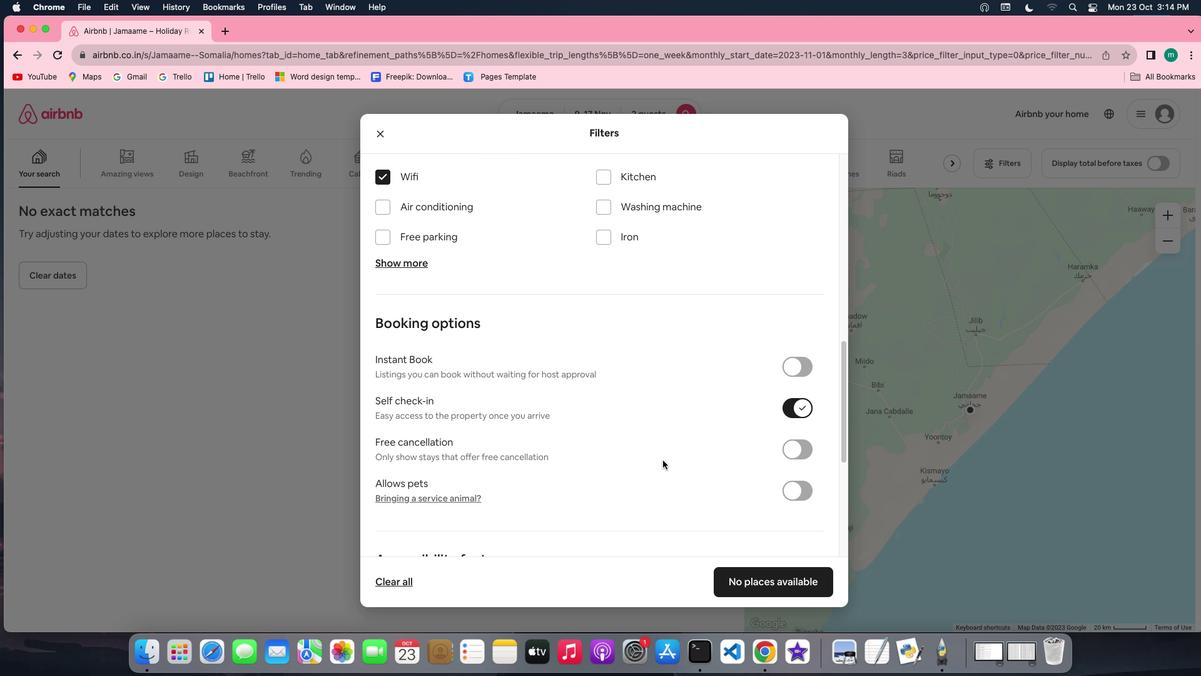 
Action: Mouse scrolled (662, 460) with delta (0, 0)
Screenshot: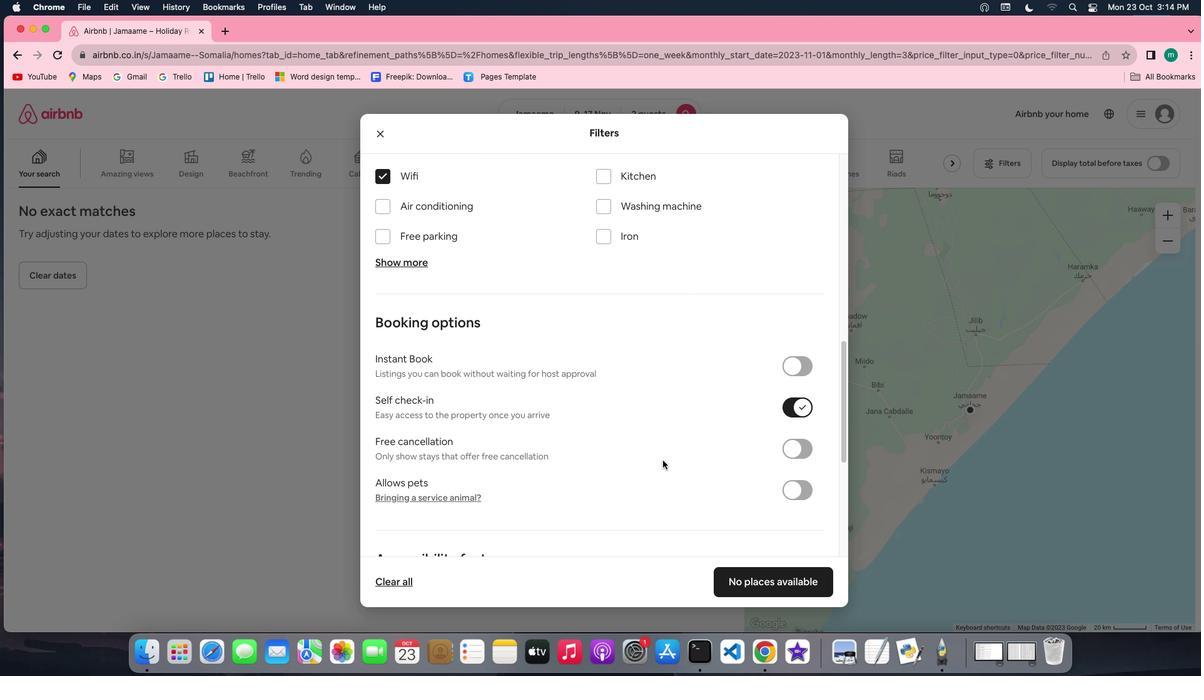 
Action: Mouse scrolled (662, 460) with delta (0, 0)
Screenshot: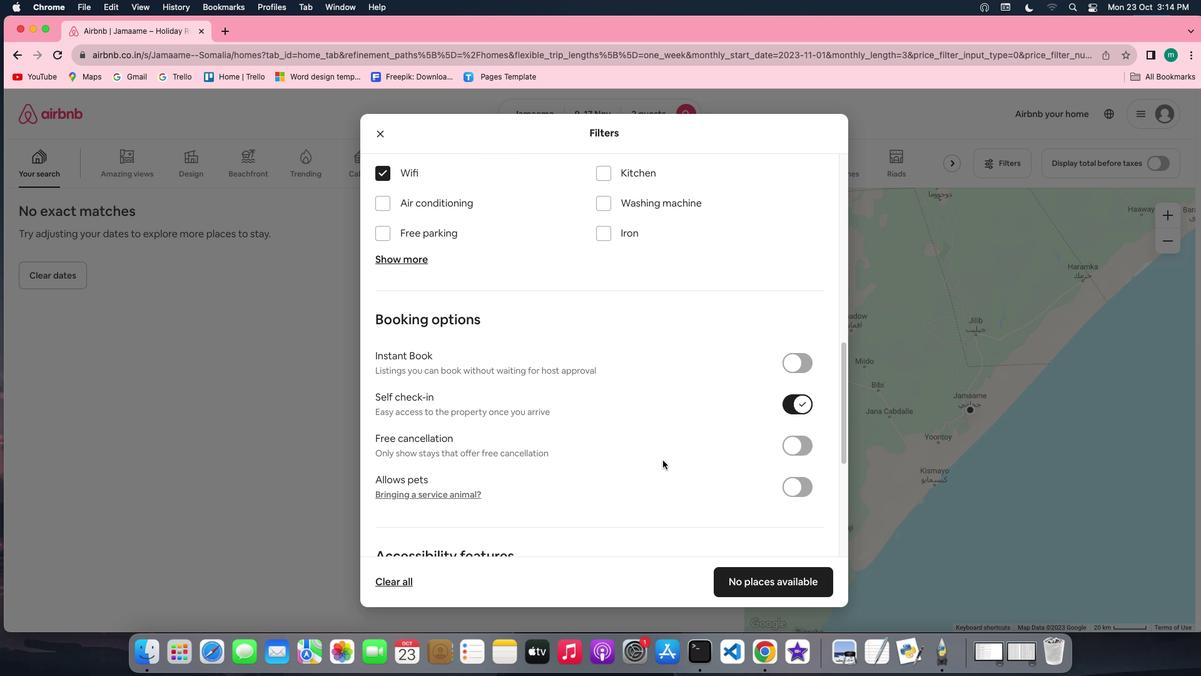 
Action: Mouse scrolled (662, 460) with delta (0, 0)
Screenshot: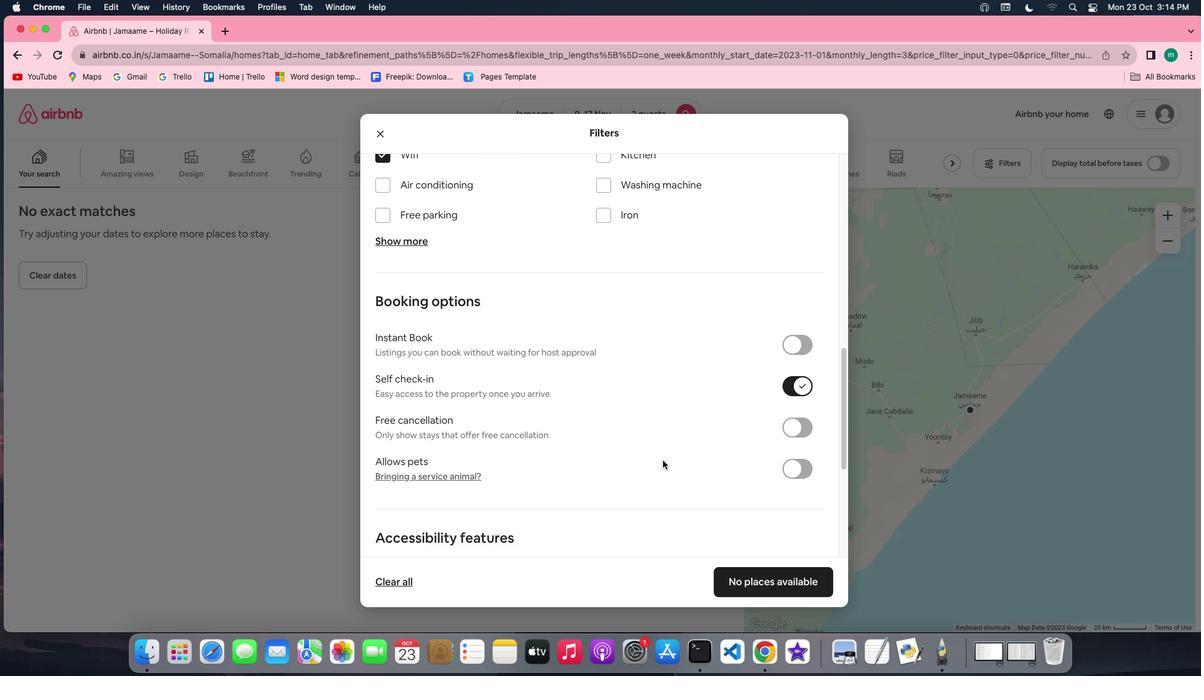 
Action: Mouse scrolled (662, 460) with delta (0, -1)
Screenshot: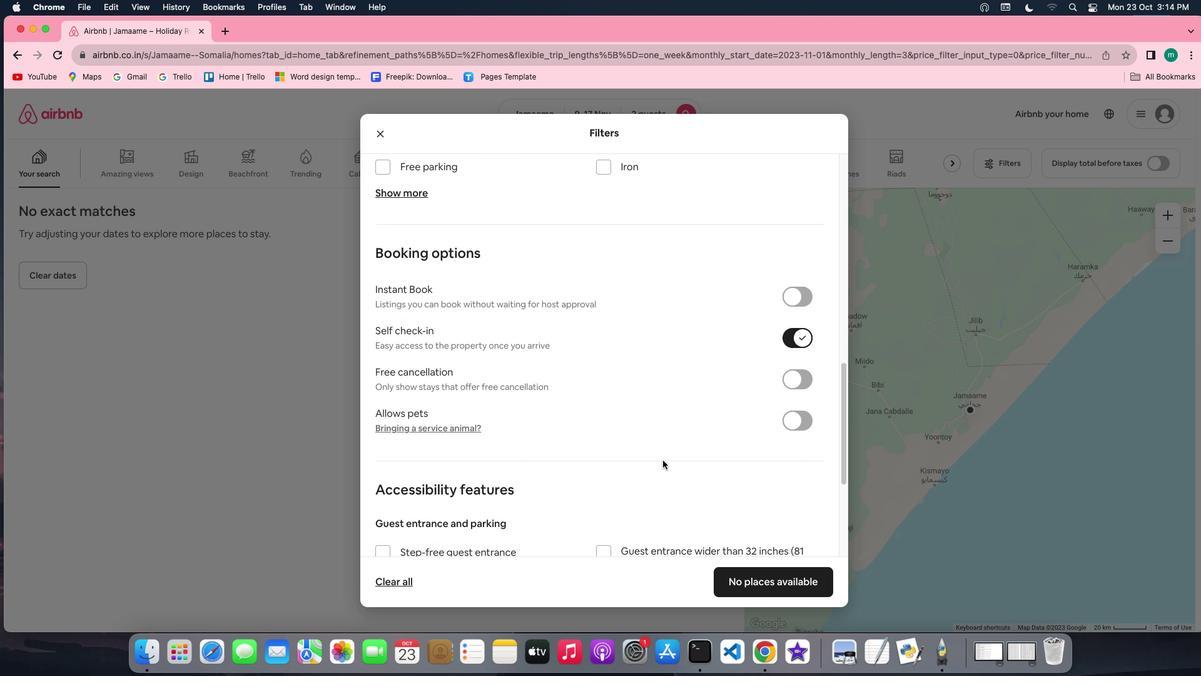
Action: Mouse scrolled (662, 460) with delta (0, 0)
Screenshot: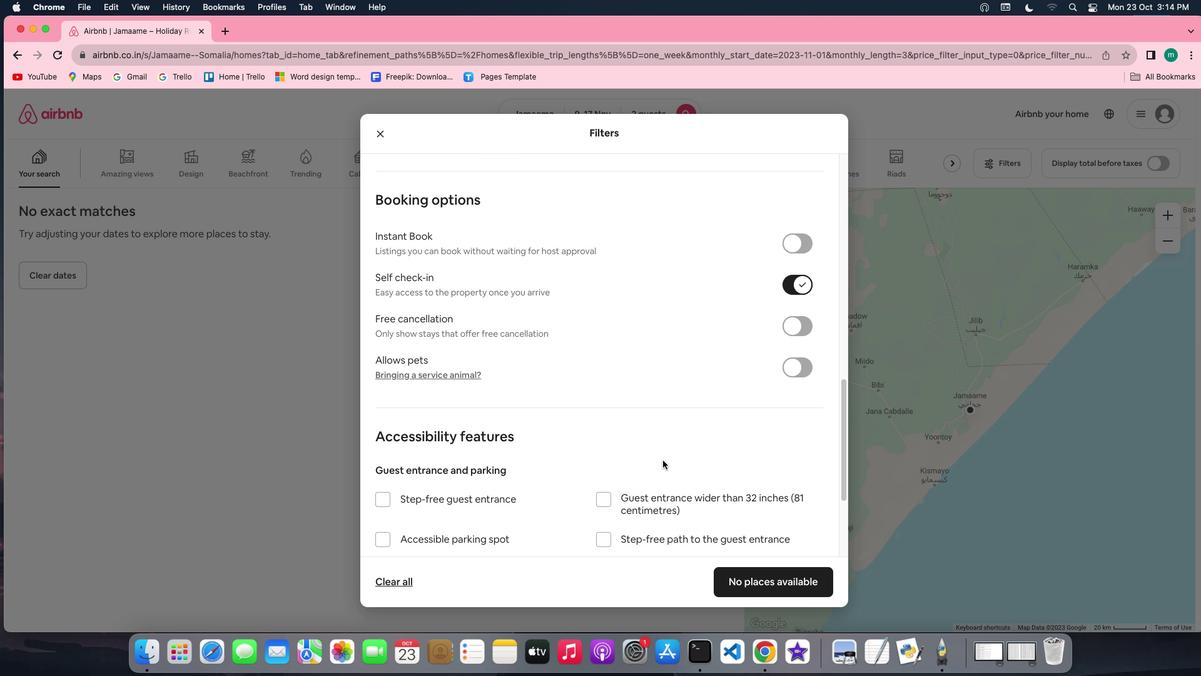 
Action: Mouse scrolled (662, 460) with delta (0, 0)
Screenshot: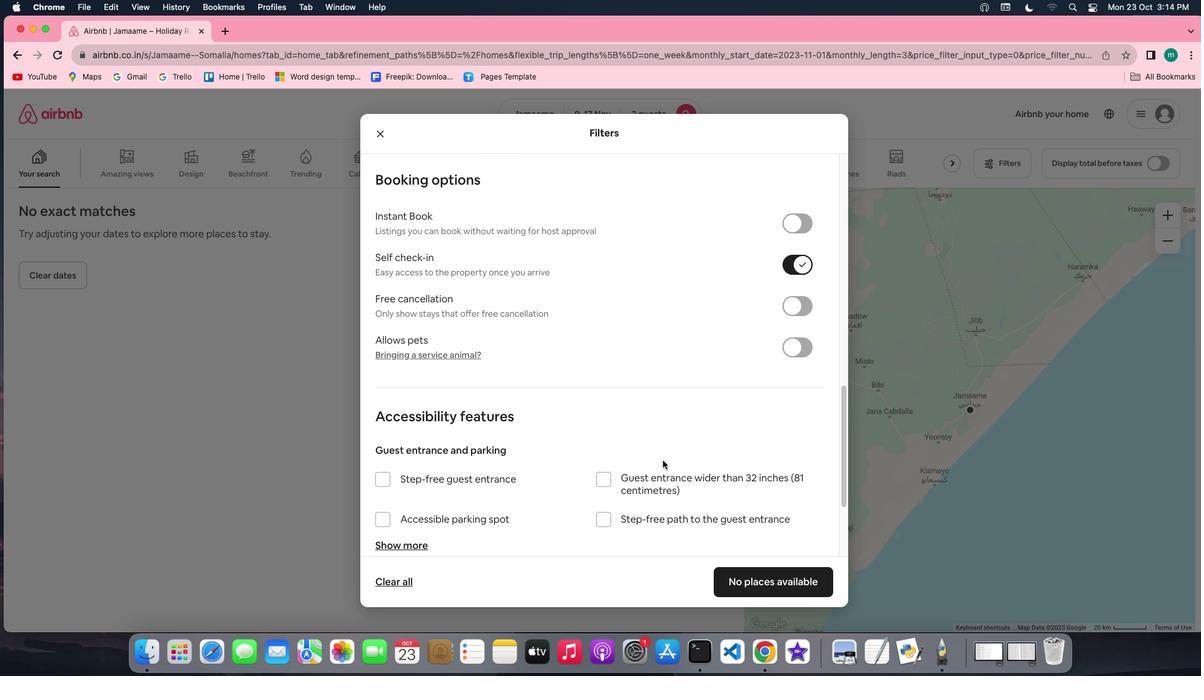 
Action: Mouse scrolled (662, 460) with delta (0, -1)
Screenshot: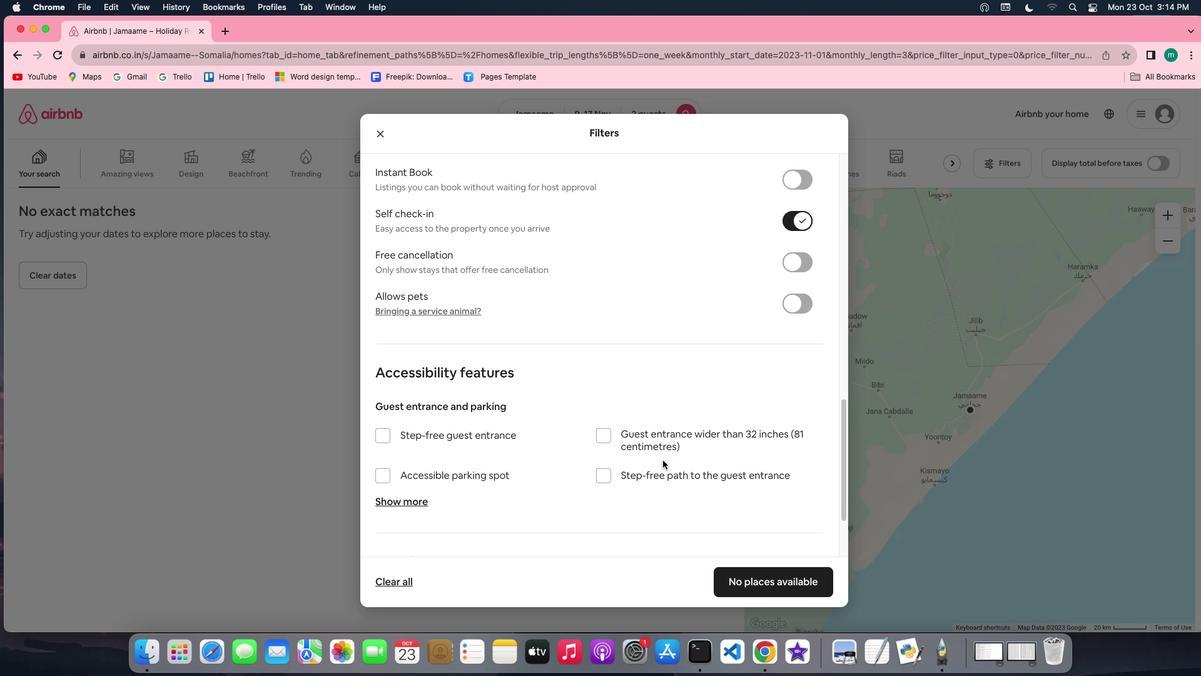 
Action: Mouse scrolled (662, 460) with delta (0, -3)
Screenshot: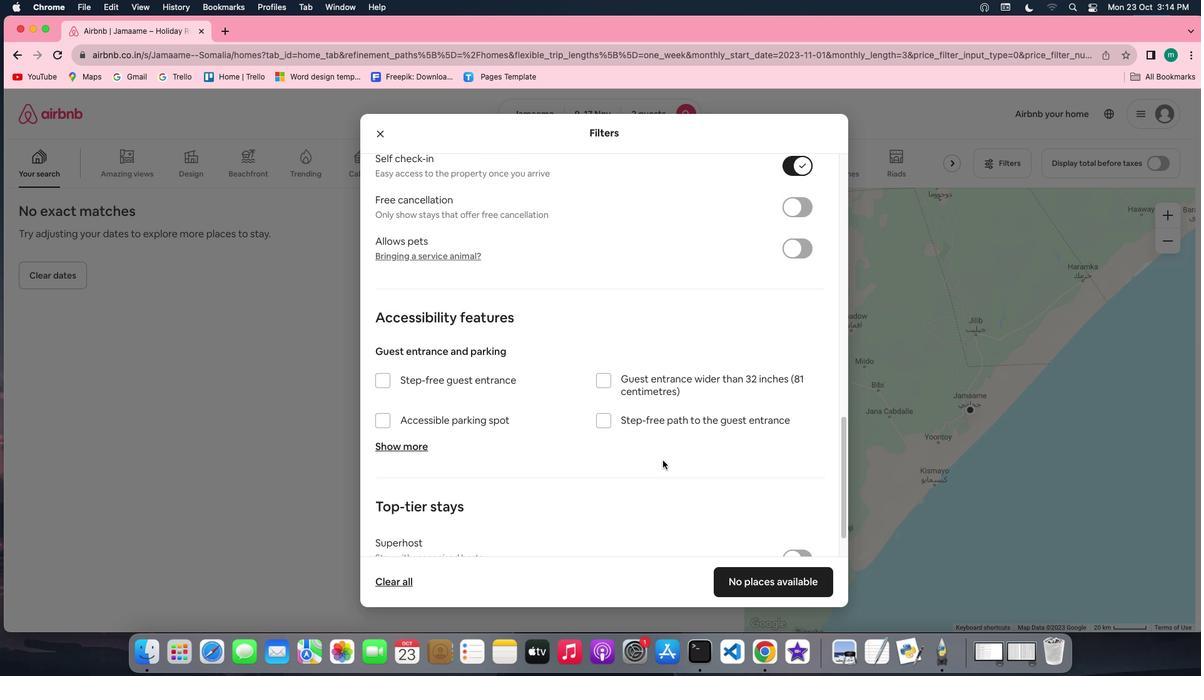 
Action: Mouse scrolled (662, 460) with delta (0, -3)
Screenshot: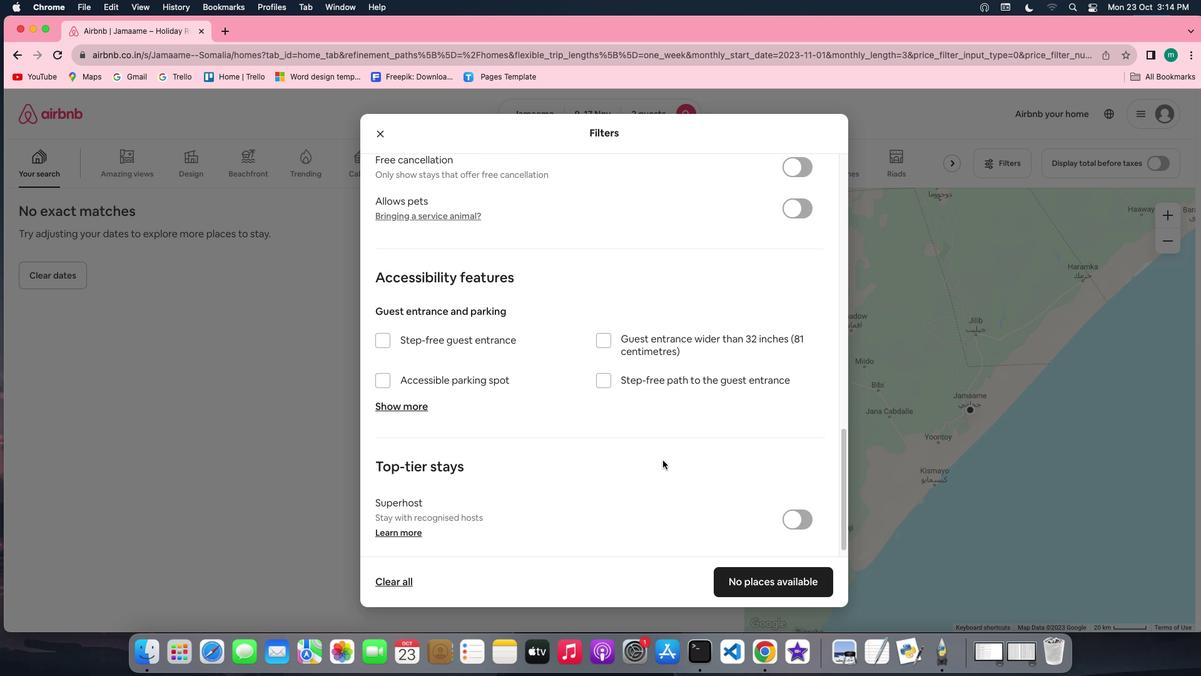 
Action: Mouse scrolled (662, 460) with delta (0, 0)
Screenshot: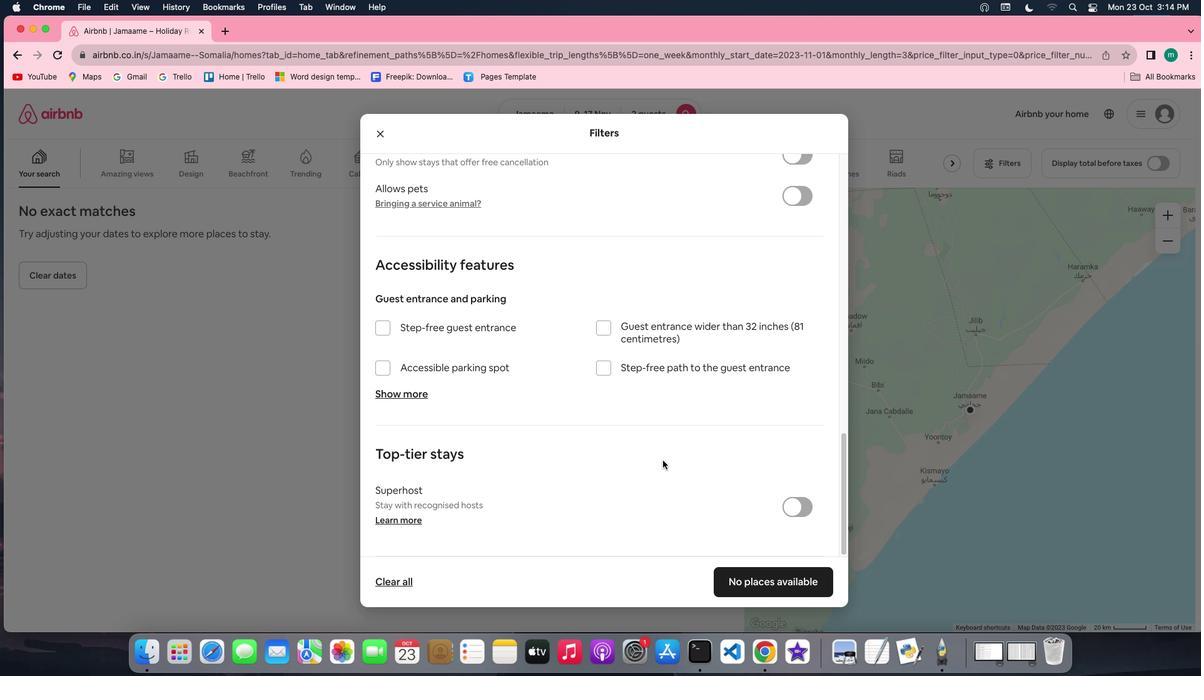 
Action: Mouse scrolled (662, 460) with delta (0, 0)
Screenshot: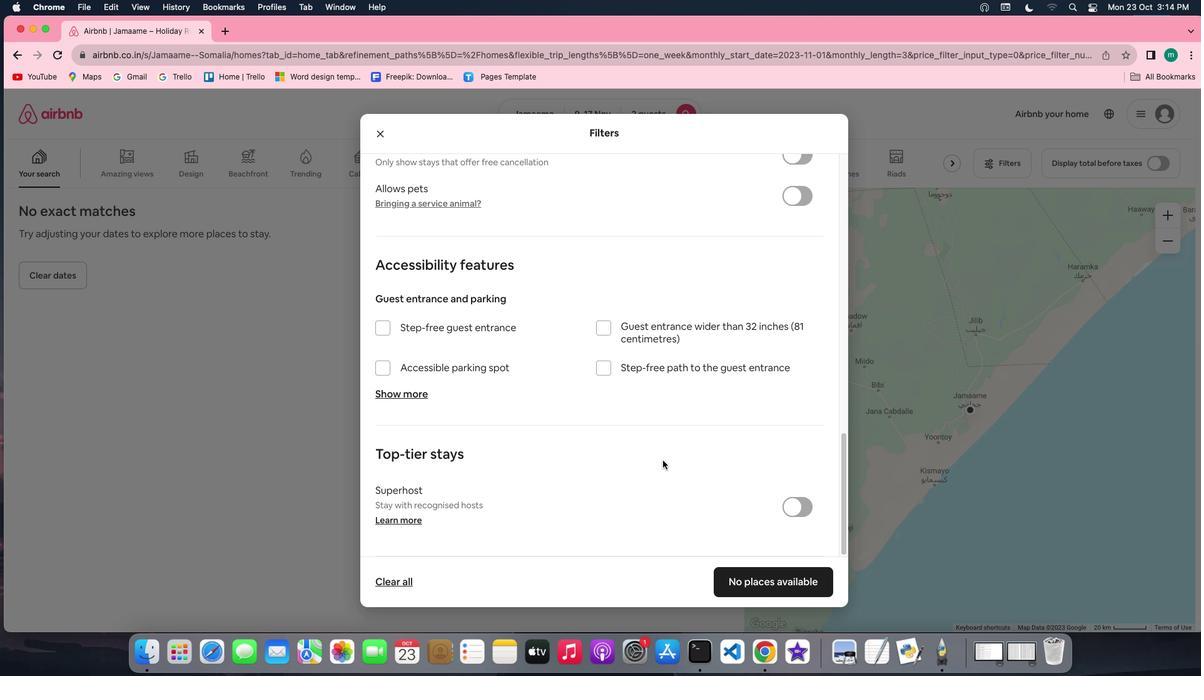 
Action: Mouse scrolled (662, 460) with delta (0, -1)
Screenshot: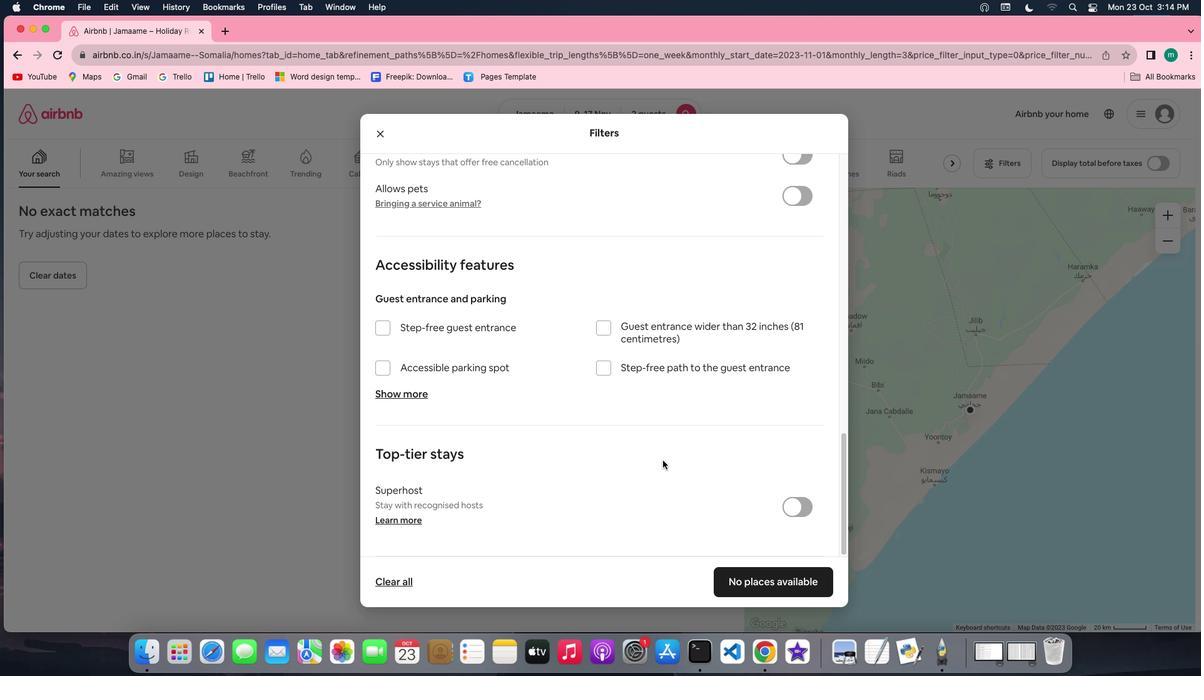
Action: Mouse scrolled (662, 460) with delta (0, -3)
Screenshot: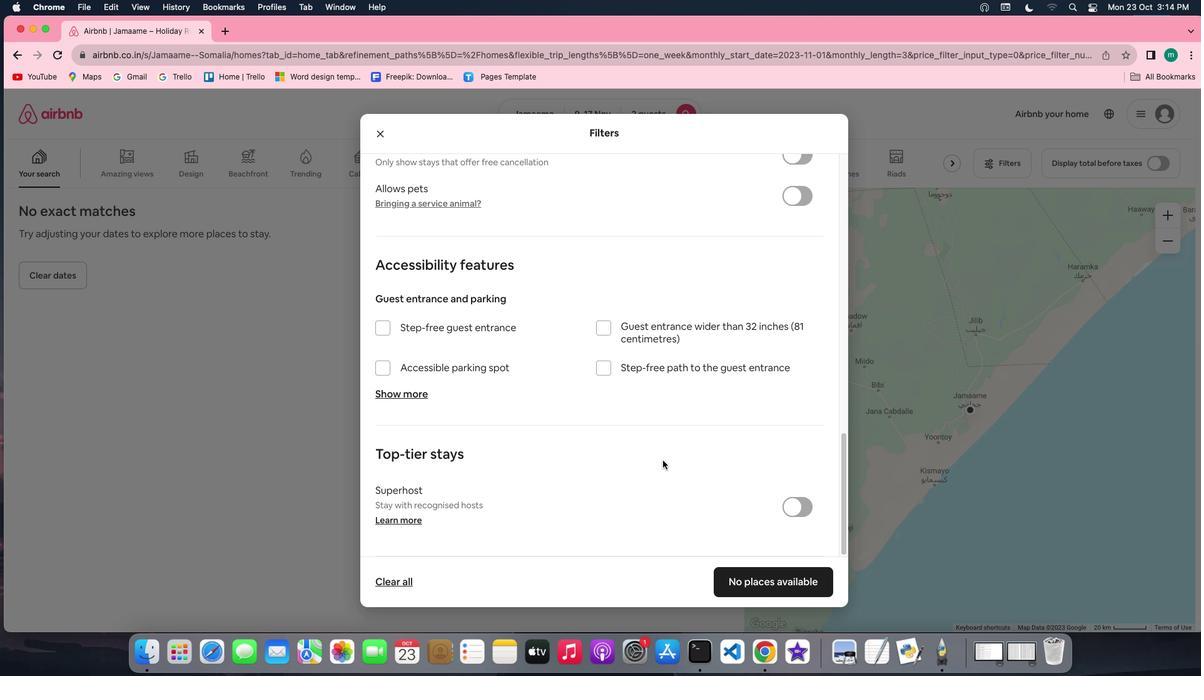 
Action: Mouse scrolled (662, 460) with delta (0, -3)
Screenshot: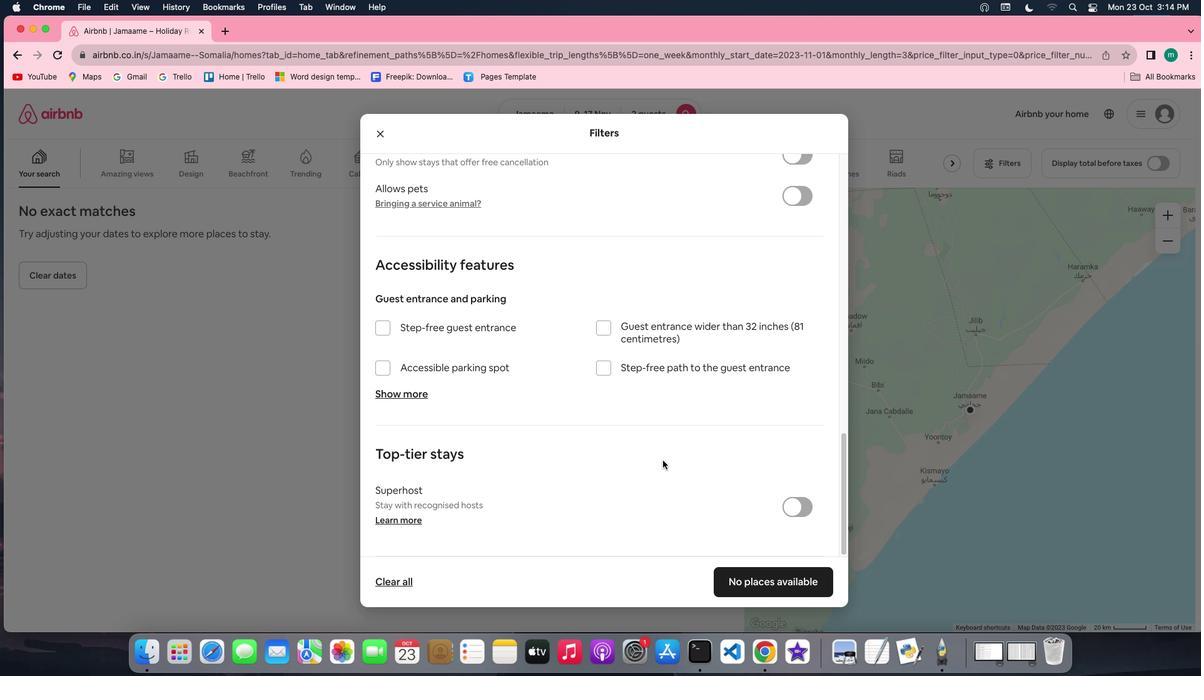 
Action: Mouse scrolled (662, 460) with delta (0, -4)
Screenshot: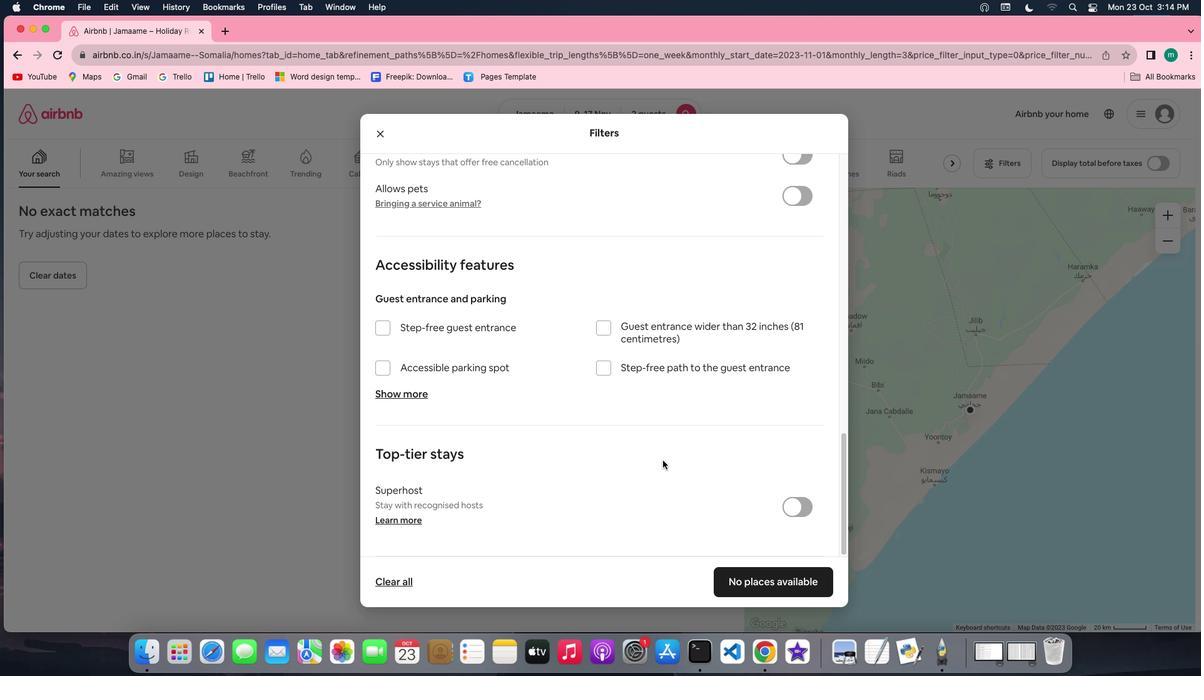 
Action: Mouse moved to (793, 574)
Screenshot: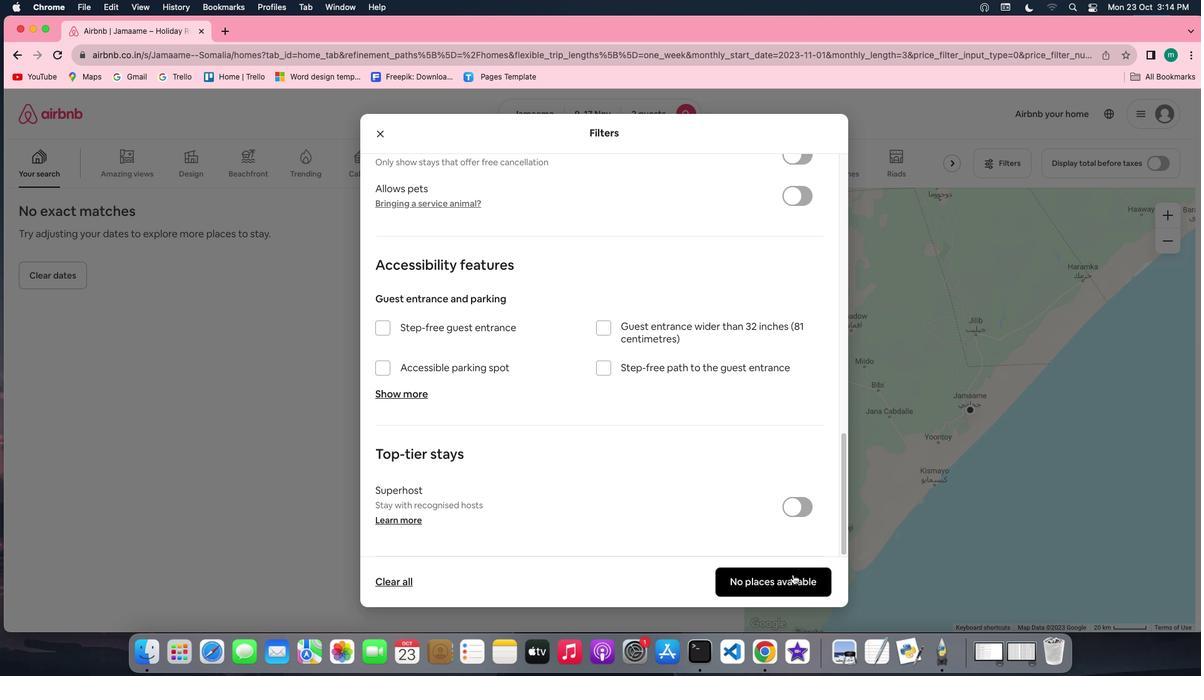 
Action: Mouse pressed left at (793, 574)
Screenshot: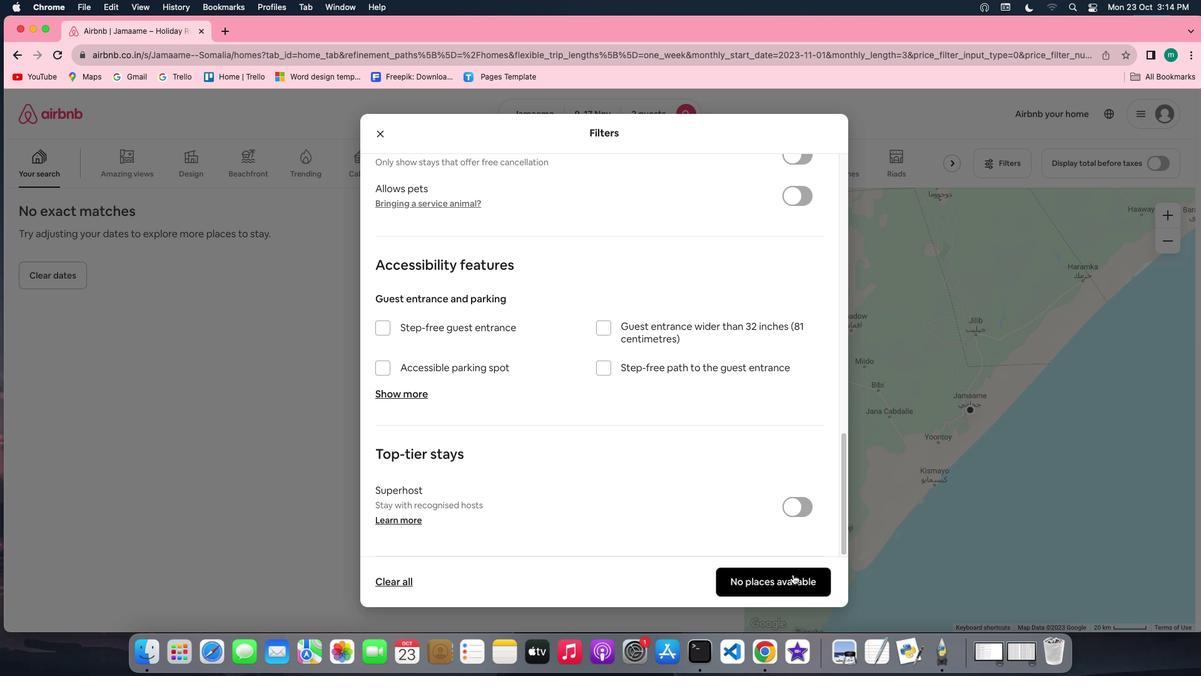 
Action: Mouse moved to (580, 501)
Screenshot: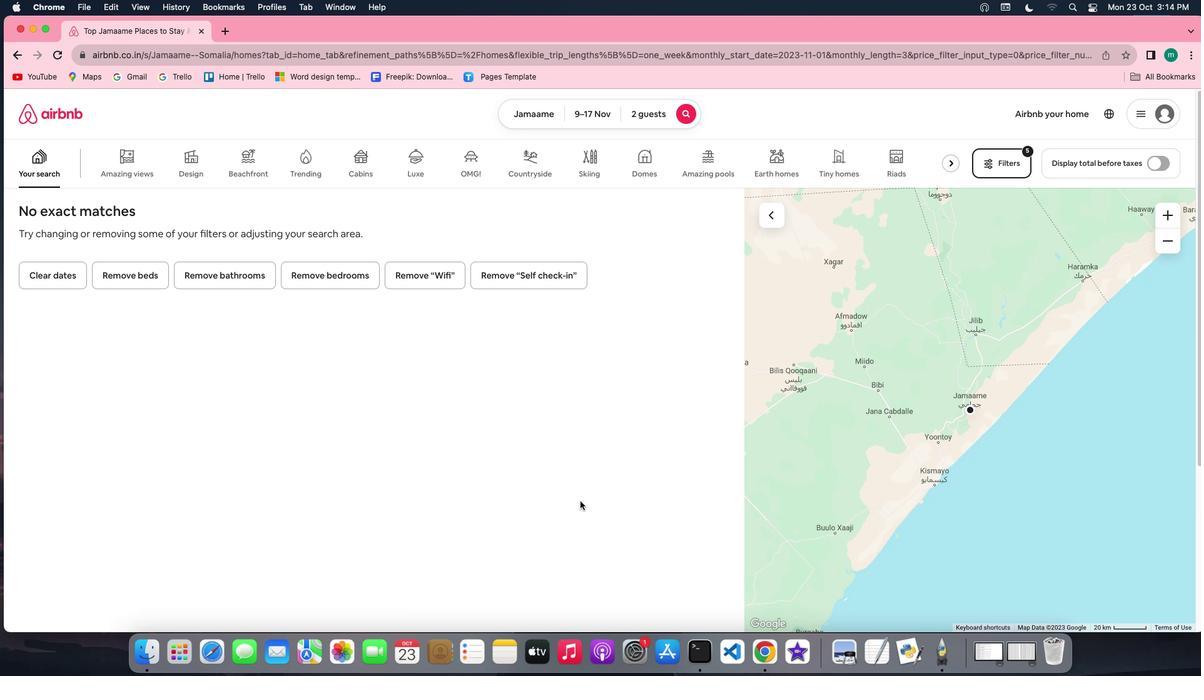 
